 Task: Reply to email with the signature Charlotte Hill with the subject Request for a recommendation from softage.1@softage.net with the message I would like to request a meeting to discuss the new team-building activities. Undo the message and rewrite the message as I am writing to follow up on our recent meeting. Send the email
Action: Mouse moved to (449, 557)
Screenshot: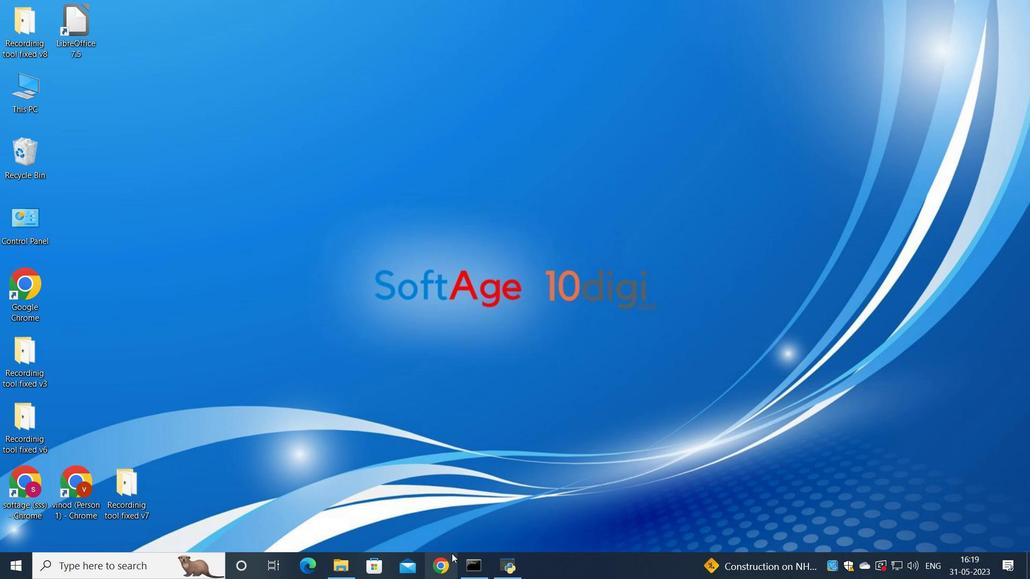 
Action: Mouse pressed left at (449, 557)
Screenshot: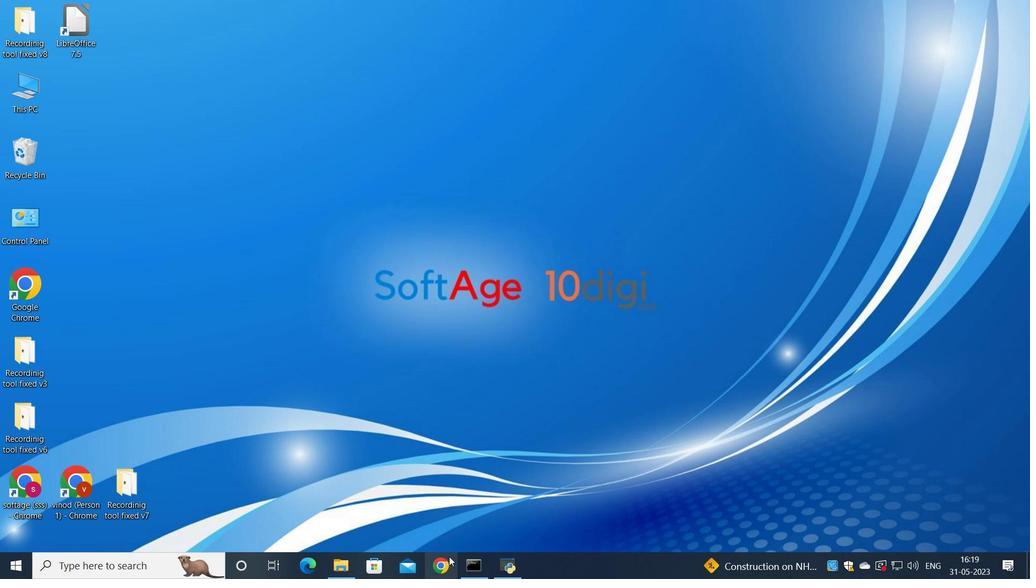 
Action: Mouse moved to (438, 367)
Screenshot: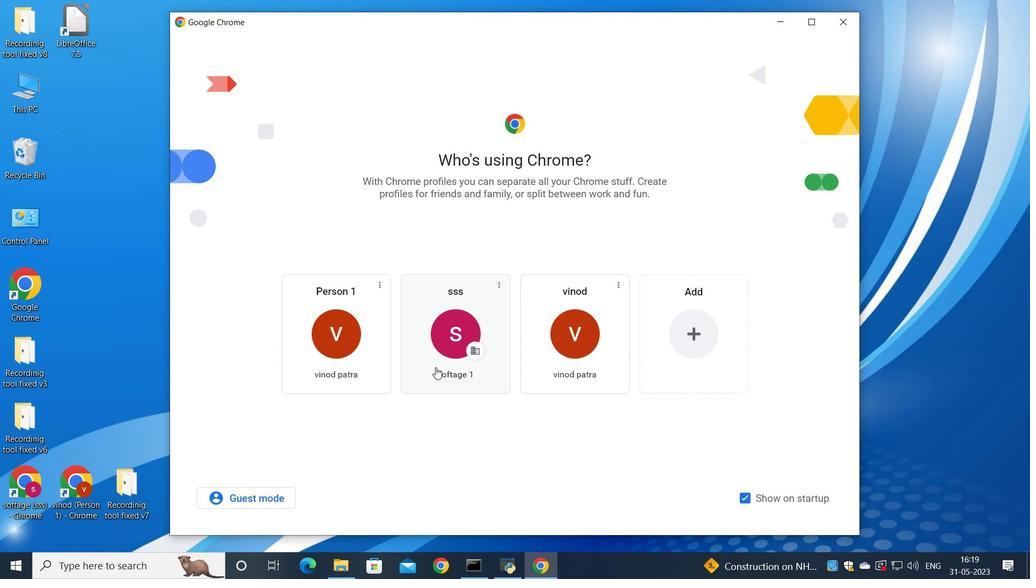 
Action: Mouse pressed left at (438, 367)
Screenshot: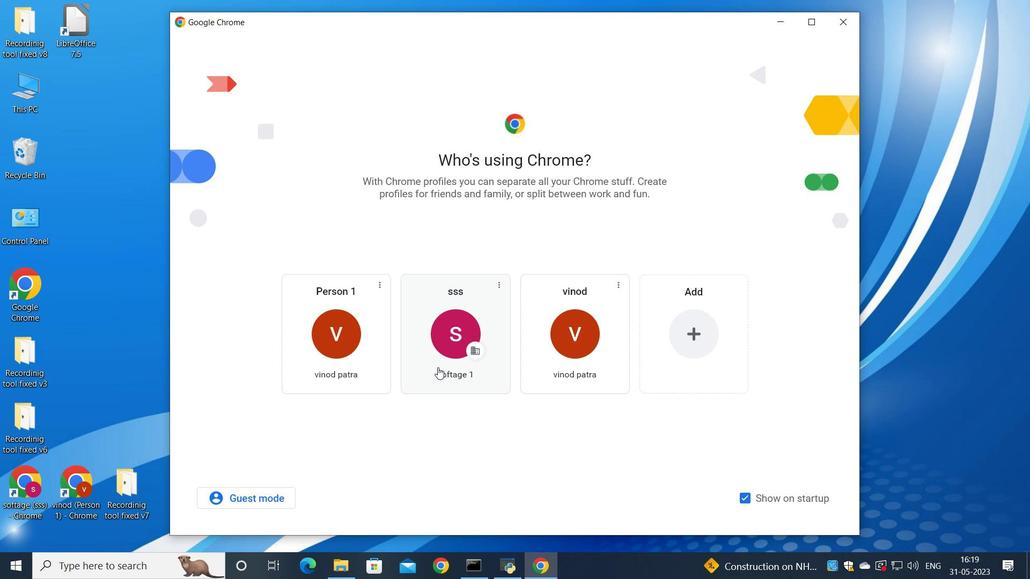 
Action: Mouse moved to (898, 65)
Screenshot: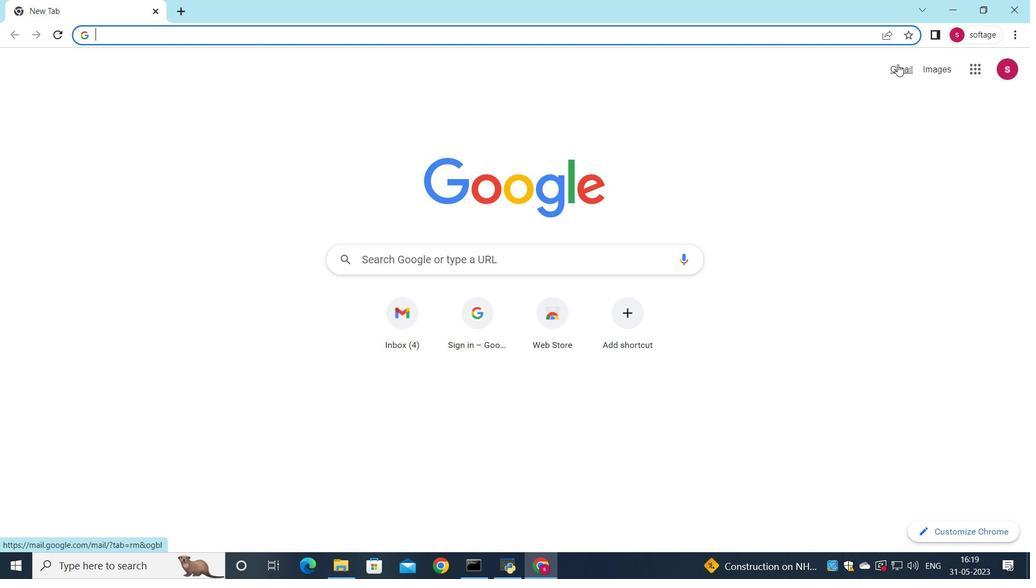 
Action: Mouse pressed left at (898, 65)
Screenshot: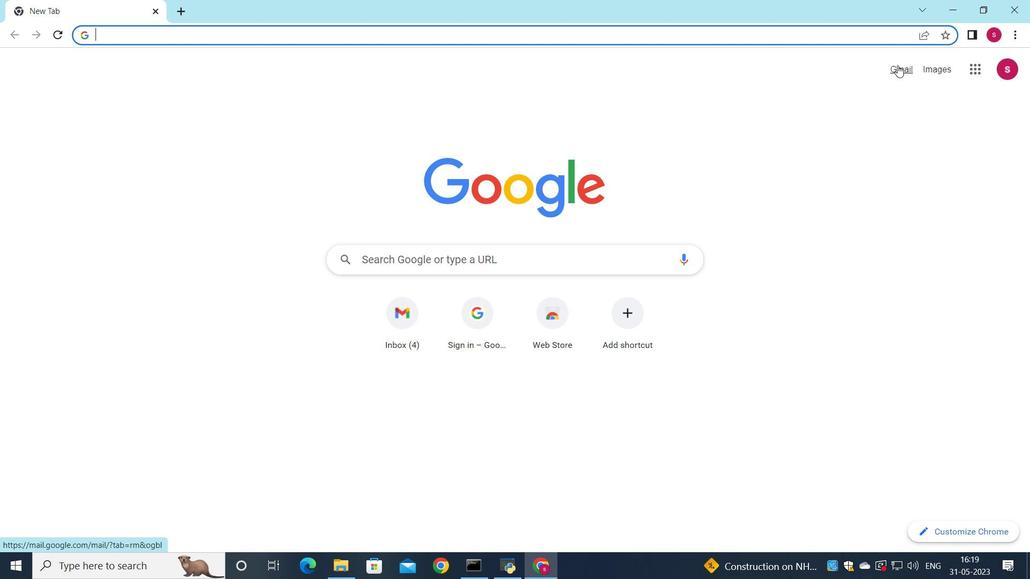 
Action: Mouse moved to (884, 91)
Screenshot: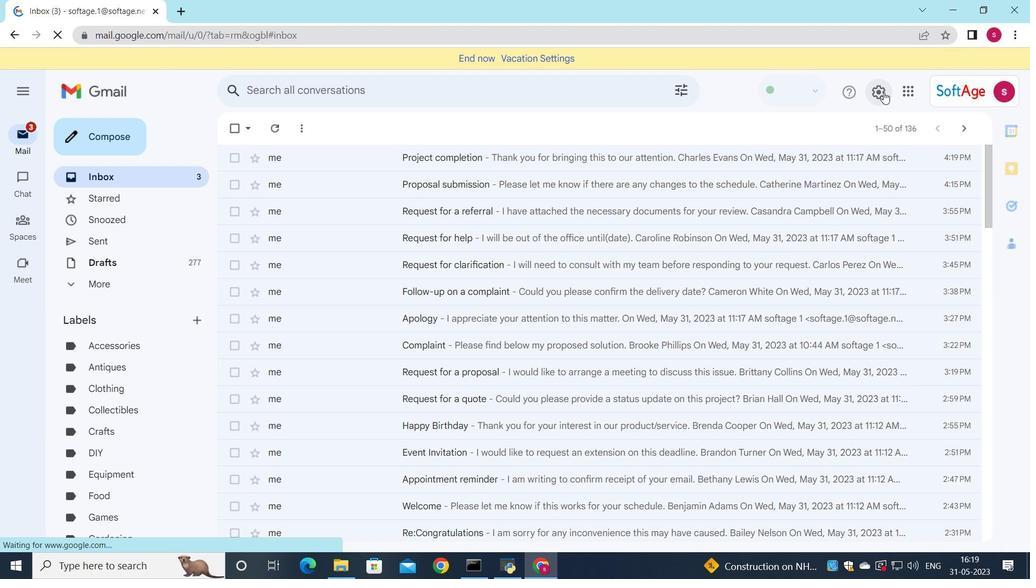 
Action: Mouse pressed left at (884, 91)
Screenshot: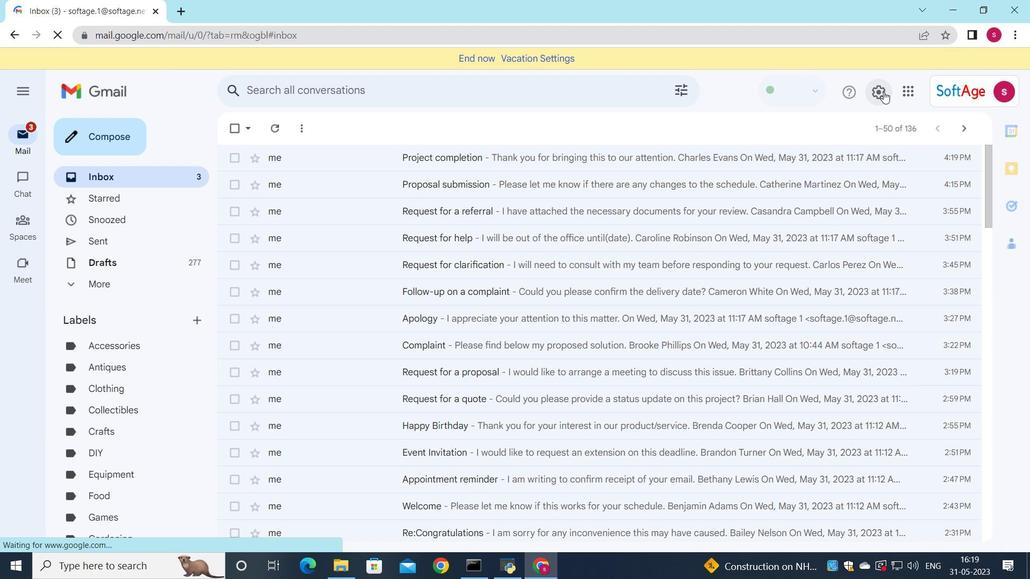 
Action: Mouse moved to (880, 157)
Screenshot: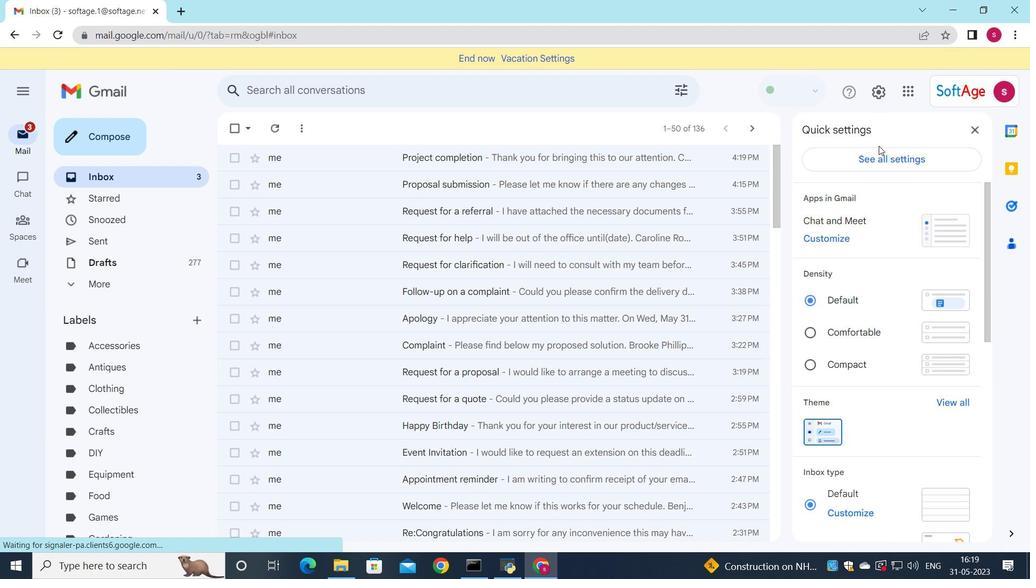 
Action: Mouse pressed left at (880, 157)
Screenshot: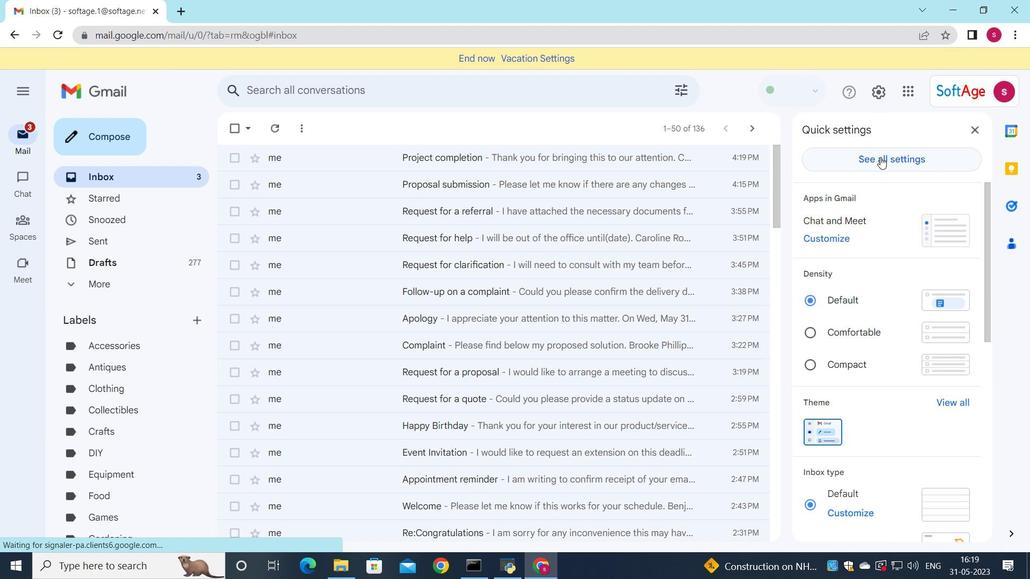 
Action: Mouse moved to (858, 156)
Screenshot: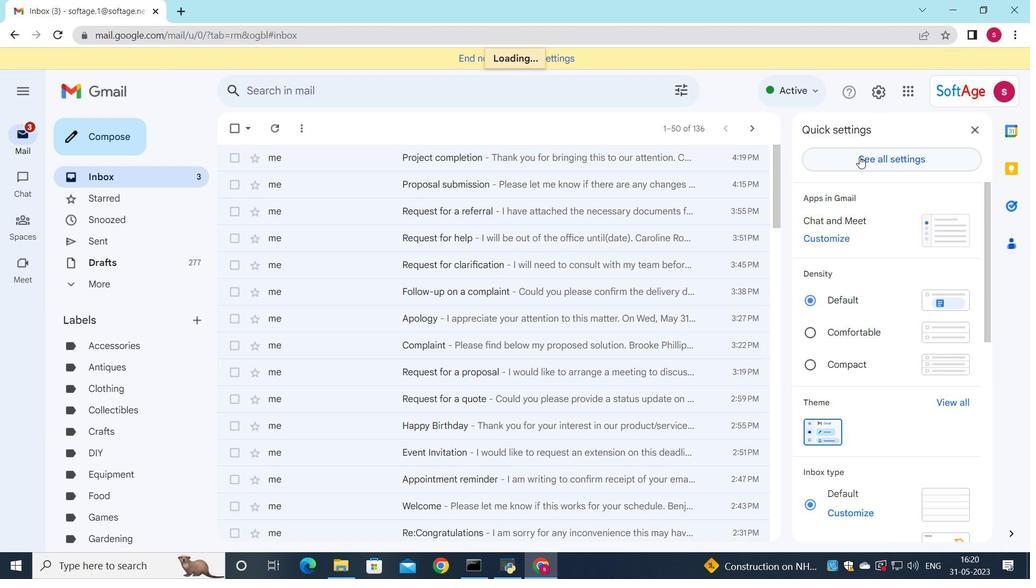 
Action: Mouse pressed left at (858, 156)
Screenshot: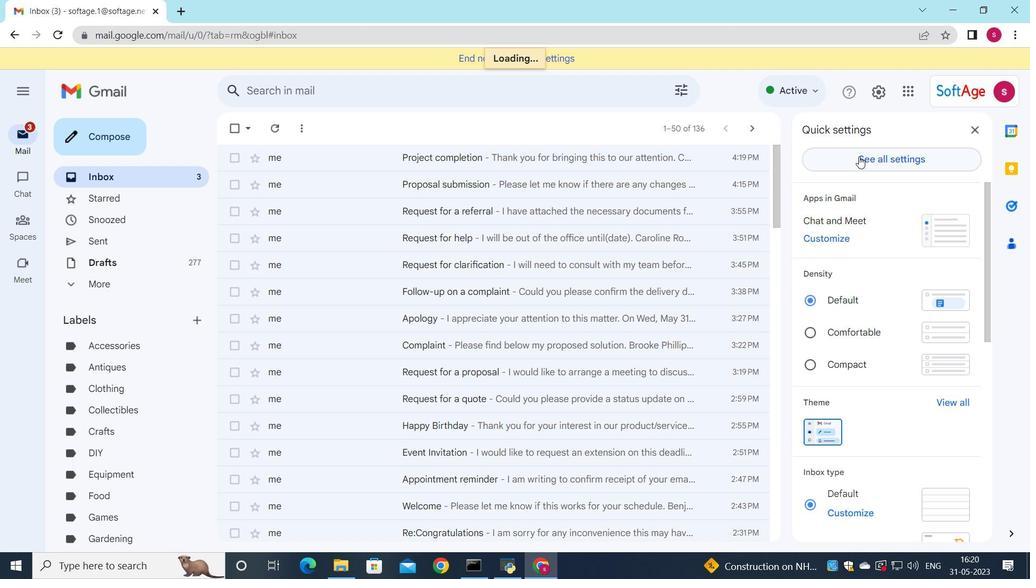 
Action: Mouse moved to (531, 261)
Screenshot: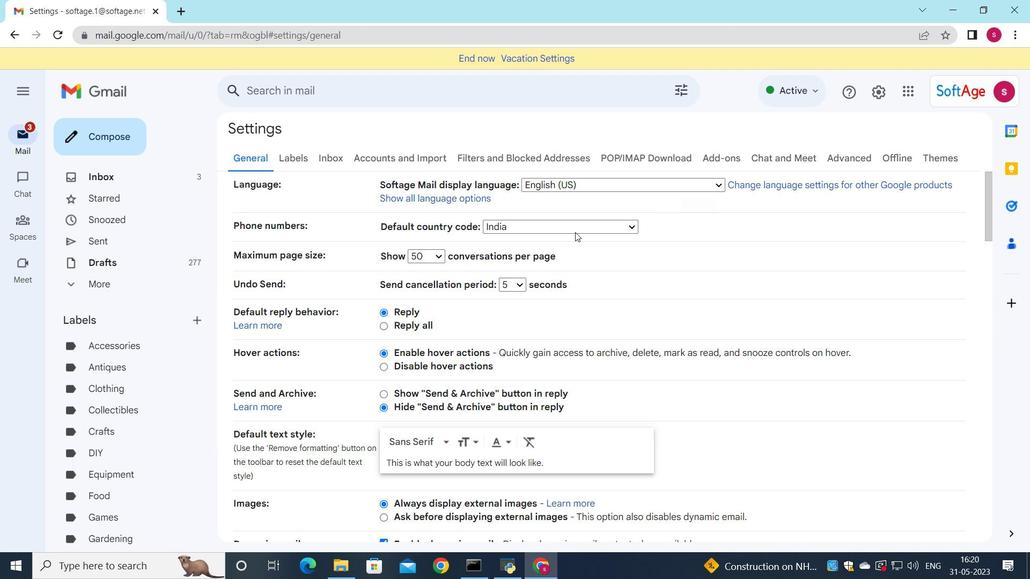 
Action: Mouse scrolled (531, 260) with delta (0, 0)
Screenshot: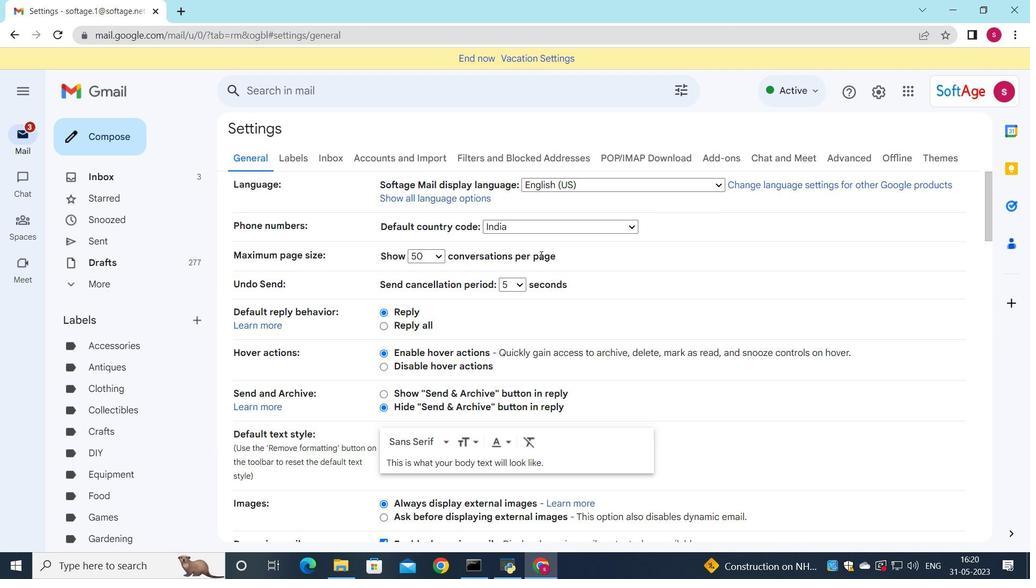 
Action: Mouse scrolled (531, 260) with delta (0, 0)
Screenshot: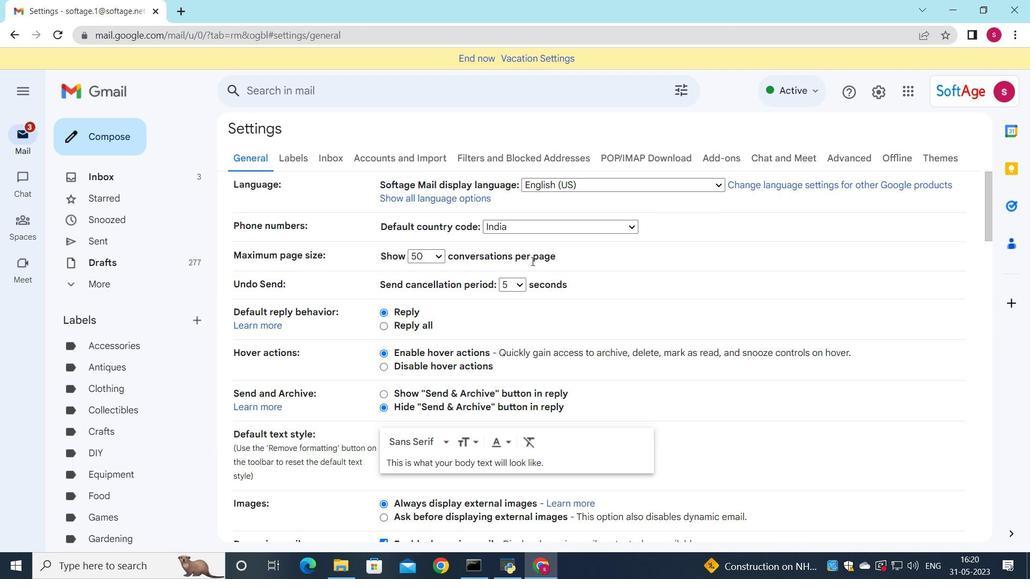 
Action: Mouse scrolled (531, 260) with delta (0, 0)
Screenshot: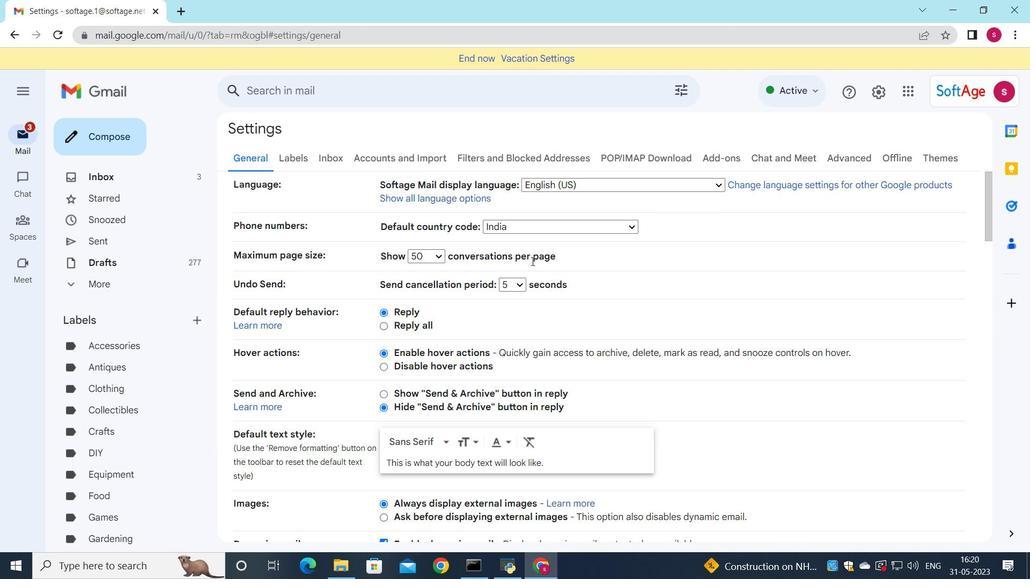 
Action: Mouse scrolled (531, 260) with delta (0, 0)
Screenshot: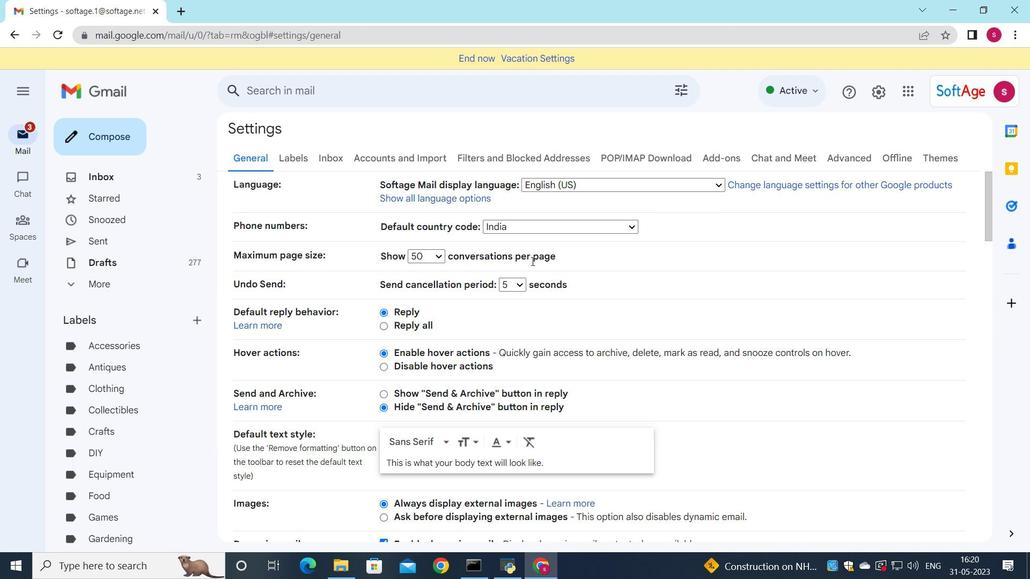 
Action: Mouse scrolled (531, 260) with delta (0, 0)
Screenshot: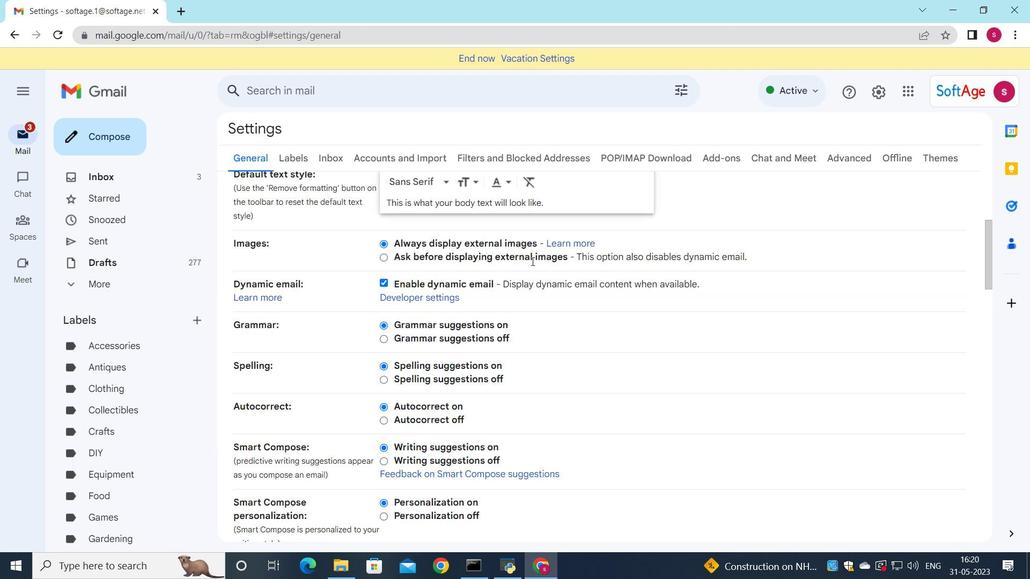 
Action: Mouse scrolled (531, 260) with delta (0, 0)
Screenshot: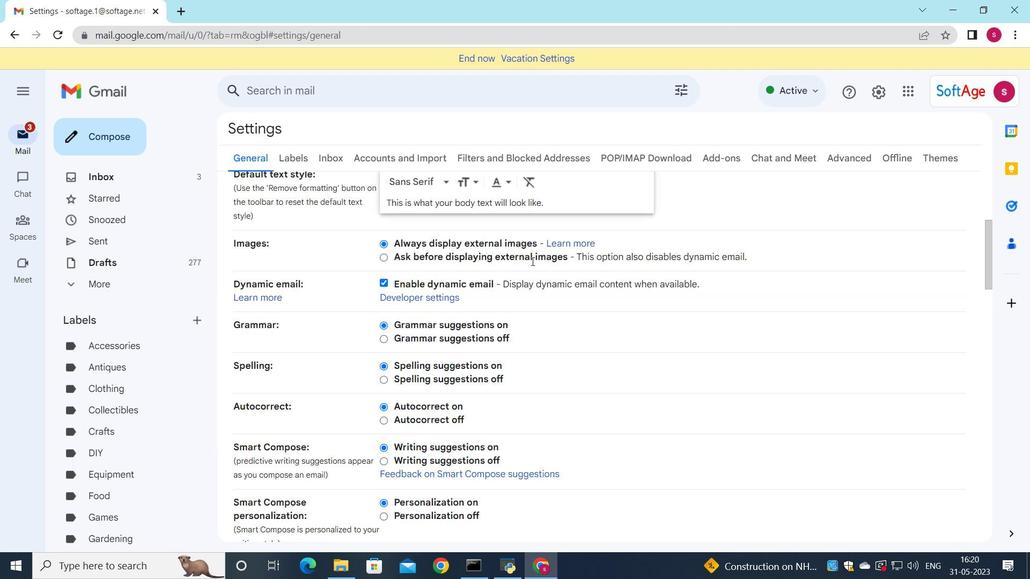 
Action: Mouse scrolled (531, 260) with delta (0, 0)
Screenshot: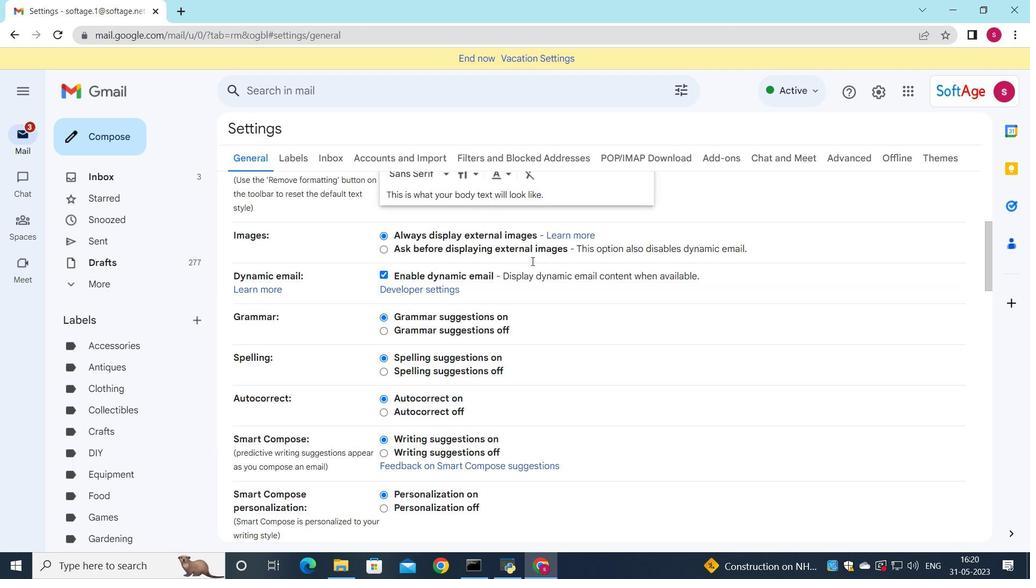 
Action: Mouse scrolled (531, 260) with delta (0, 0)
Screenshot: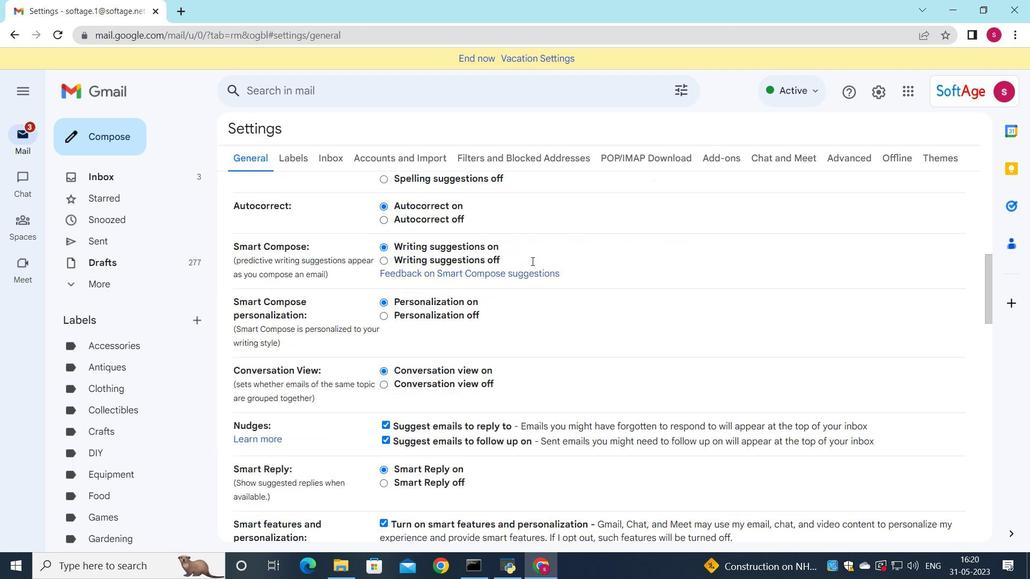 
Action: Mouse scrolled (531, 260) with delta (0, 0)
Screenshot: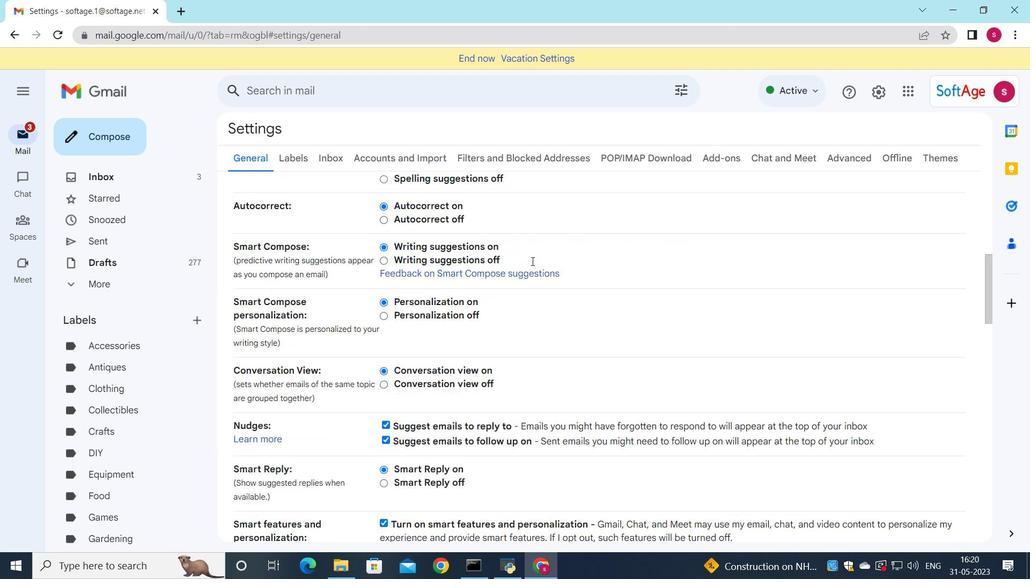 
Action: Mouse scrolled (531, 260) with delta (0, 0)
Screenshot: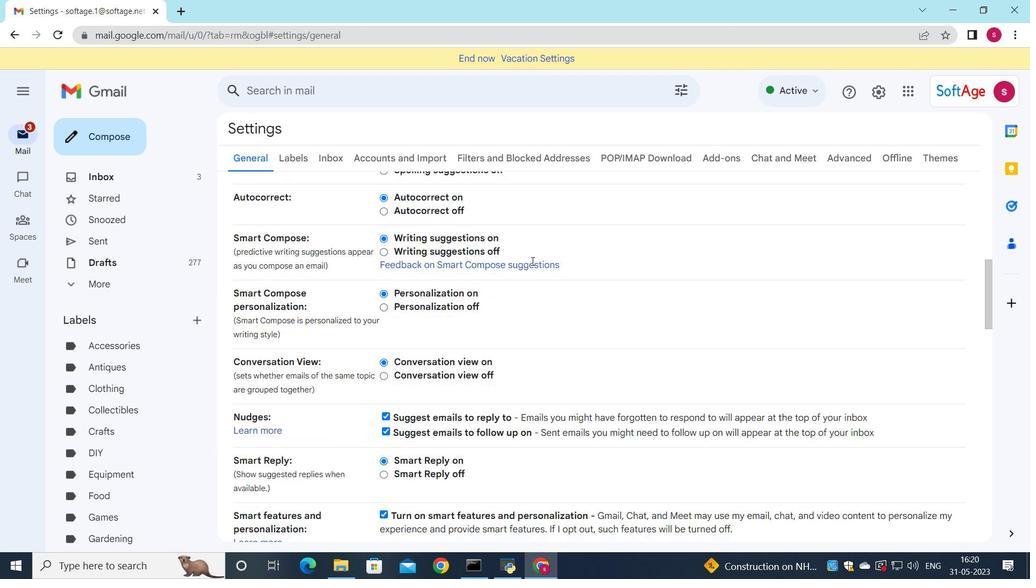 
Action: Mouse scrolled (531, 260) with delta (0, 0)
Screenshot: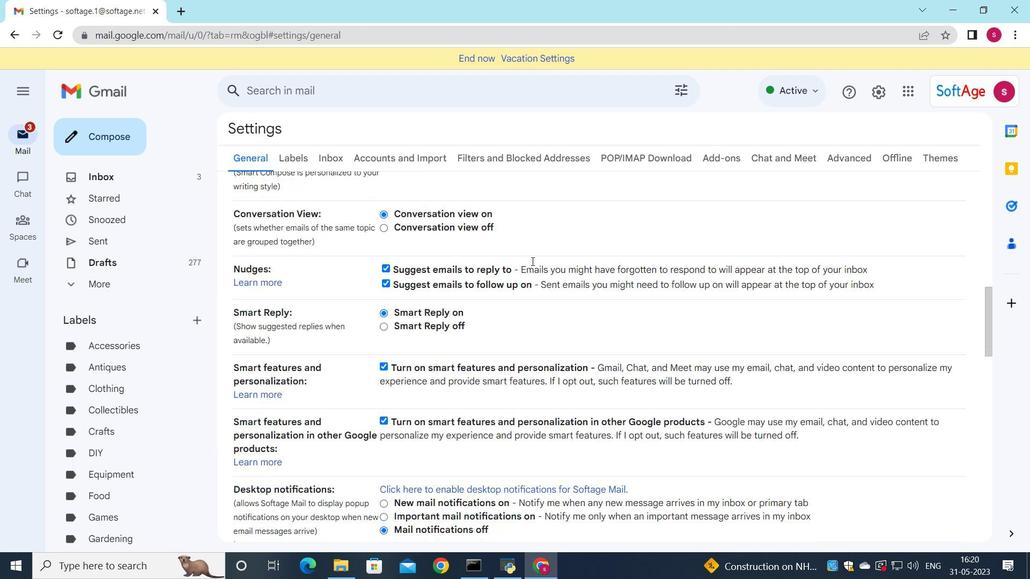 
Action: Mouse scrolled (531, 260) with delta (0, 0)
Screenshot: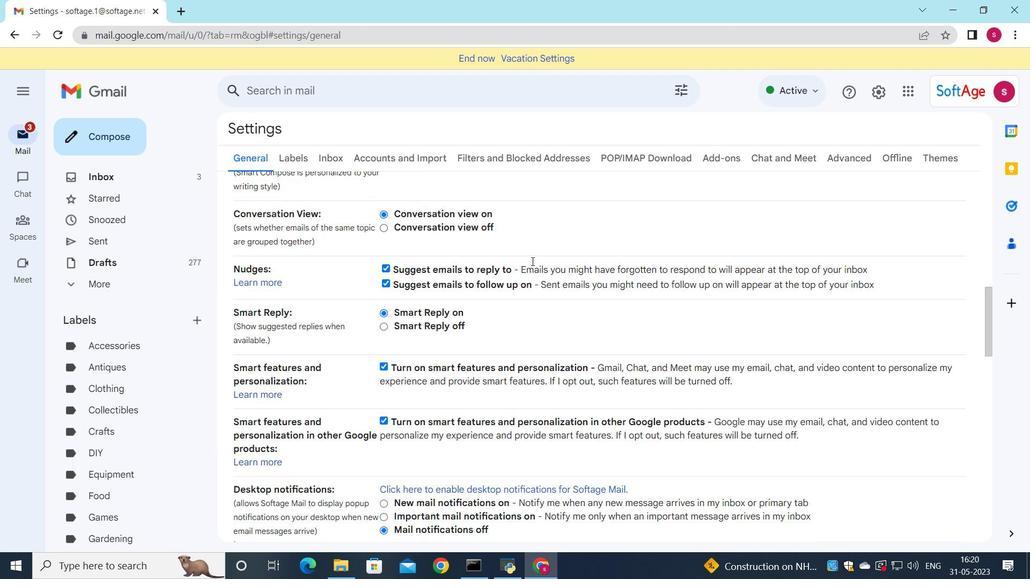 
Action: Mouse scrolled (531, 260) with delta (0, 0)
Screenshot: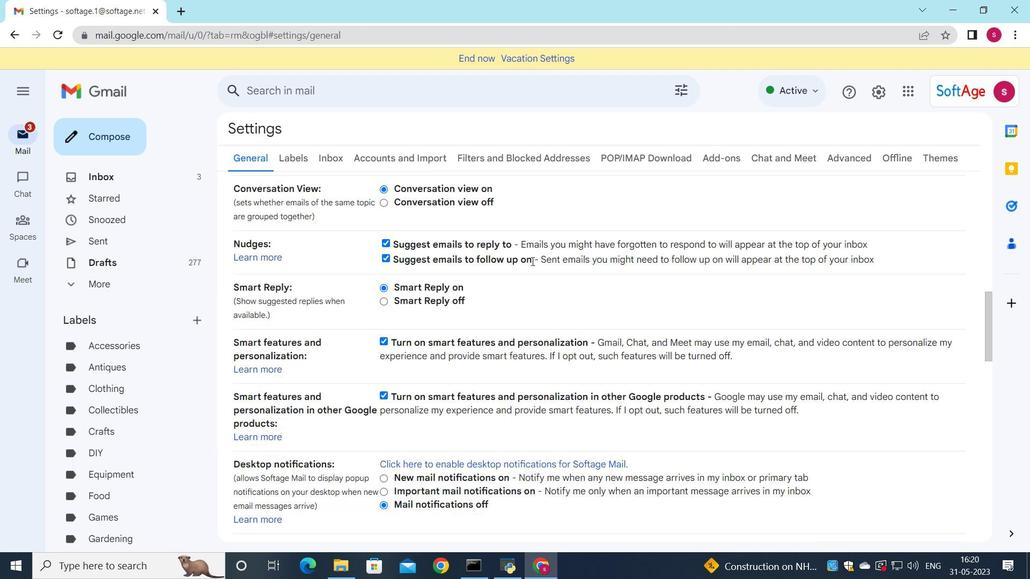 
Action: Mouse scrolled (531, 260) with delta (0, 0)
Screenshot: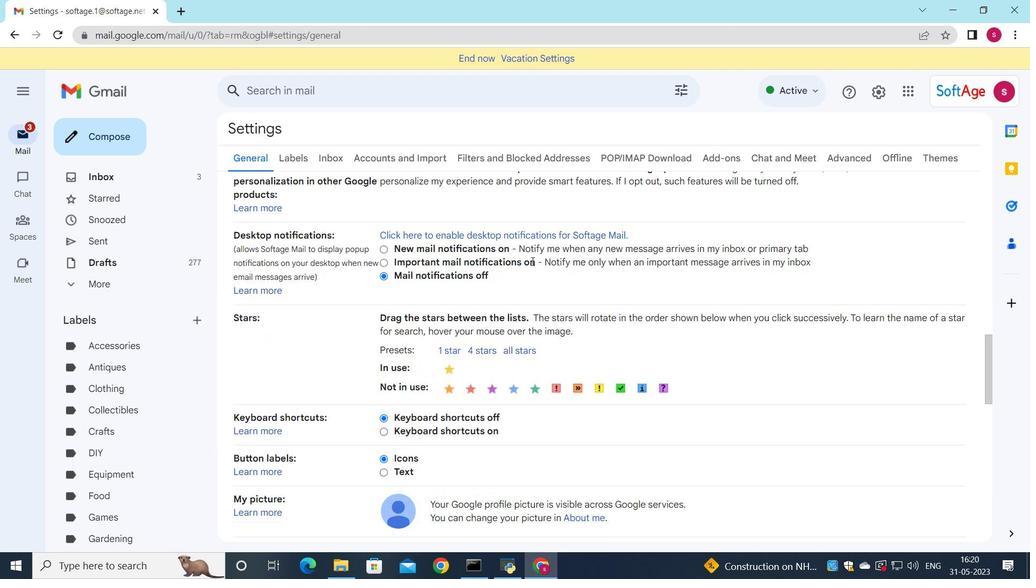 
Action: Mouse scrolled (531, 260) with delta (0, 0)
Screenshot: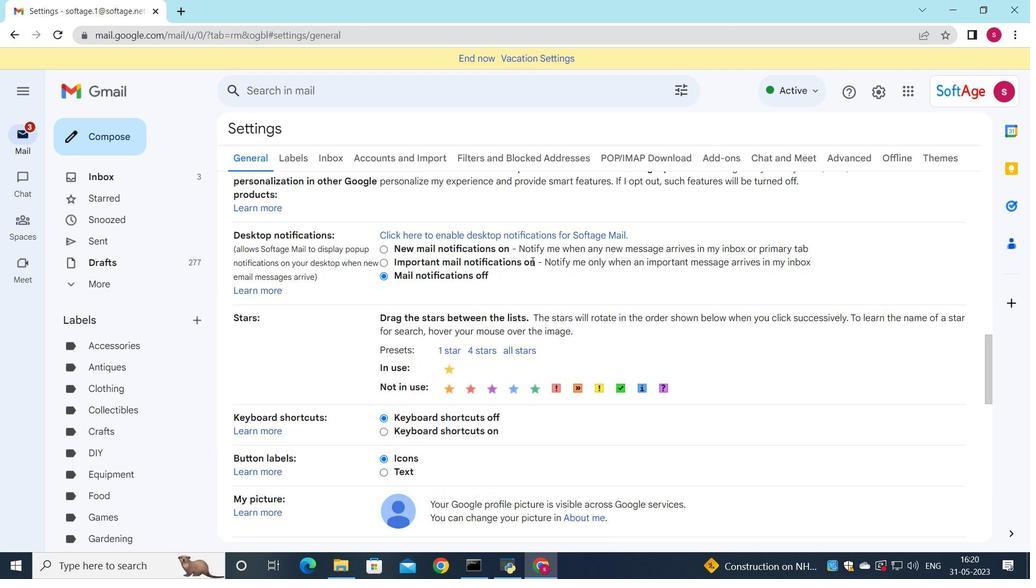 
Action: Mouse scrolled (531, 260) with delta (0, 0)
Screenshot: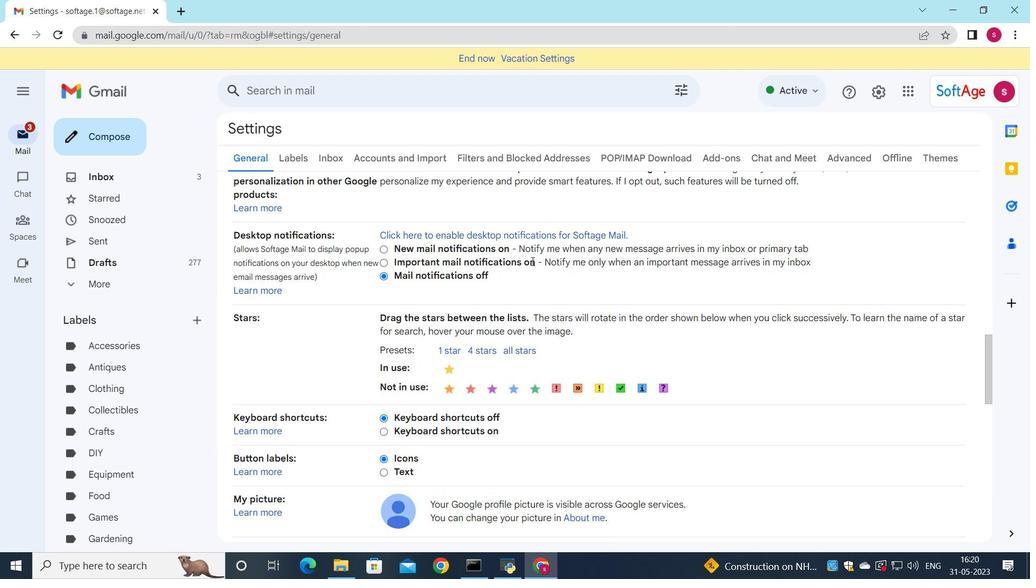 
Action: Mouse scrolled (531, 260) with delta (0, 0)
Screenshot: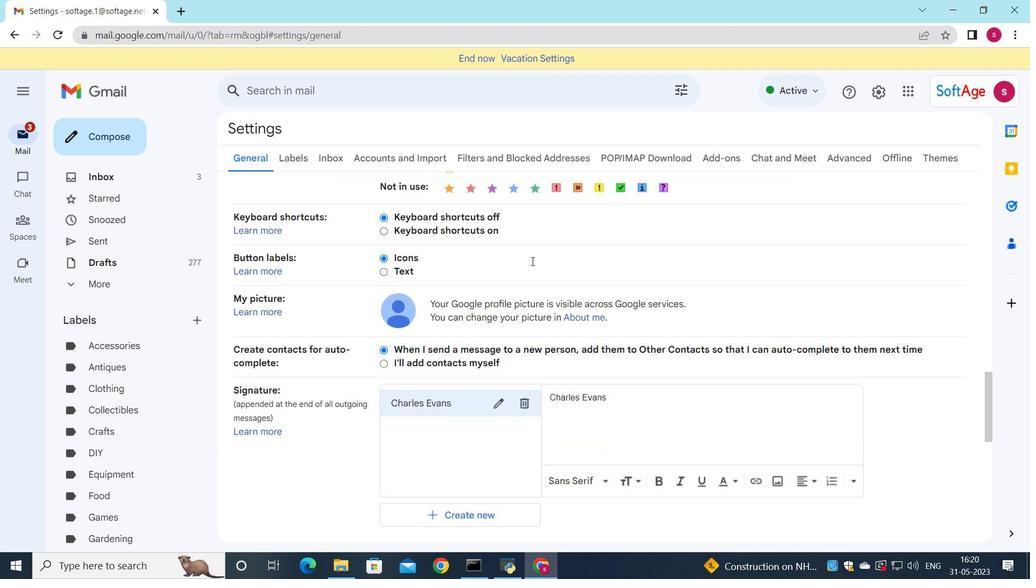 
Action: Mouse scrolled (531, 260) with delta (0, 0)
Screenshot: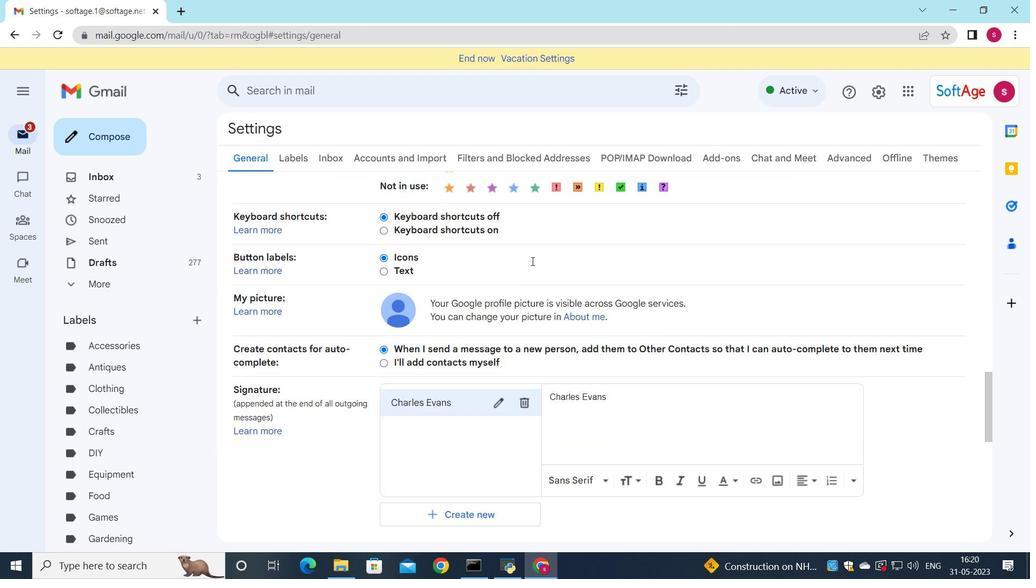 
Action: Mouse scrolled (531, 260) with delta (0, 0)
Screenshot: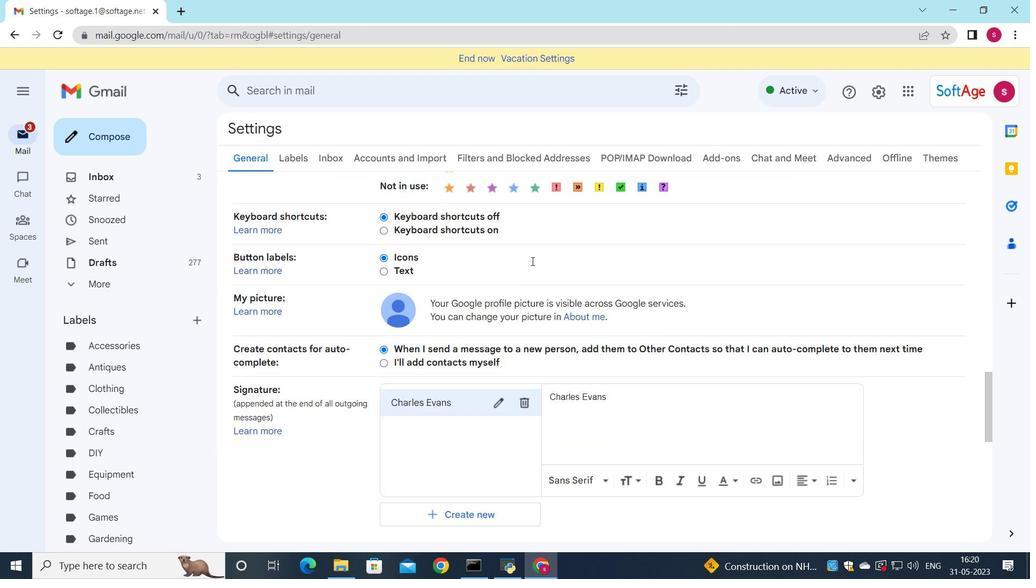 
Action: Mouse scrolled (531, 260) with delta (0, 0)
Screenshot: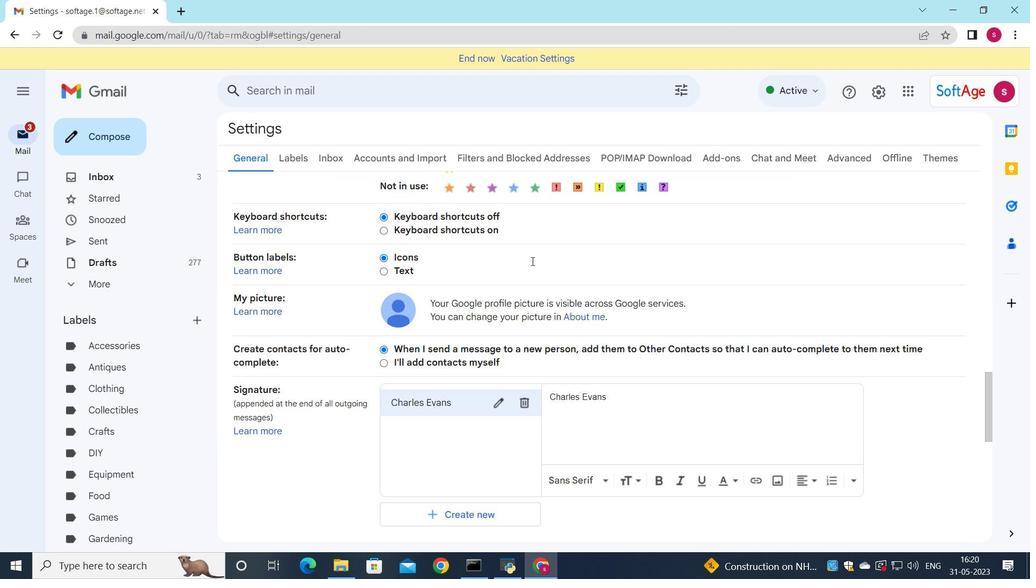 
Action: Mouse scrolled (531, 261) with delta (0, 0)
Screenshot: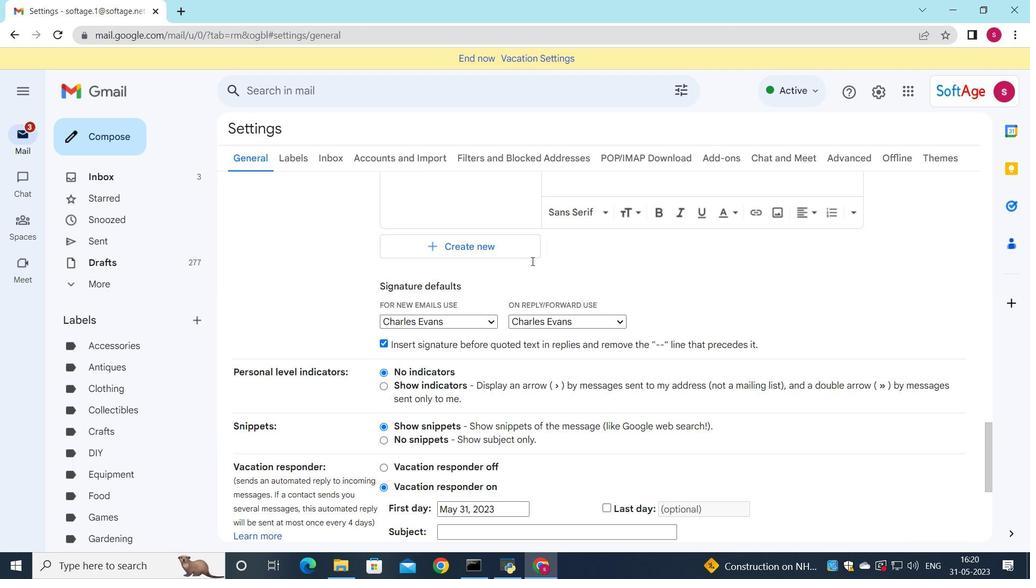 
Action: Mouse scrolled (531, 261) with delta (0, 0)
Screenshot: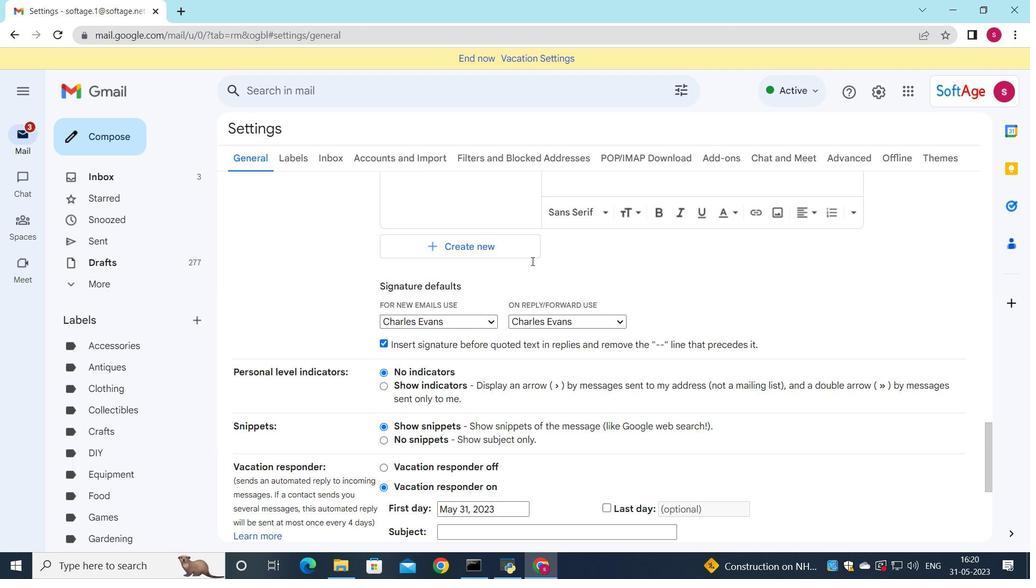 
Action: Mouse moved to (527, 265)
Screenshot: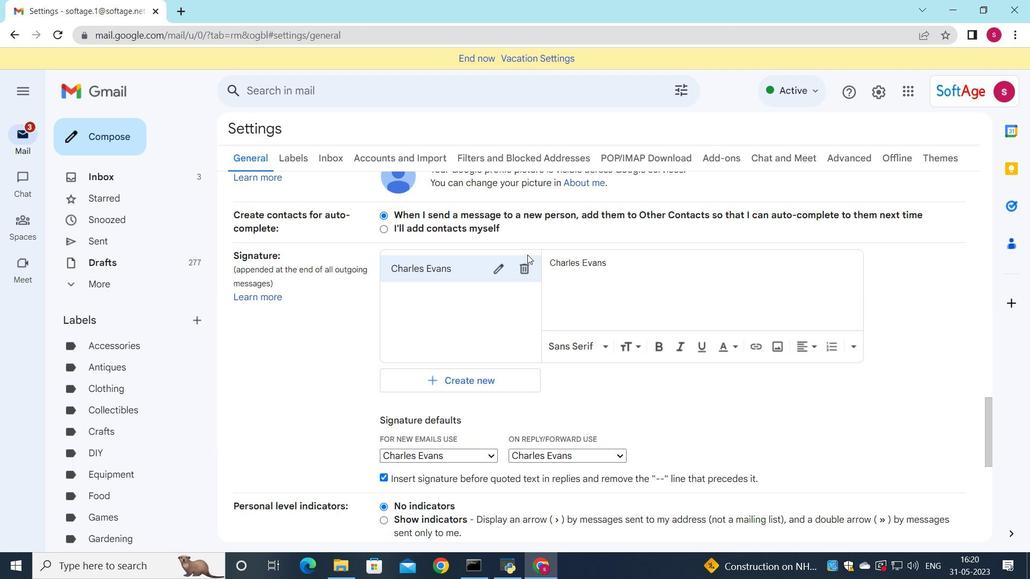 
Action: Mouse pressed left at (527, 265)
Screenshot: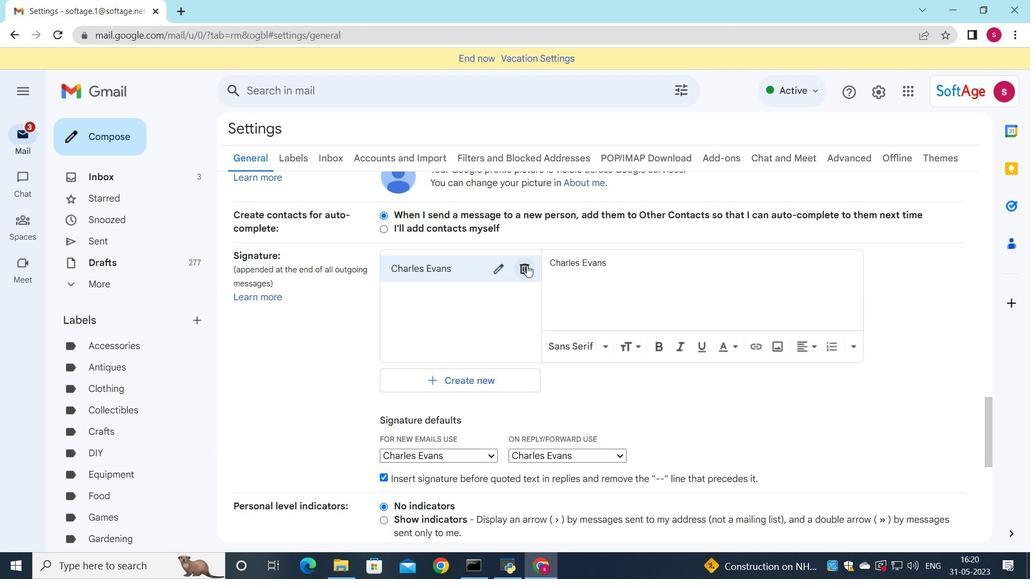 
Action: Mouse moved to (631, 321)
Screenshot: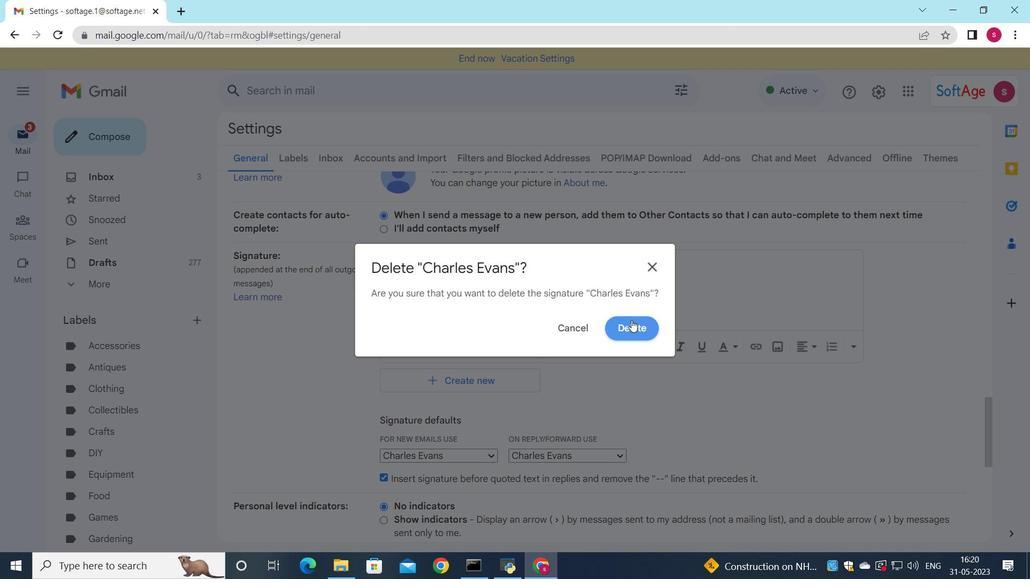
Action: Mouse pressed left at (631, 321)
Screenshot: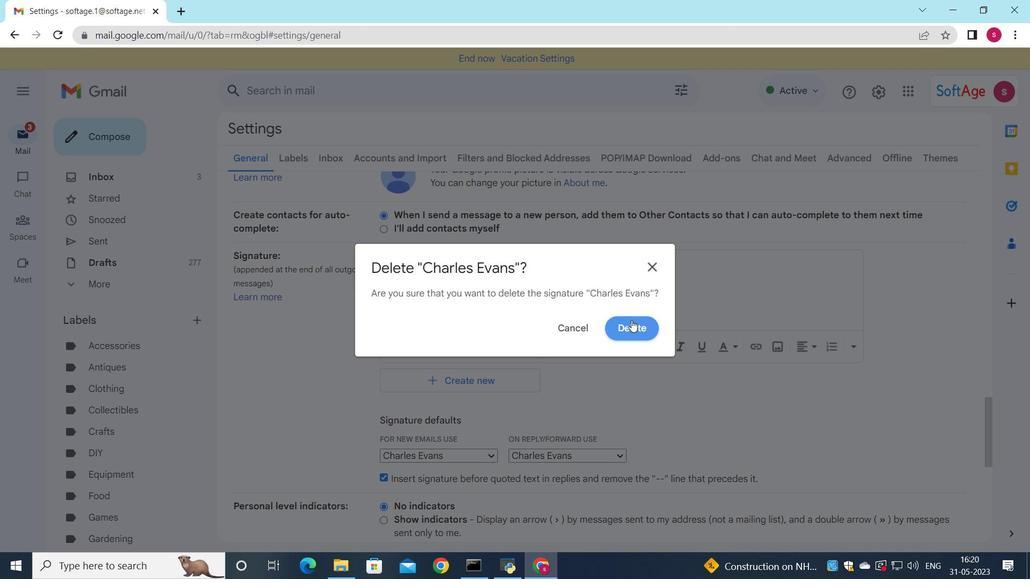 
Action: Mouse moved to (434, 281)
Screenshot: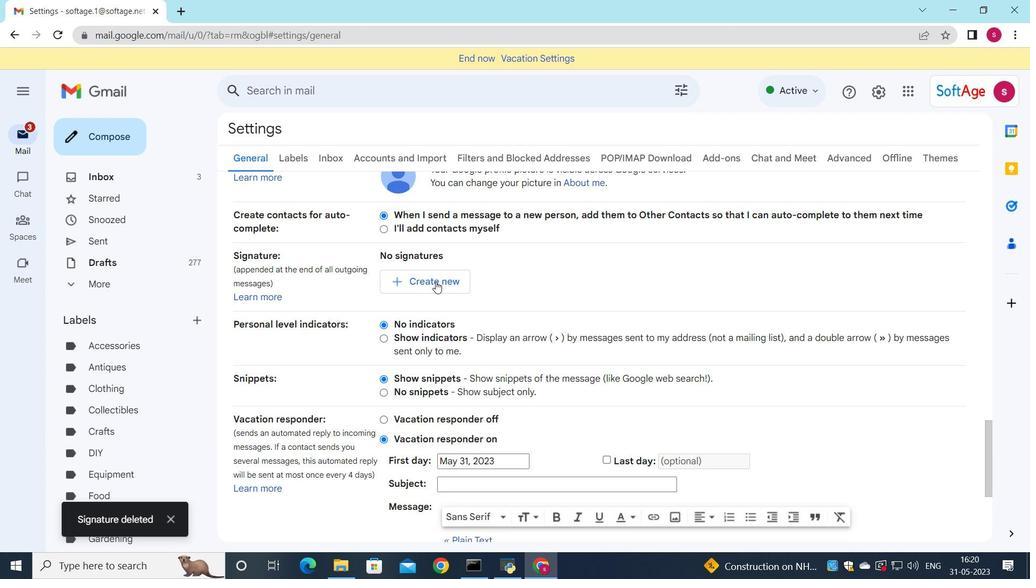 
Action: Mouse pressed left at (434, 281)
Screenshot: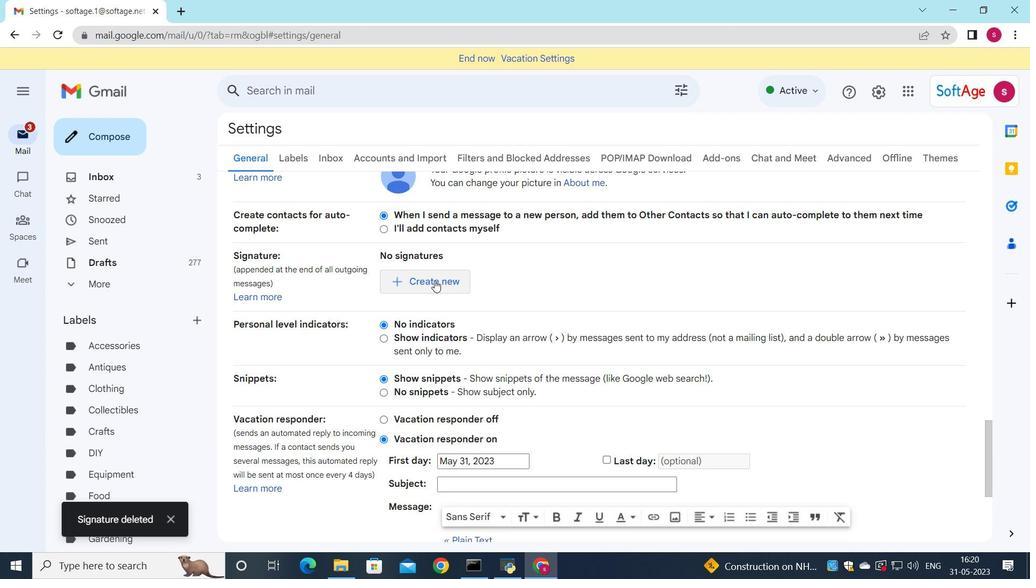 
Action: Mouse moved to (736, 277)
Screenshot: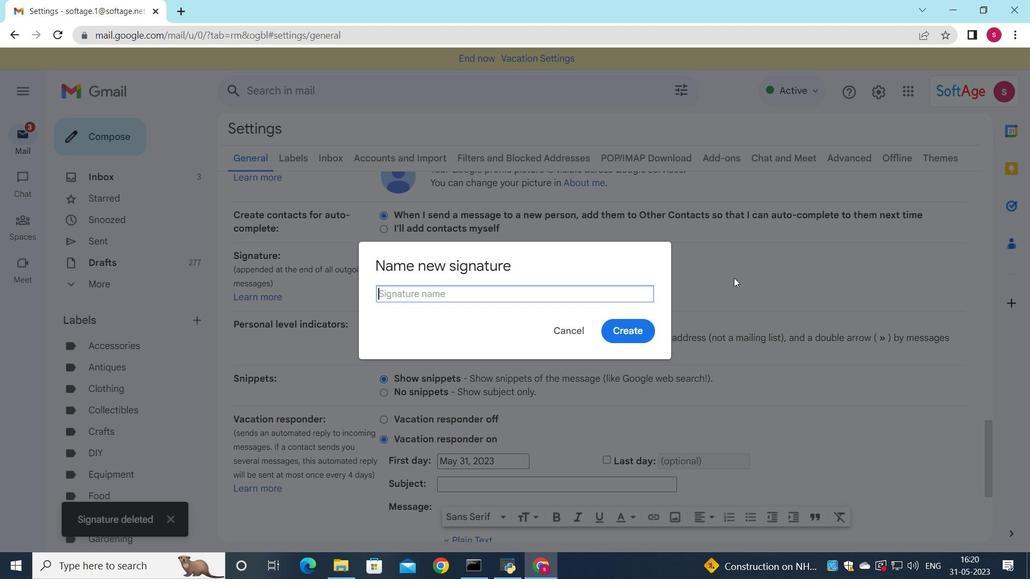 
Action: Key pressed <Key.shift>Charlotte<Key.space><Key.shift>Hill
Screenshot: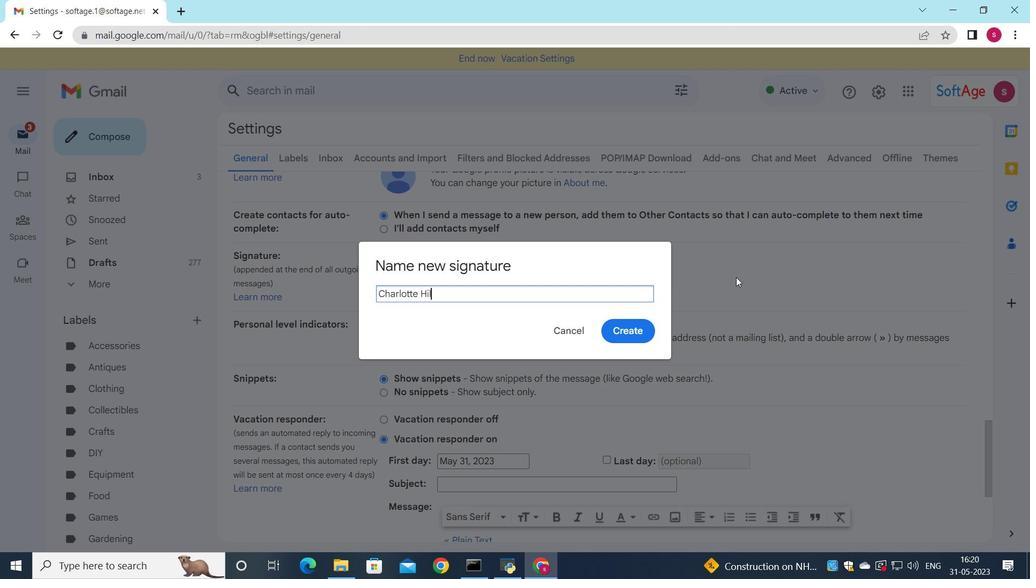 
Action: Mouse moved to (626, 336)
Screenshot: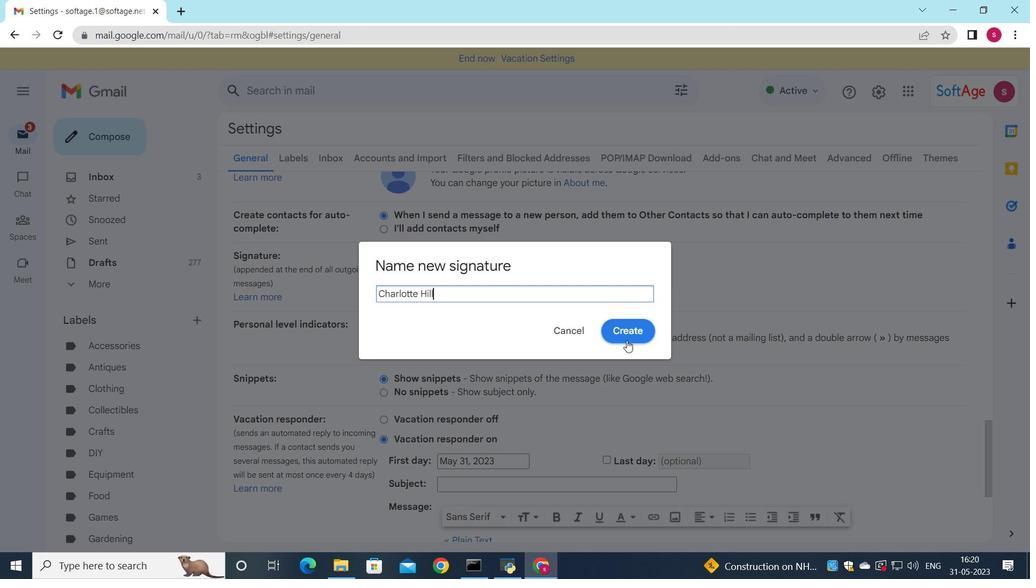 
Action: Mouse pressed left at (626, 336)
Screenshot: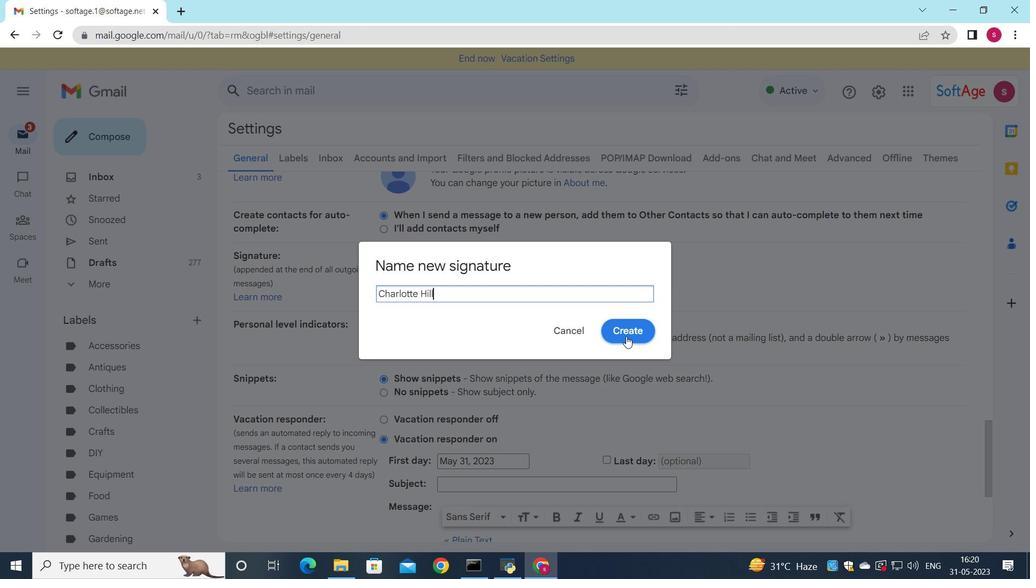 
Action: Mouse moved to (618, 263)
Screenshot: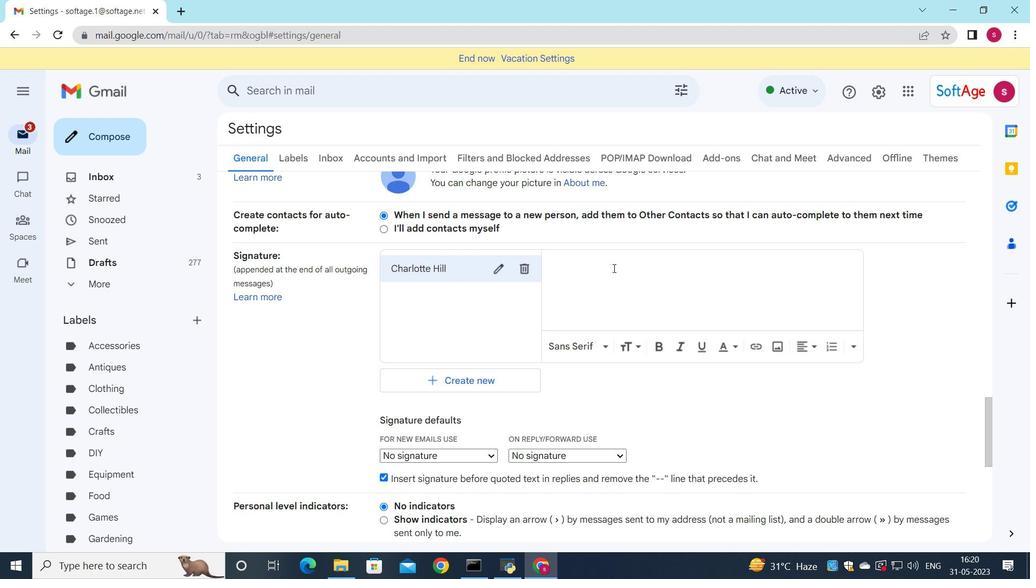 
Action: Mouse pressed left at (618, 263)
Screenshot: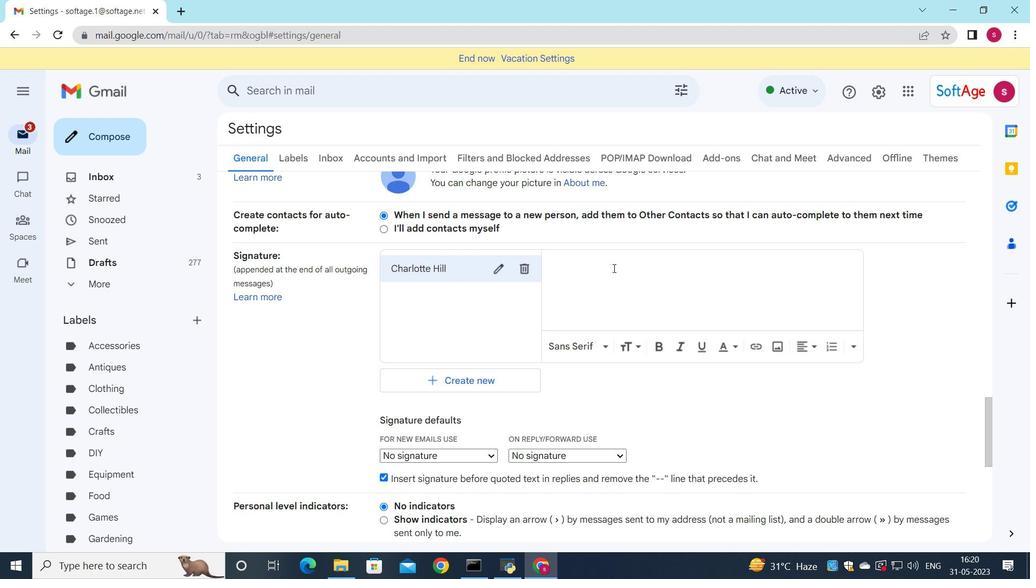 
Action: Key pressed <Key.shift>Charlotte<Key.backspace>e<Key.space><Key.shift>Hill
Screenshot: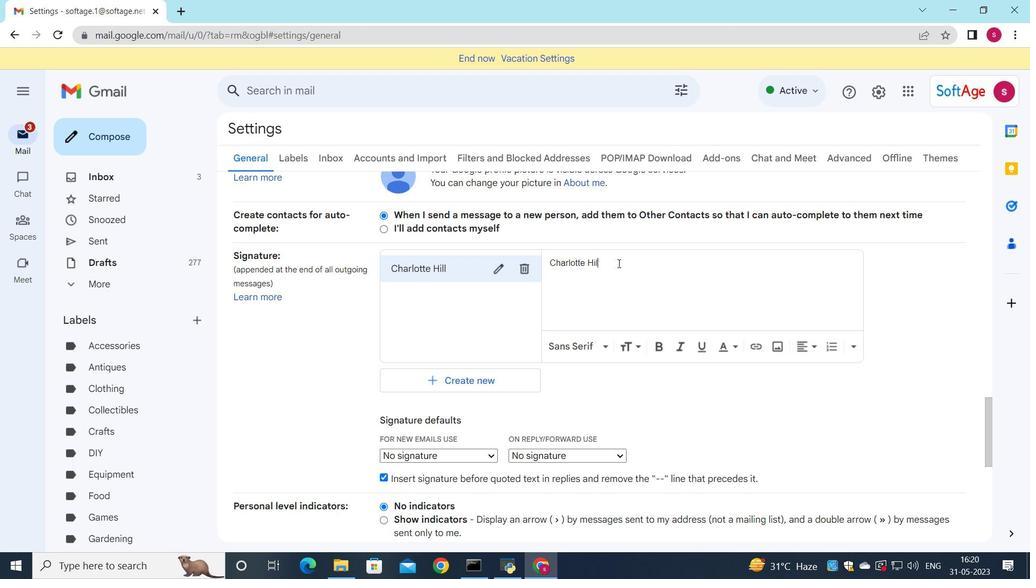 
Action: Mouse moved to (578, 277)
Screenshot: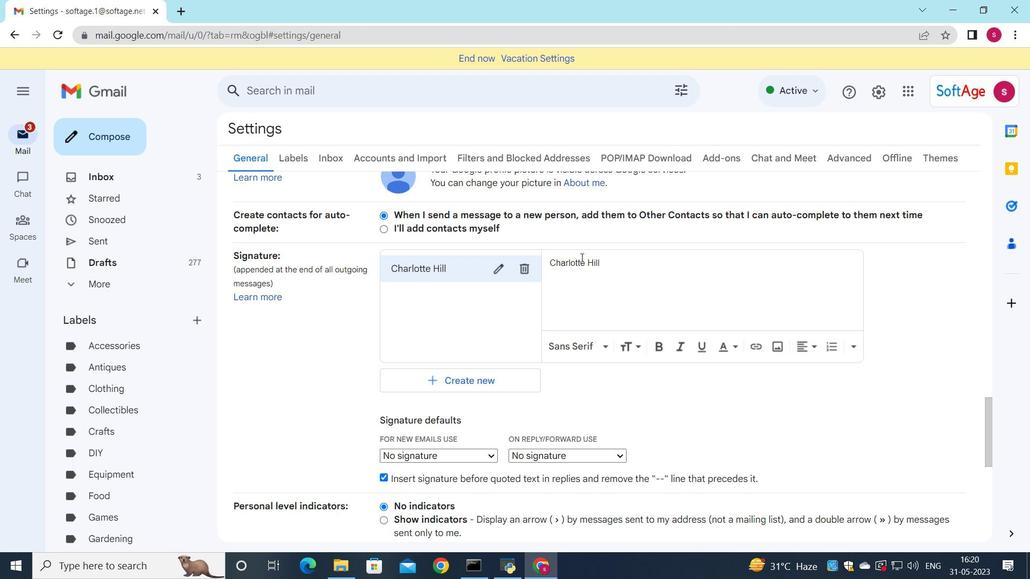
Action: Mouse scrolled (578, 276) with delta (0, 0)
Screenshot: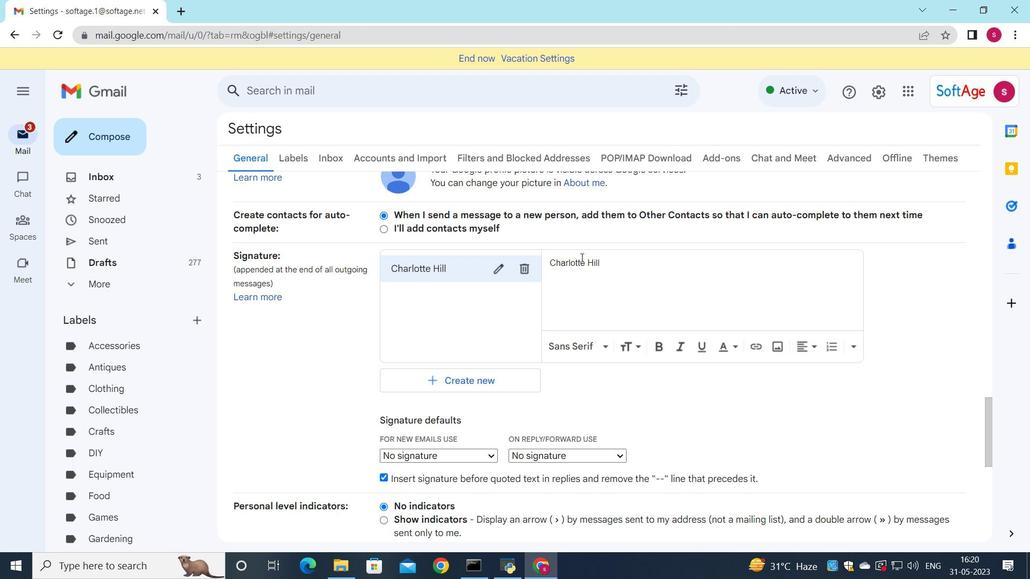 
Action: Mouse moved to (574, 295)
Screenshot: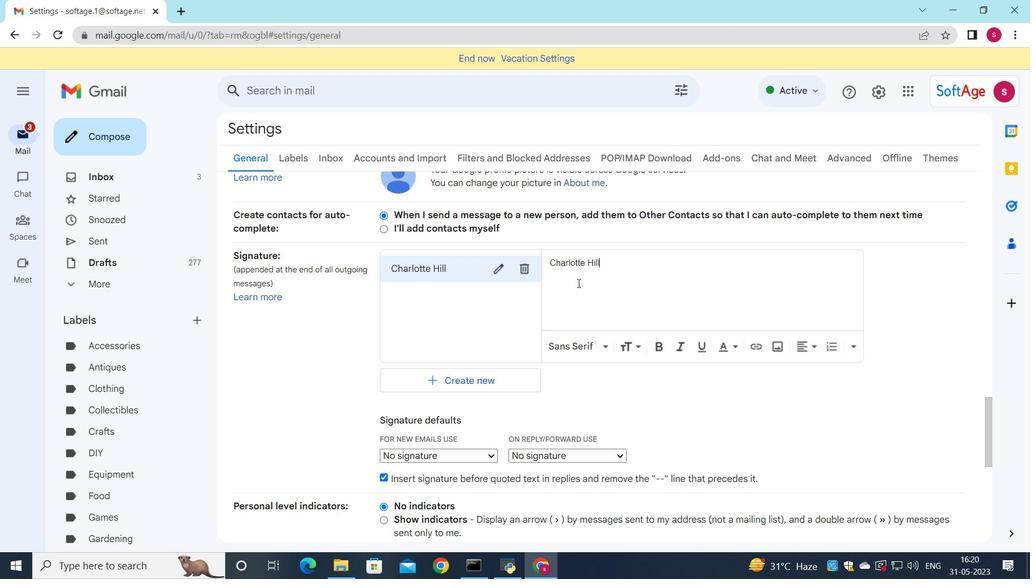 
Action: Mouse scrolled (577, 293) with delta (0, 0)
Screenshot: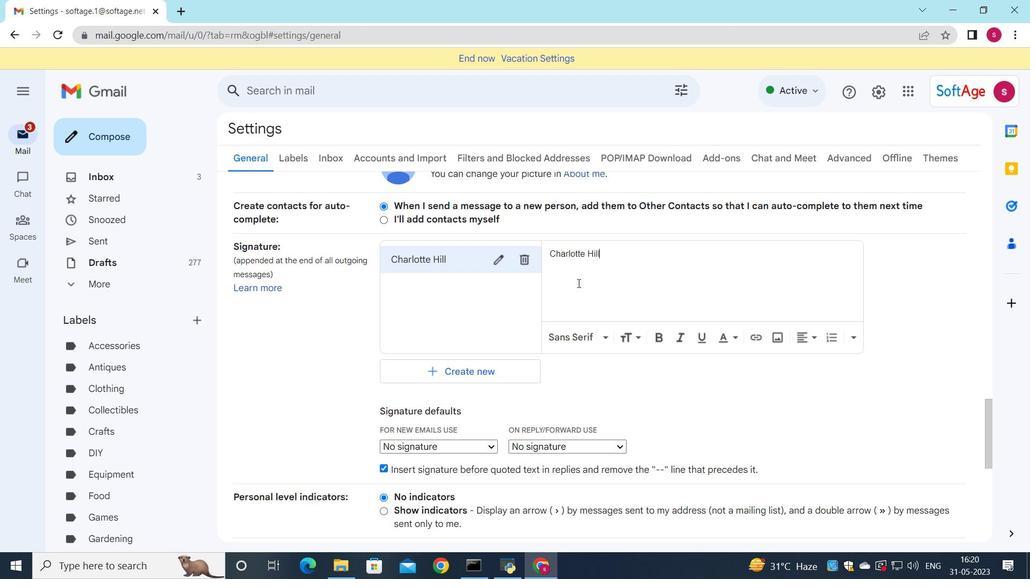 
Action: Mouse moved to (573, 295)
Screenshot: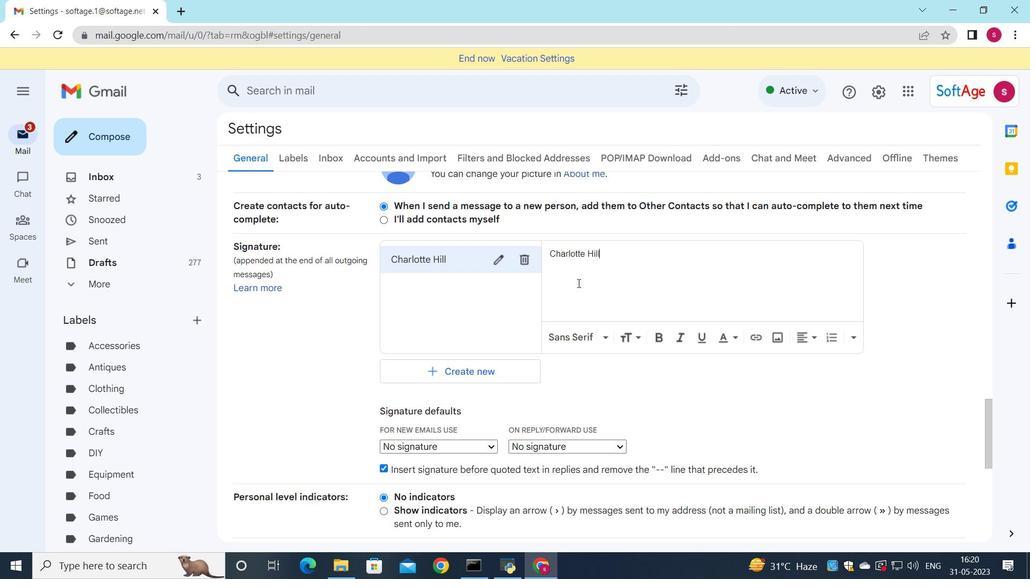 
Action: Mouse scrolled (574, 294) with delta (0, 0)
Screenshot: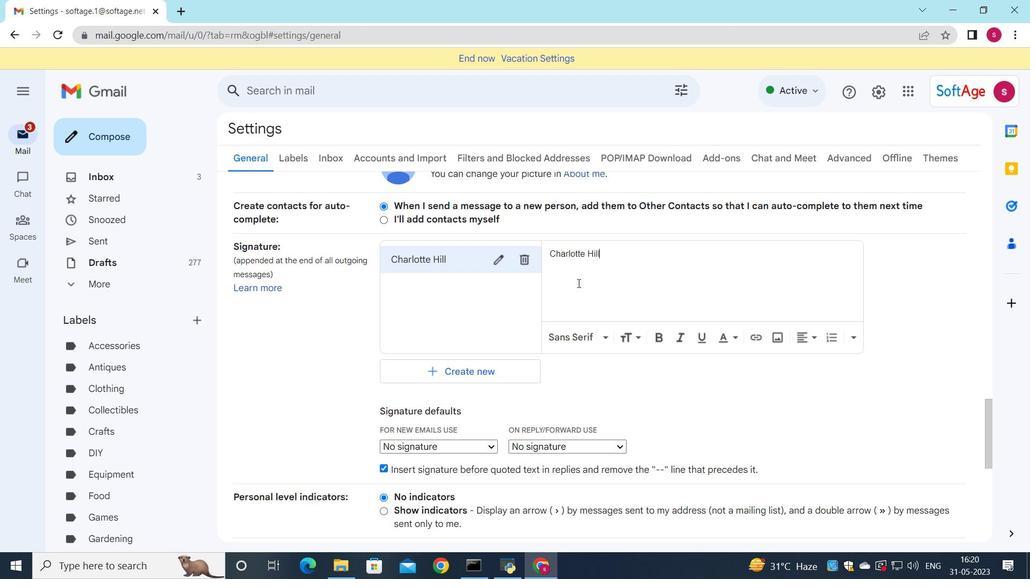 
Action: Mouse moved to (476, 252)
Screenshot: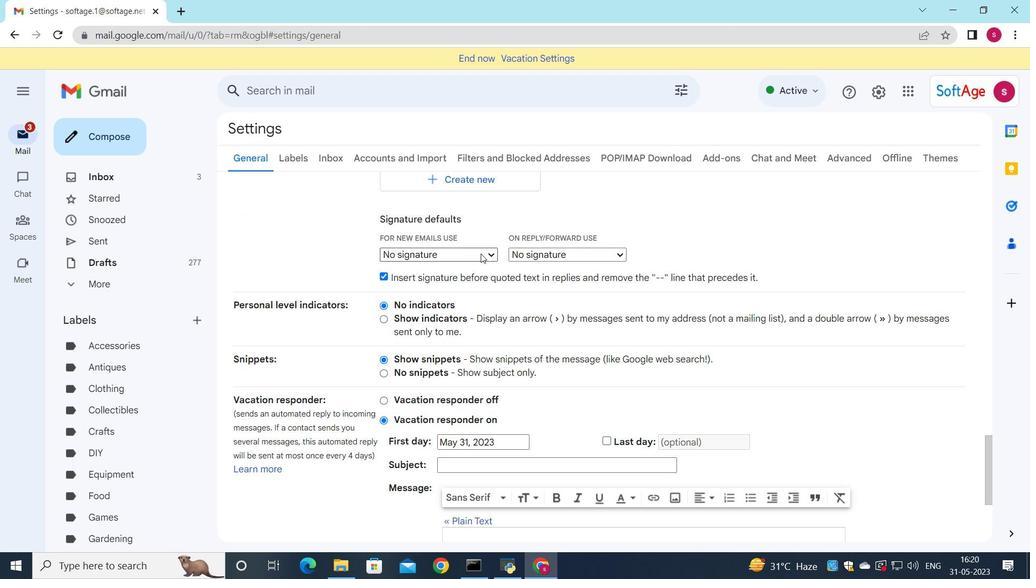 
Action: Mouse pressed left at (476, 252)
Screenshot: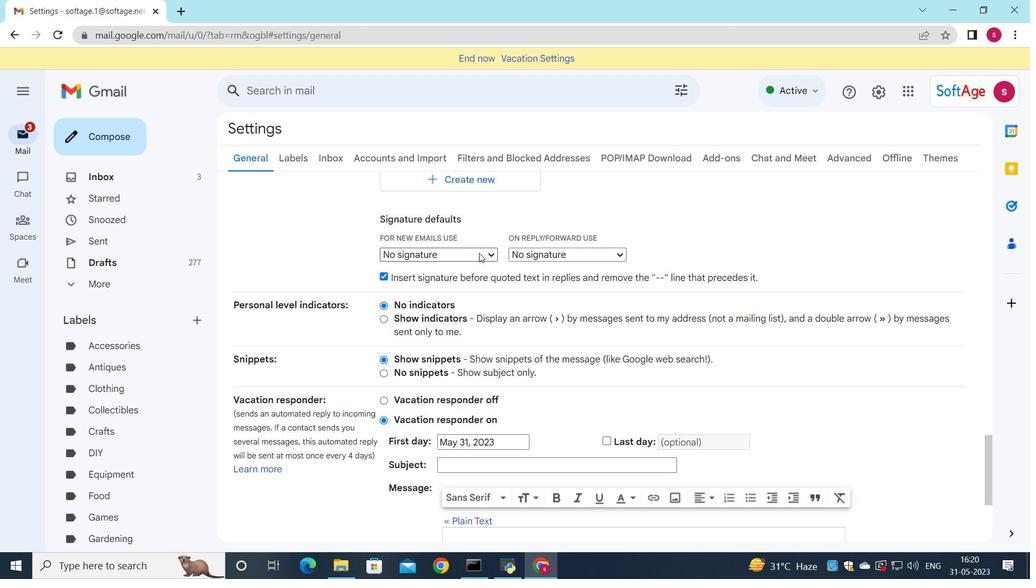 
Action: Mouse moved to (469, 285)
Screenshot: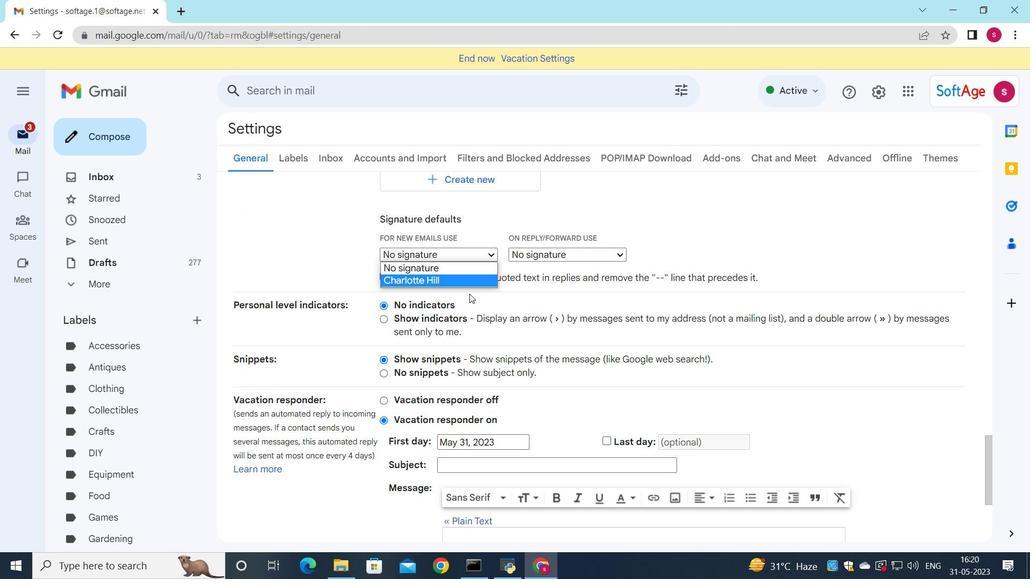 
Action: Mouse pressed left at (469, 285)
Screenshot: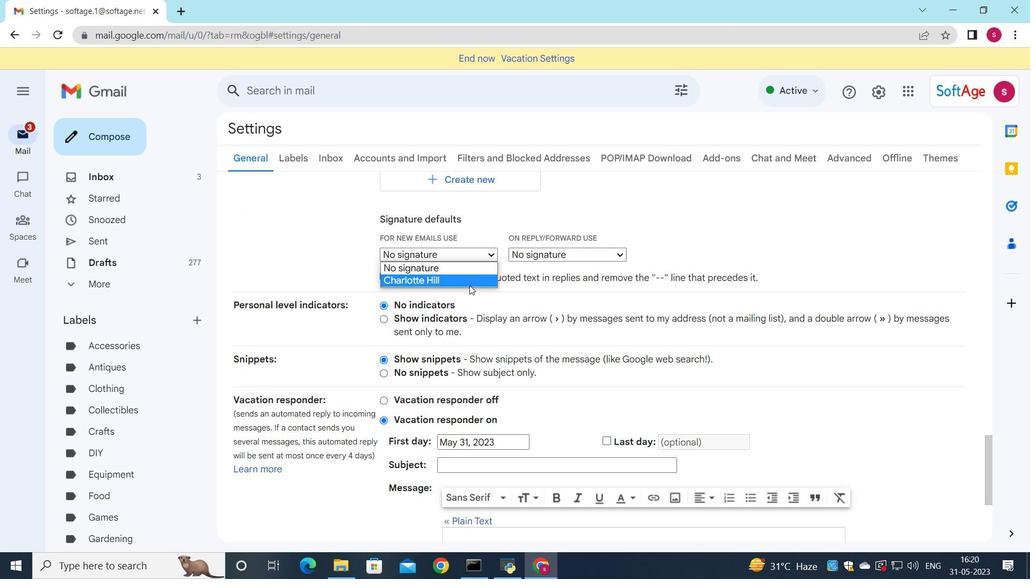 
Action: Mouse moved to (537, 257)
Screenshot: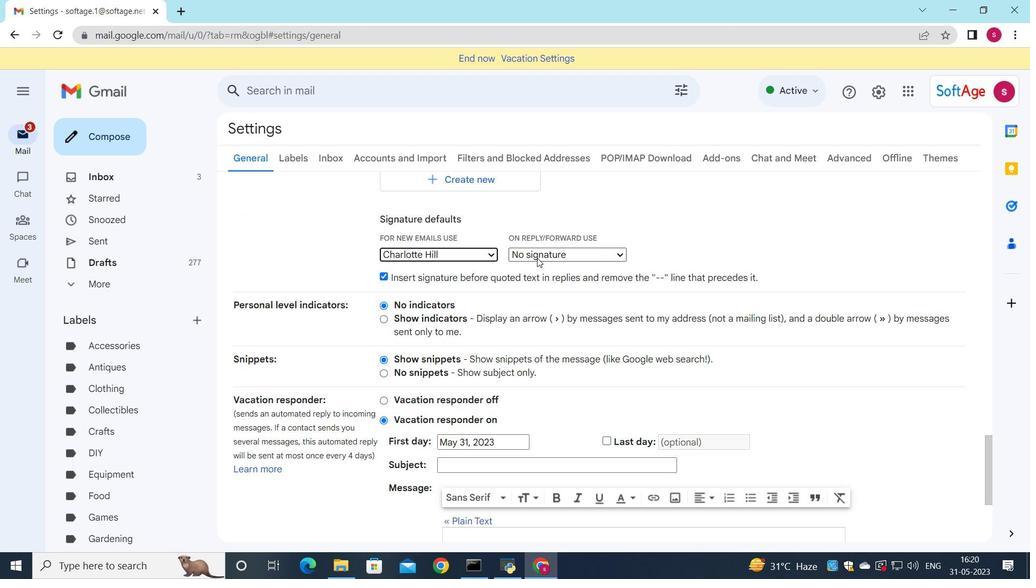 
Action: Mouse pressed left at (537, 257)
Screenshot: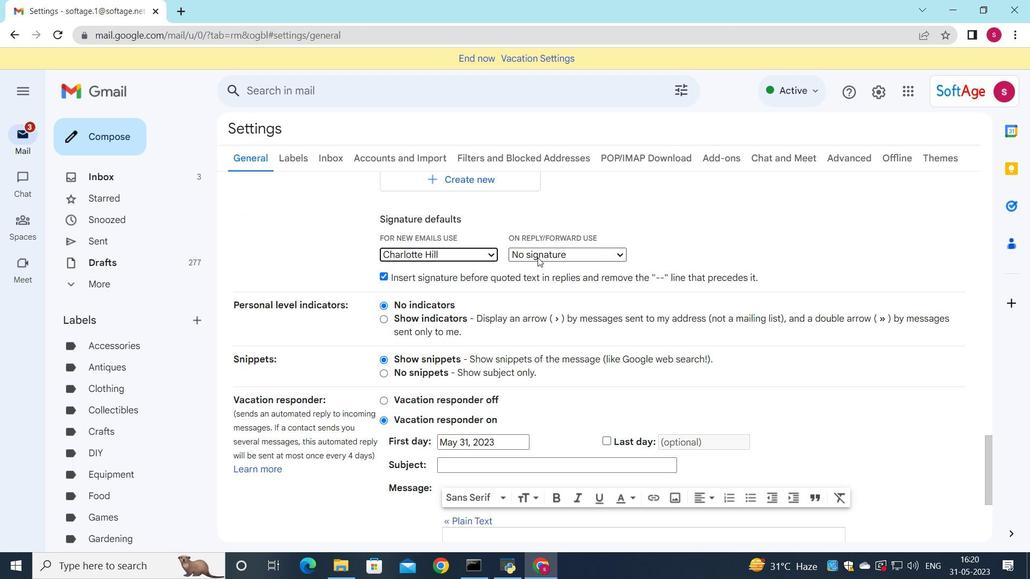 
Action: Mouse moved to (537, 283)
Screenshot: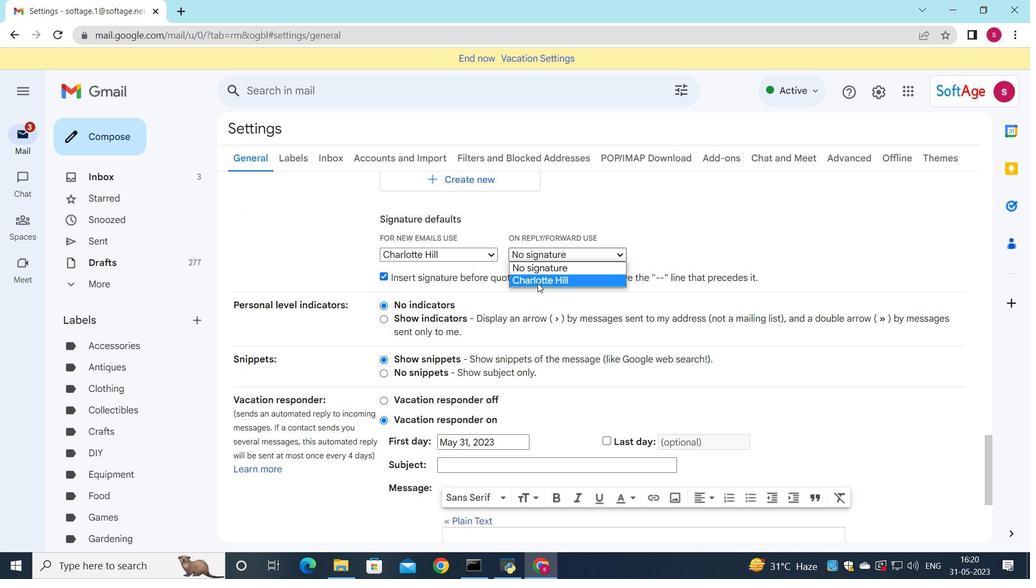
Action: Mouse pressed left at (537, 283)
Screenshot: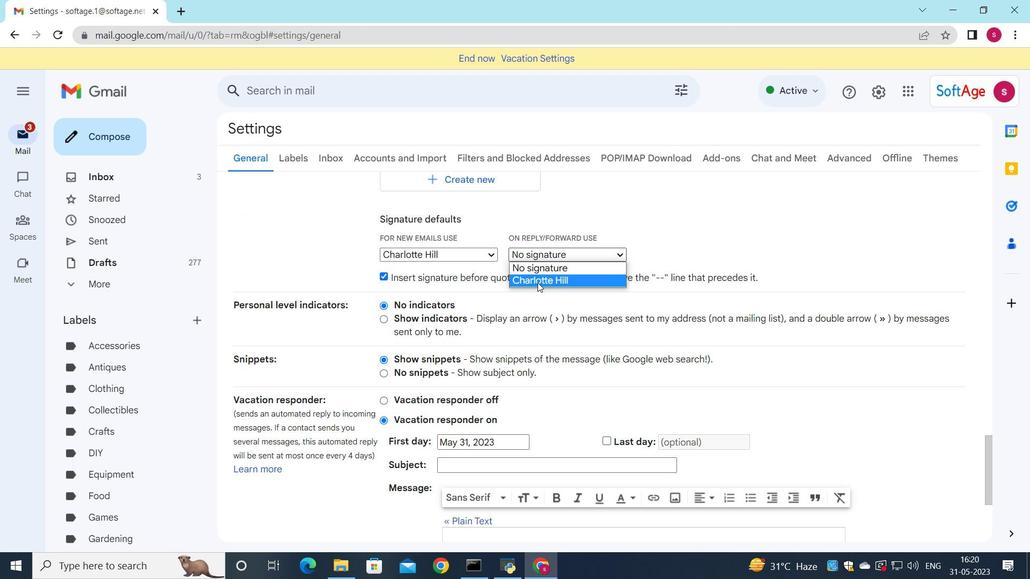
Action: Mouse moved to (535, 282)
Screenshot: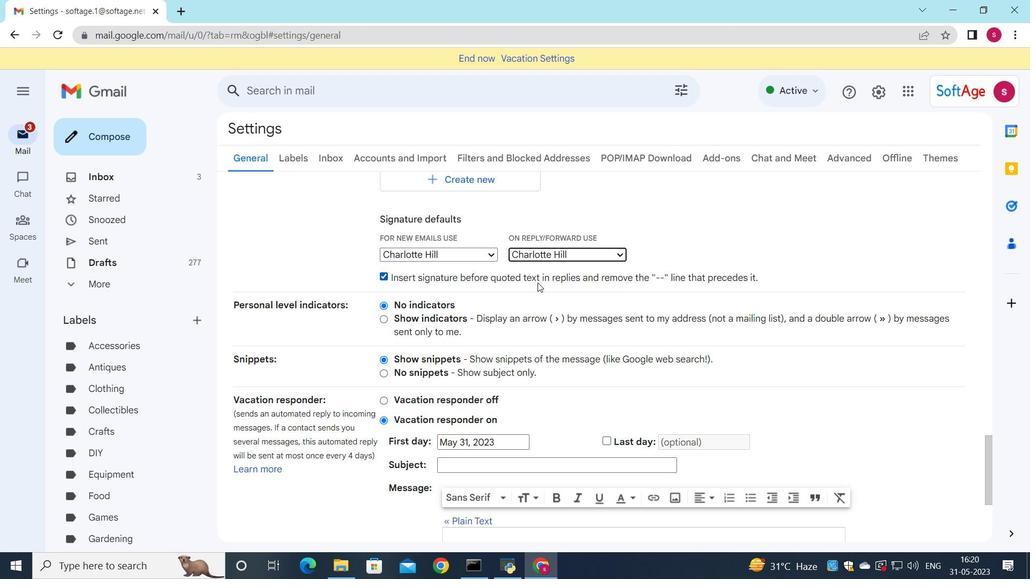 
Action: Mouse scrolled (535, 282) with delta (0, 0)
Screenshot: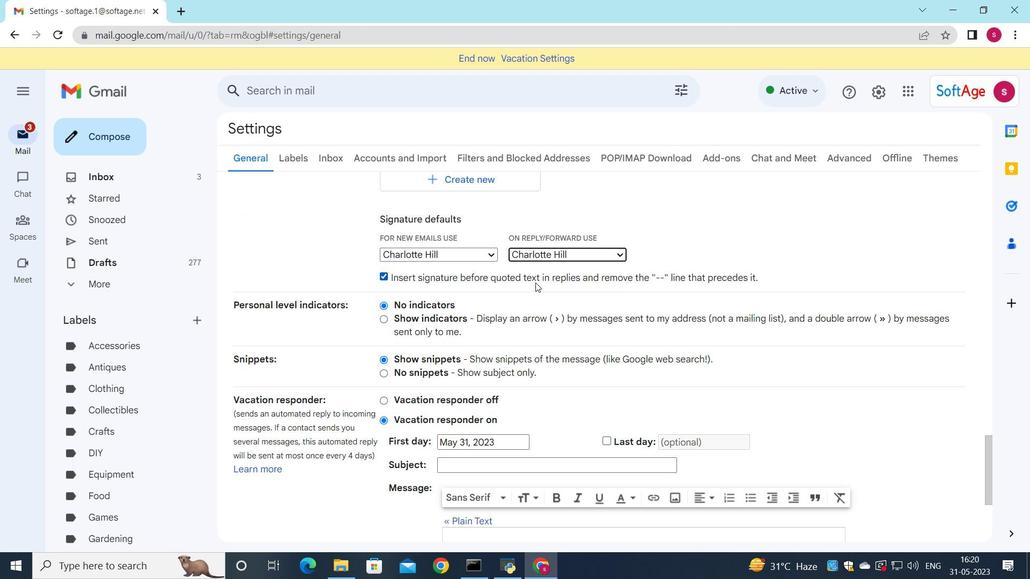 
Action: Mouse scrolled (535, 282) with delta (0, 0)
Screenshot: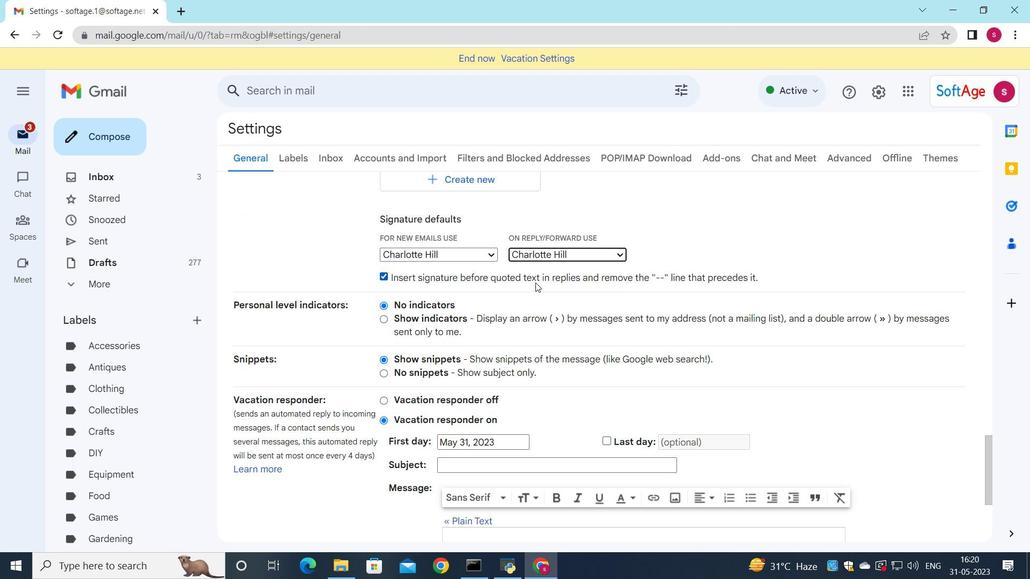 
Action: Mouse scrolled (535, 282) with delta (0, 0)
Screenshot: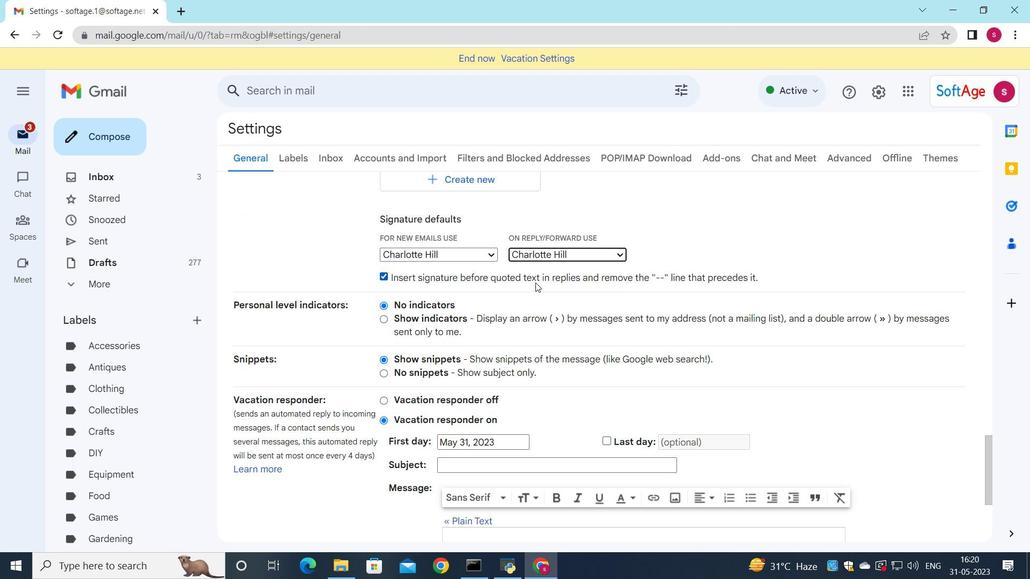 
Action: Mouse scrolled (535, 282) with delta (0, 0)
Screenshot: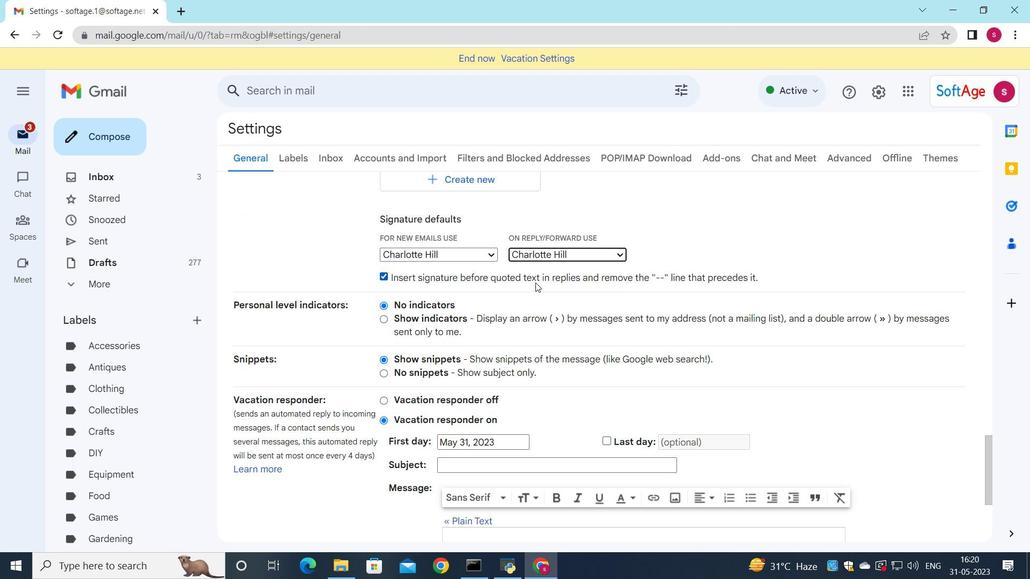 
Action: Mouse scrolled (535, 282) with delta (0, 0)
Screenshot: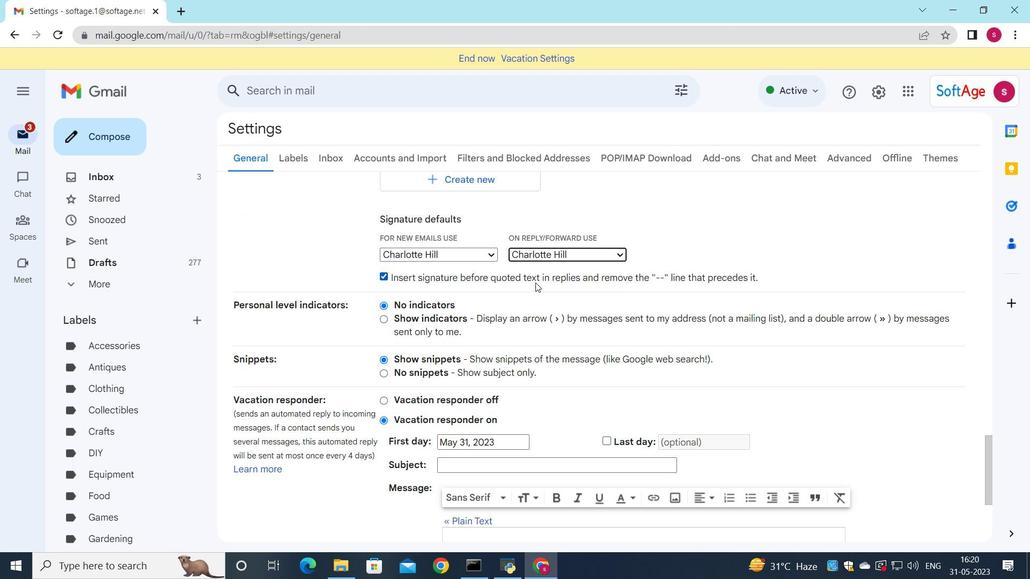 
Action: Mouse moved to (567, 471)
Screenshot: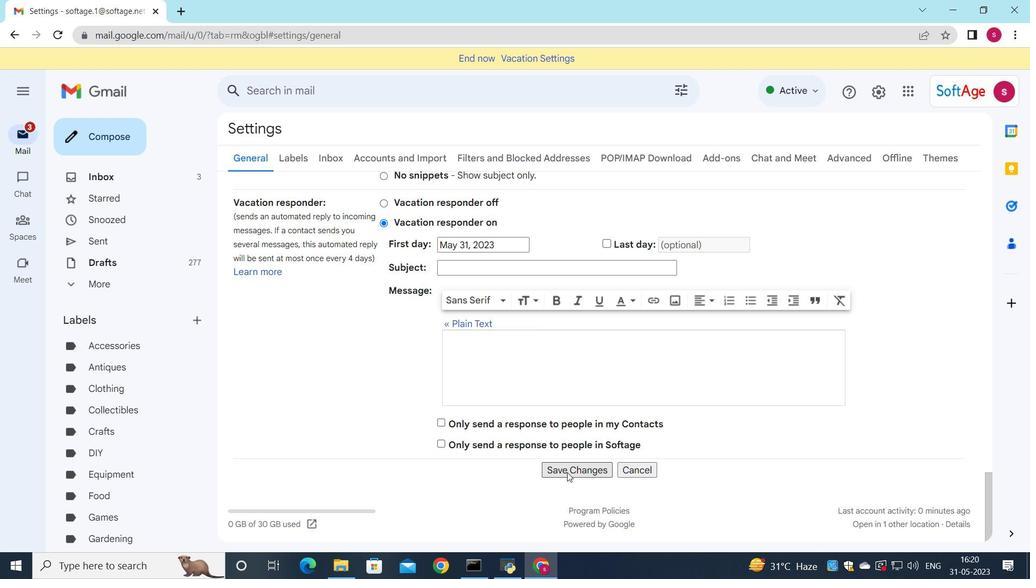 
Action: Mouse pressed left at (567, 471)
Screenshot: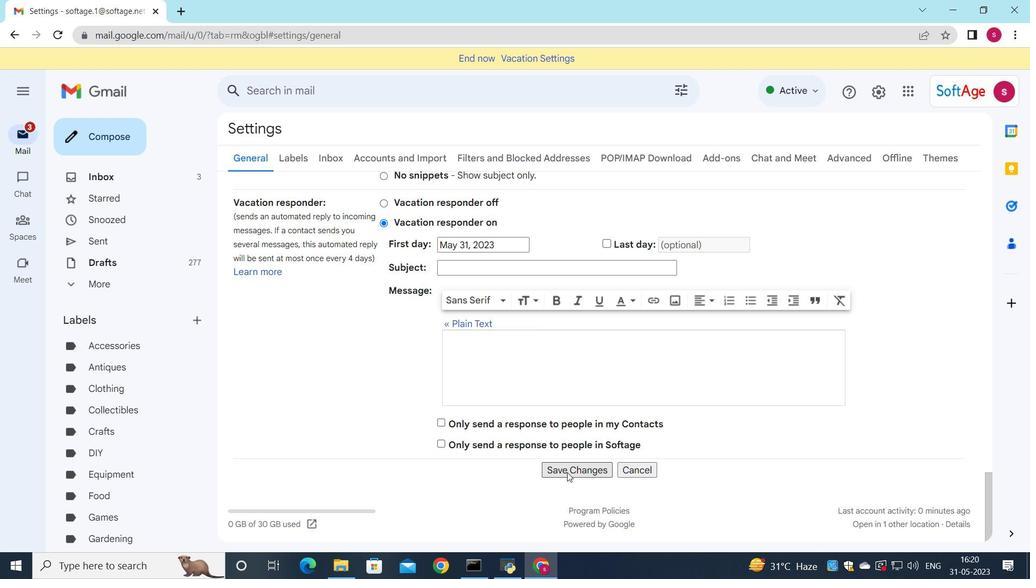 
Action: Mouse moved to (590, 403)
Screenshot: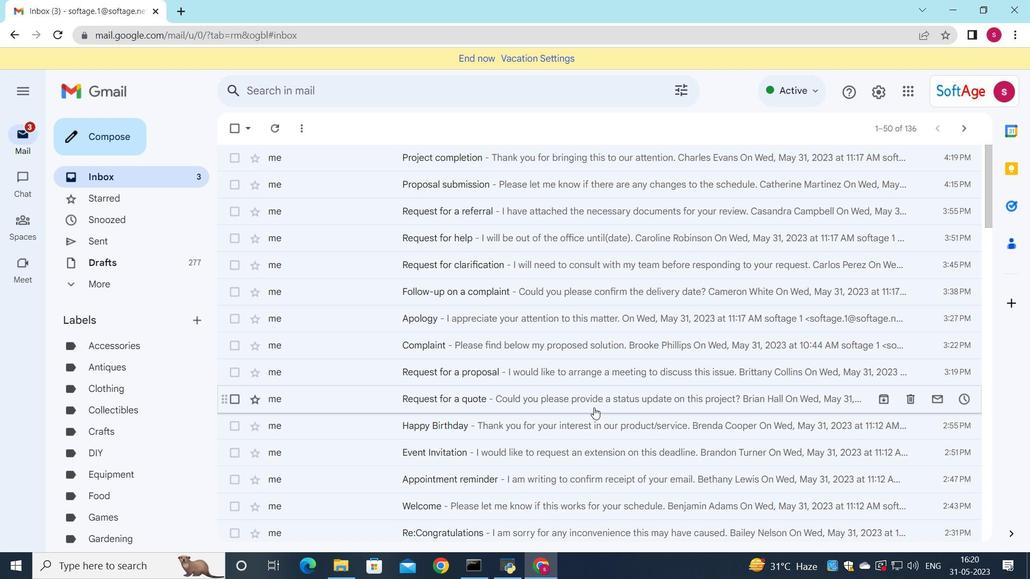 
Action: Mouse scrolled (590, 402) with delta (0, 0)
Screenshot: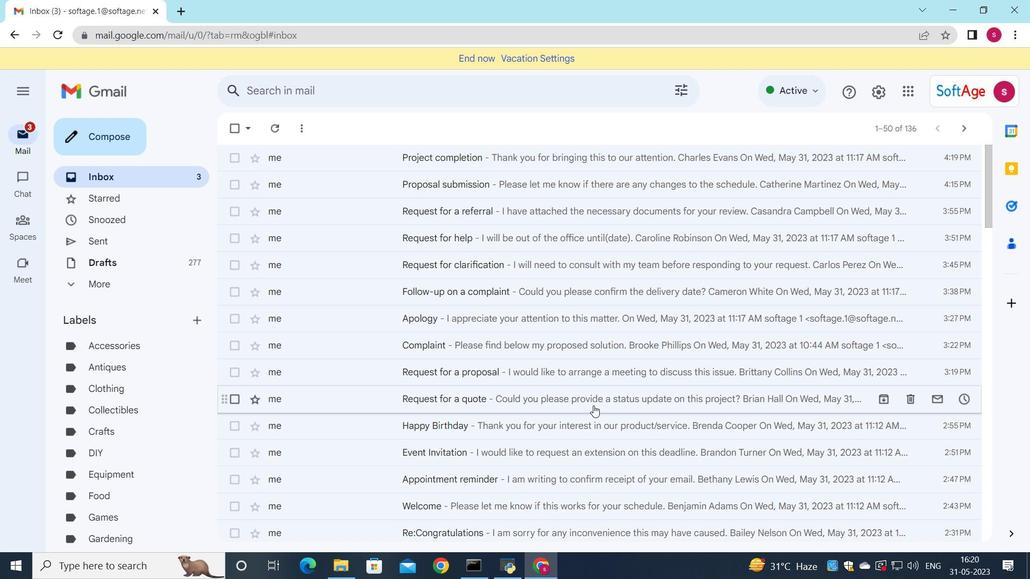 
Action: Mouse scrolled (590, 402) with delta (0, 0)
Screenshot: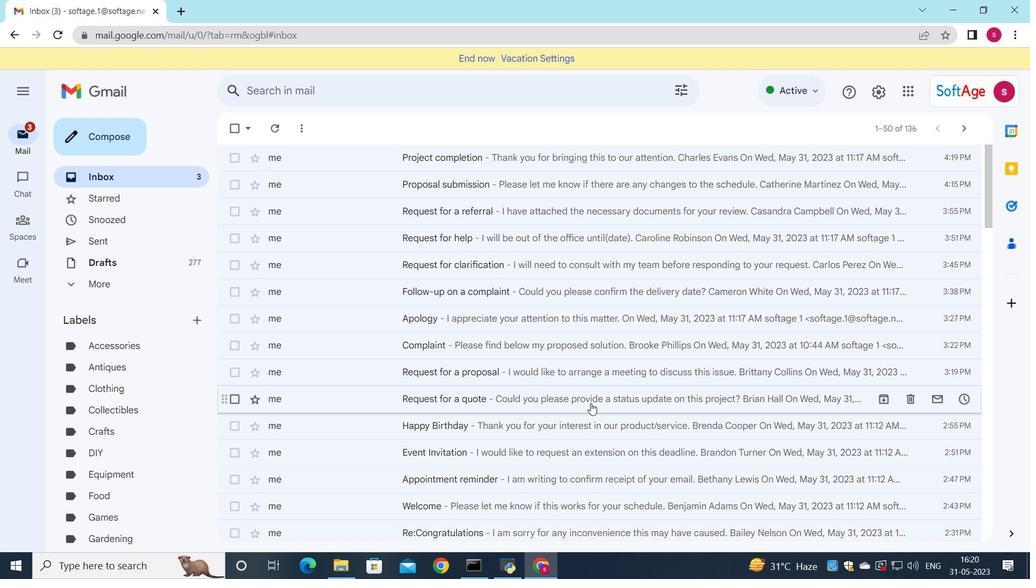 
Action: Mouse scrolled (590, 402) with delta (0, 0)
Screenshot: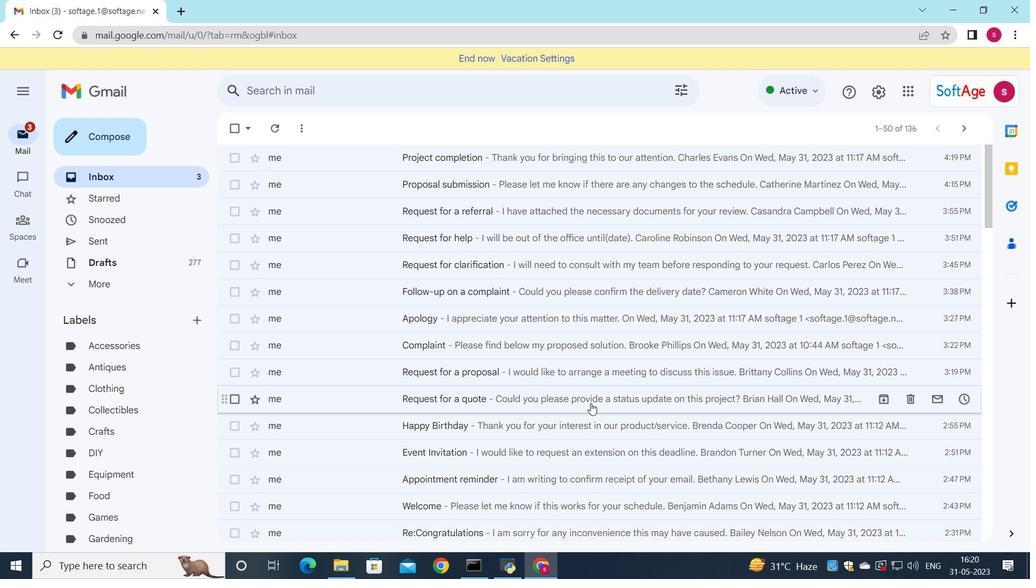 
Action: Mouse moved to (119, 179)
Screenshot: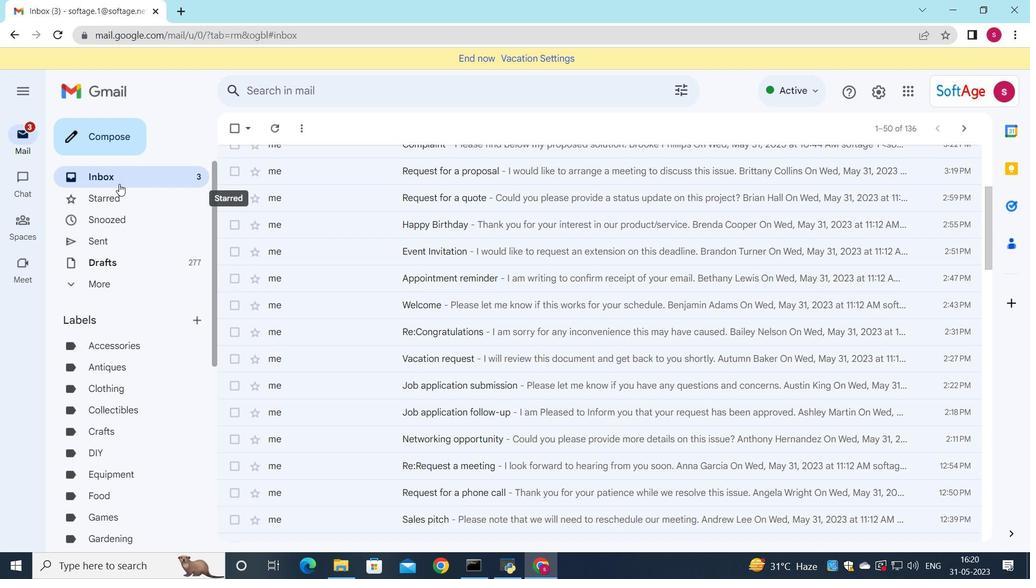 
Action: Mouse pressed left at (119, 179)
Screenshot: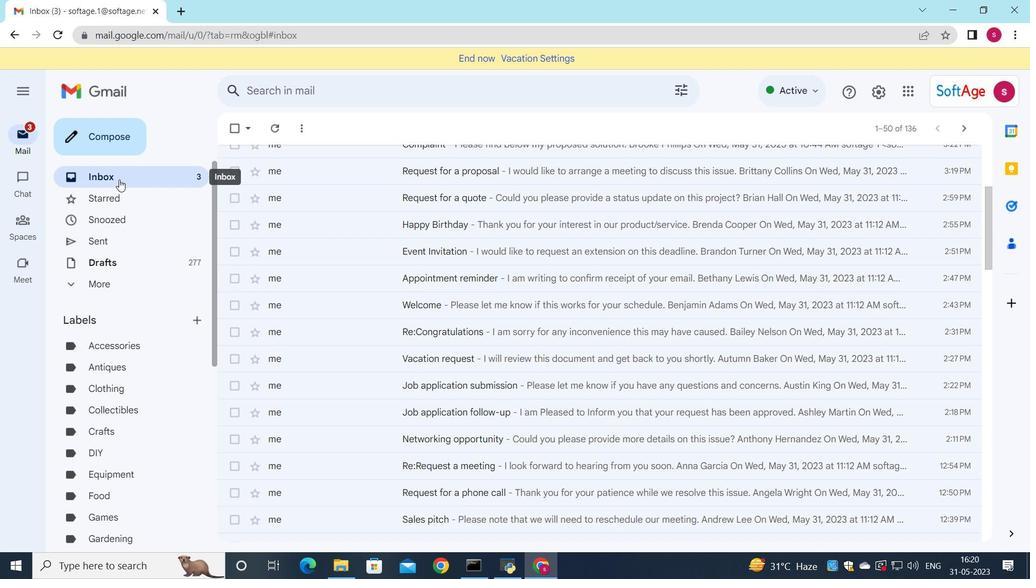 
Action: Mouse moved to (399, 260)
Screenshot: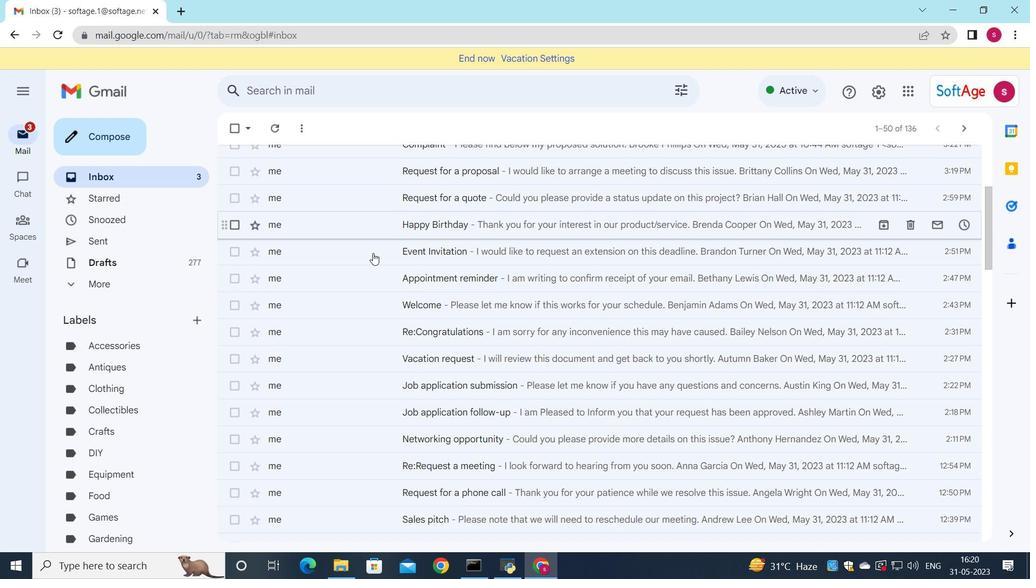 
Action: Mouse scrolled (399, 261) with delta (0, 0)
Screenshot: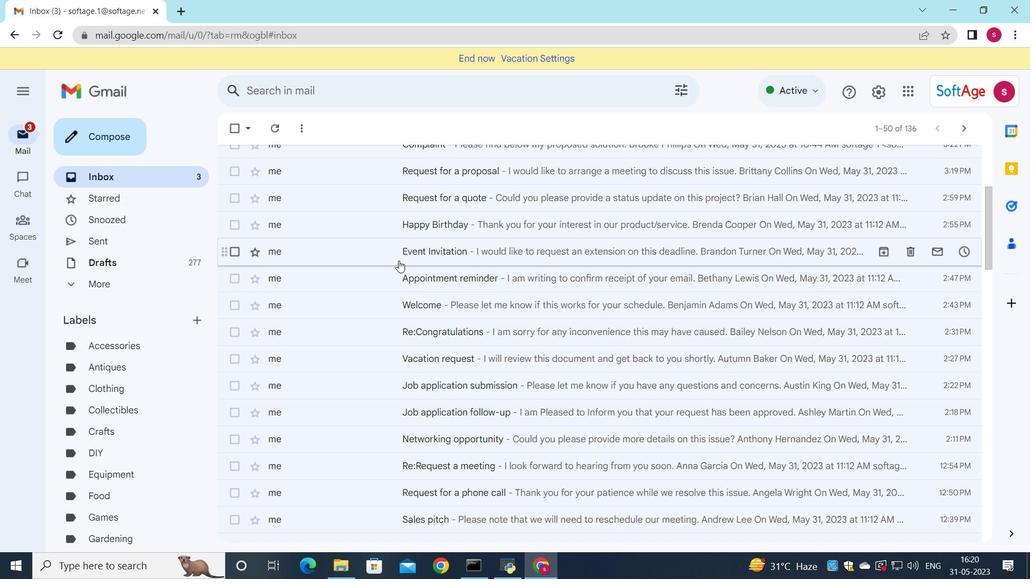
Action: Mouse scrolled (399, 261) with delta (0, 0)
Screenshot: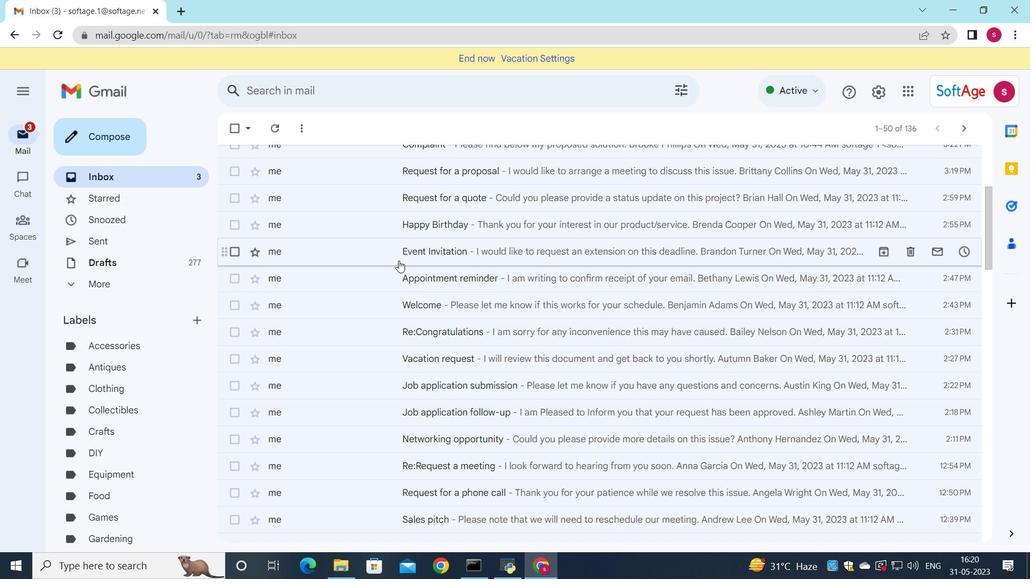 
Action: Mouse scrolled (399, 261) with delta (0, 0)
Screenshot: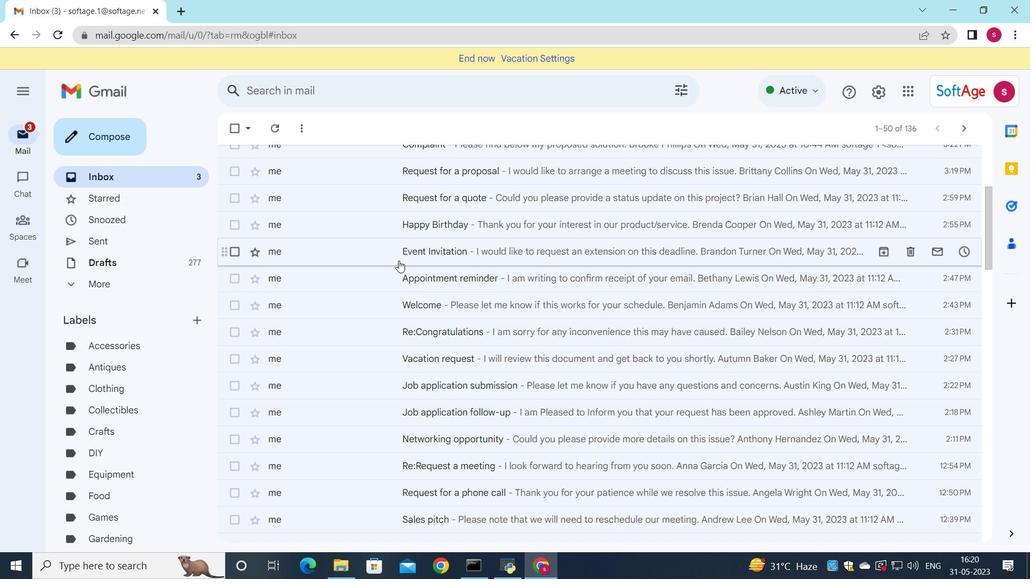 
Action: Mouse scrolled (399, 261) with delta (0, 0)
Screenshot: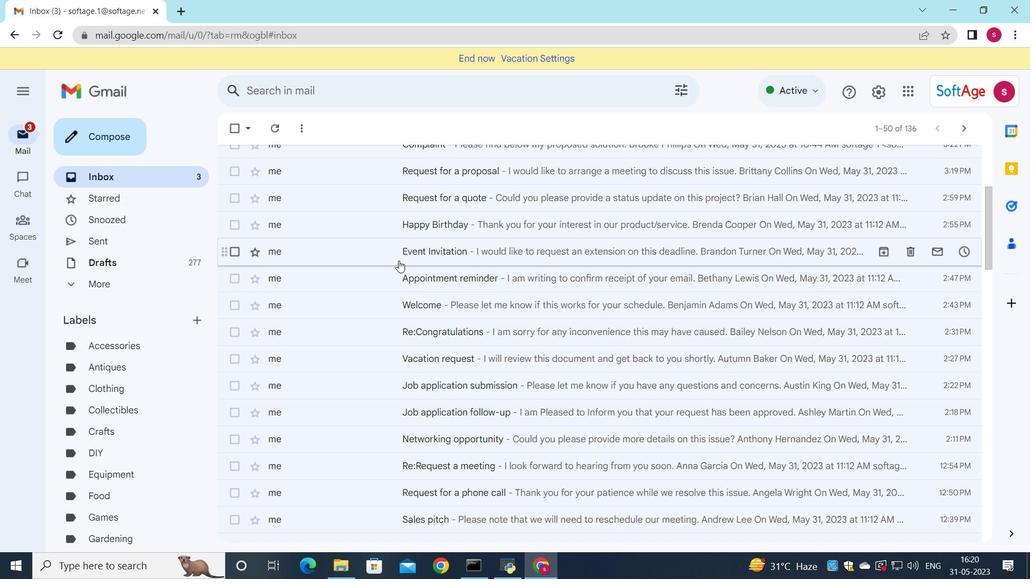 
Action: Mouse scrolled (399, 261) with delta (0, 0)
Screenshot: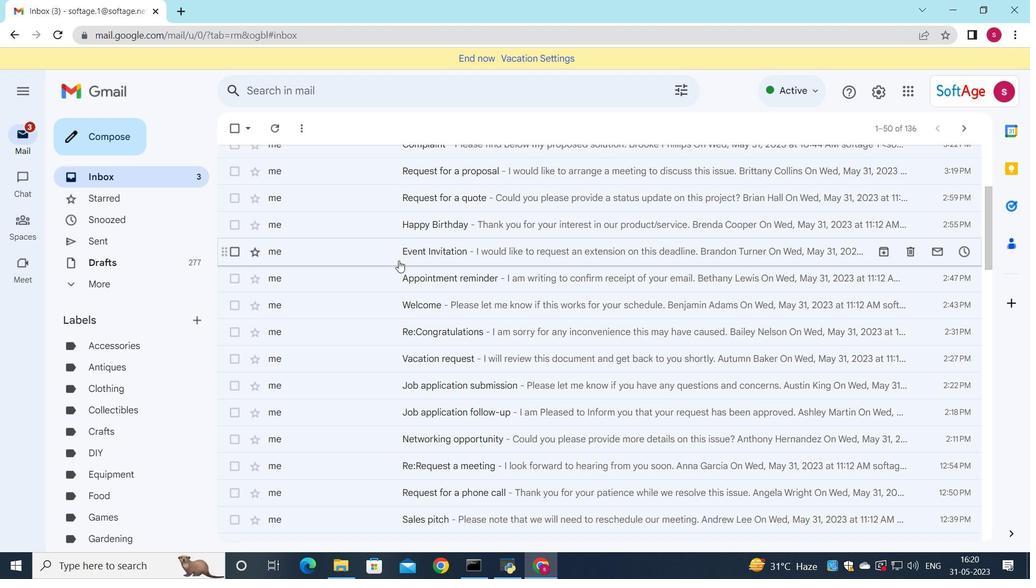 
Action: Mouse scrolled (399, 261) with delta (0, 0)
Screenshot: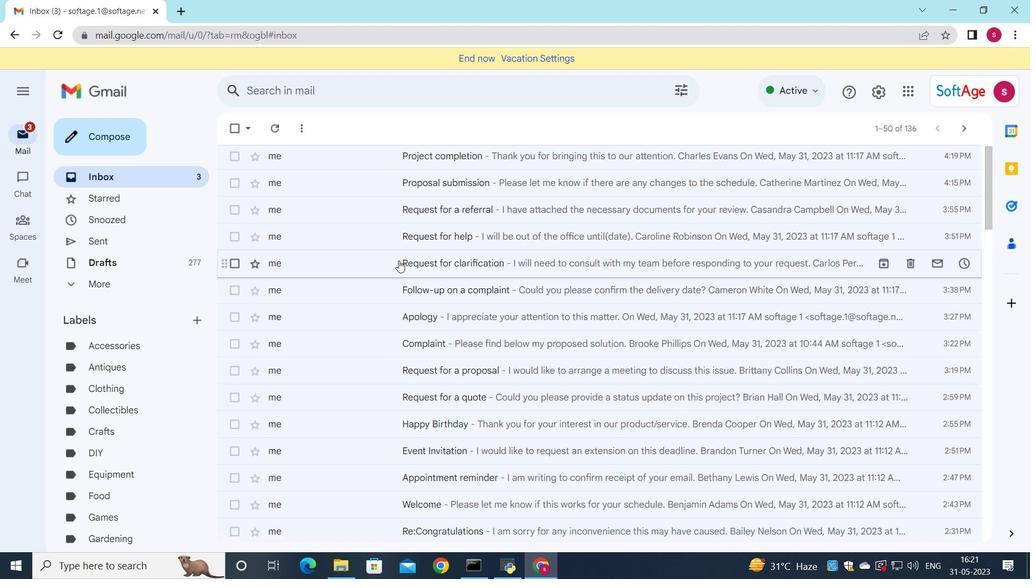 
Action: Mouse scrolled (399, 261) with delta (0, 0)
Screenshot: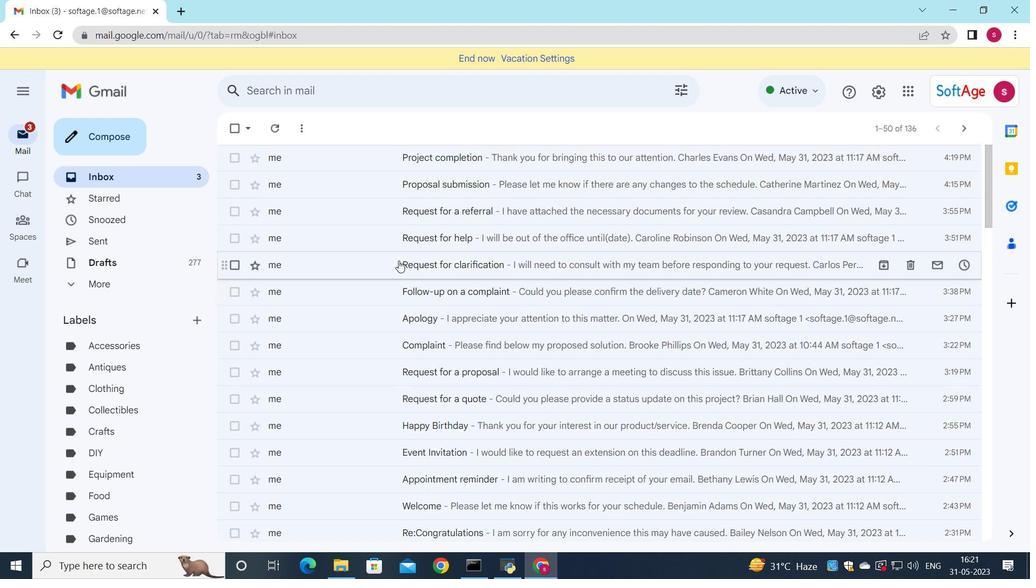 
Action: Mouse scrolled (399, 261) with delta (0, 0)
Screenshot: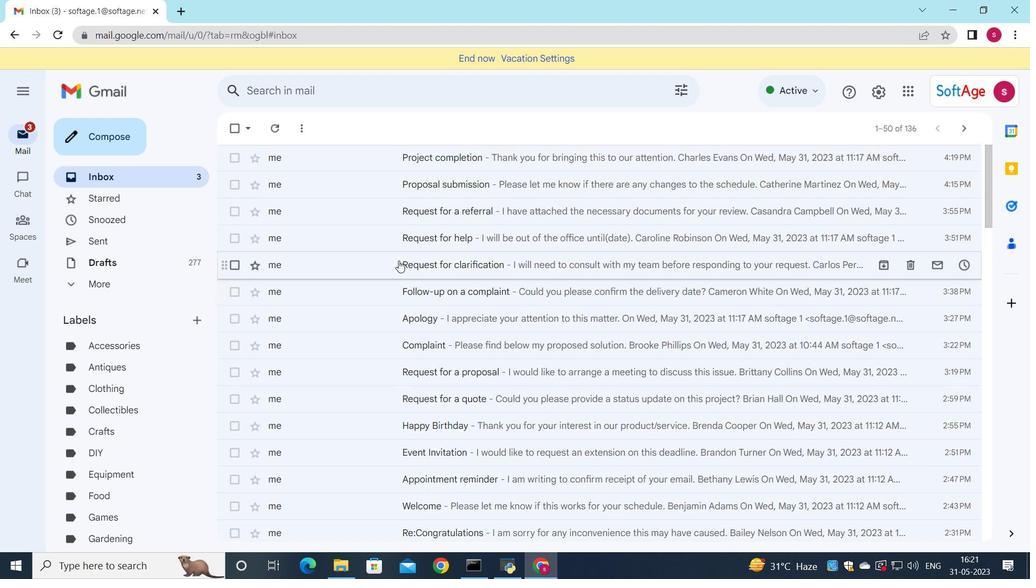 
Action: Mouse scrolled (399, 261) with delta (0, 0)
Screenshot: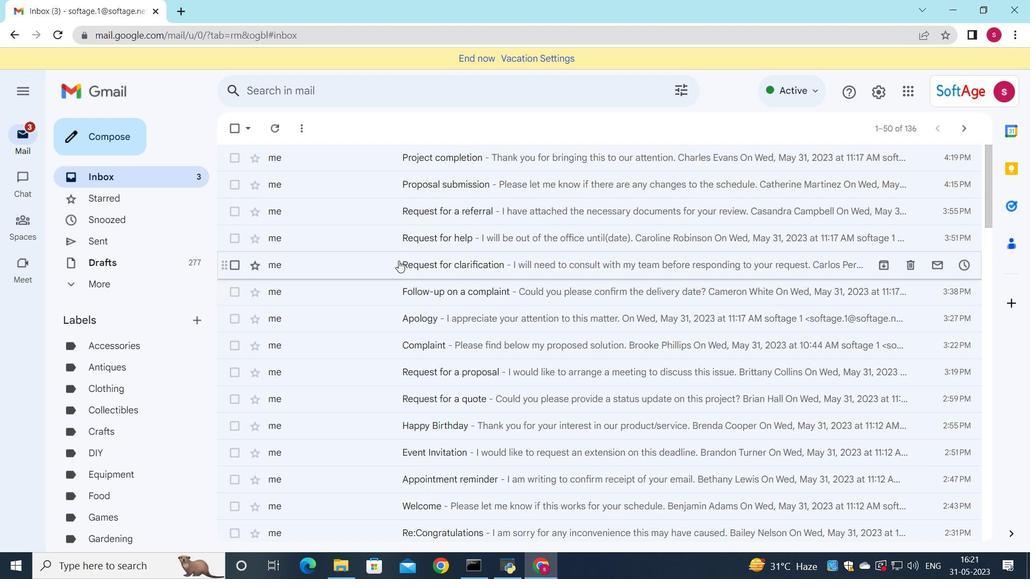 
Action: Mouse scrolled (399, 261) with delta (0, 0)
Screenshot: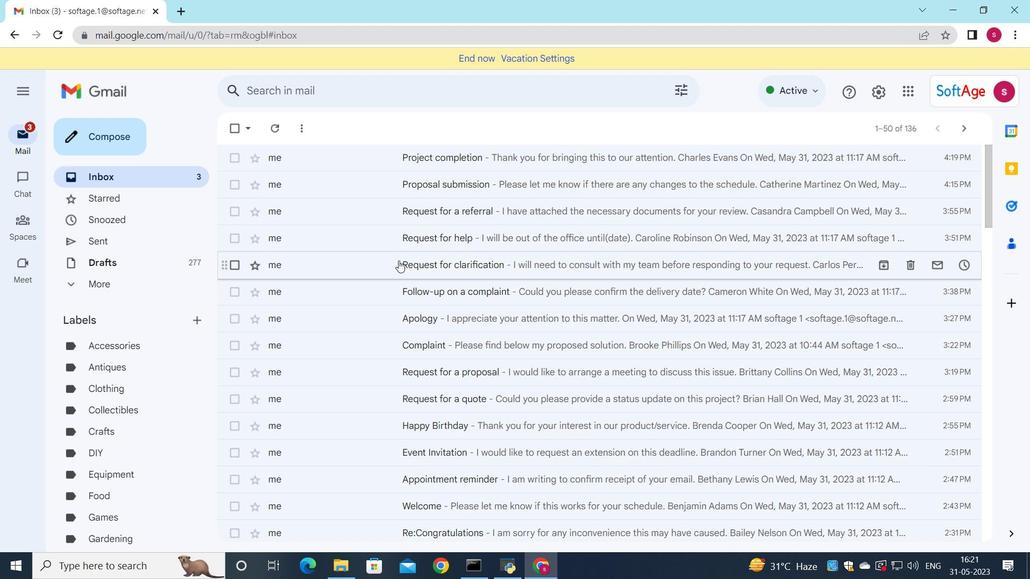 
Action: Mouse scrolled (399, 261) with delta (0, 0)
Screenshot: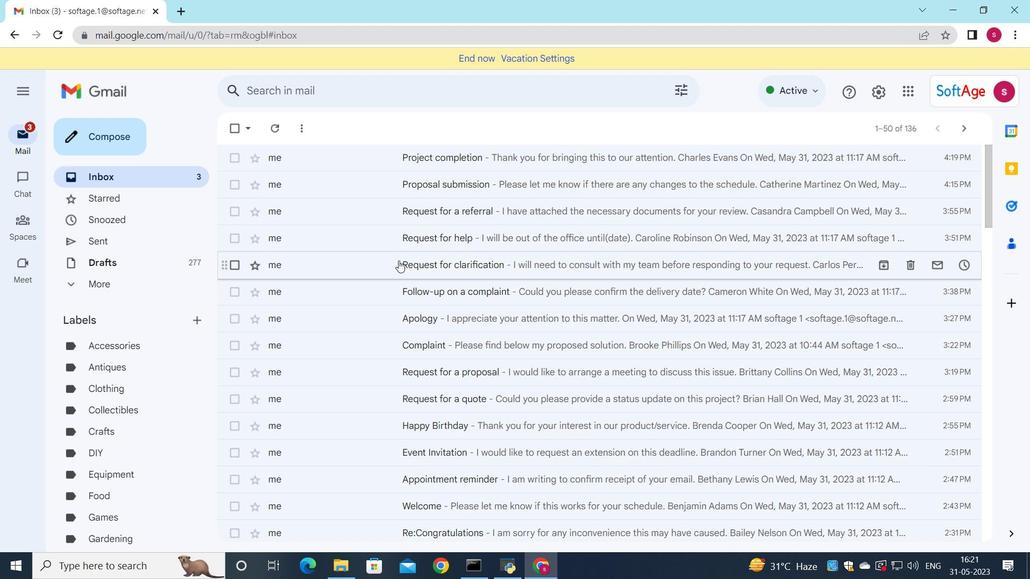 
Action: Mouse scrolled (399, 261) with delta (0, 0)
Screenshot: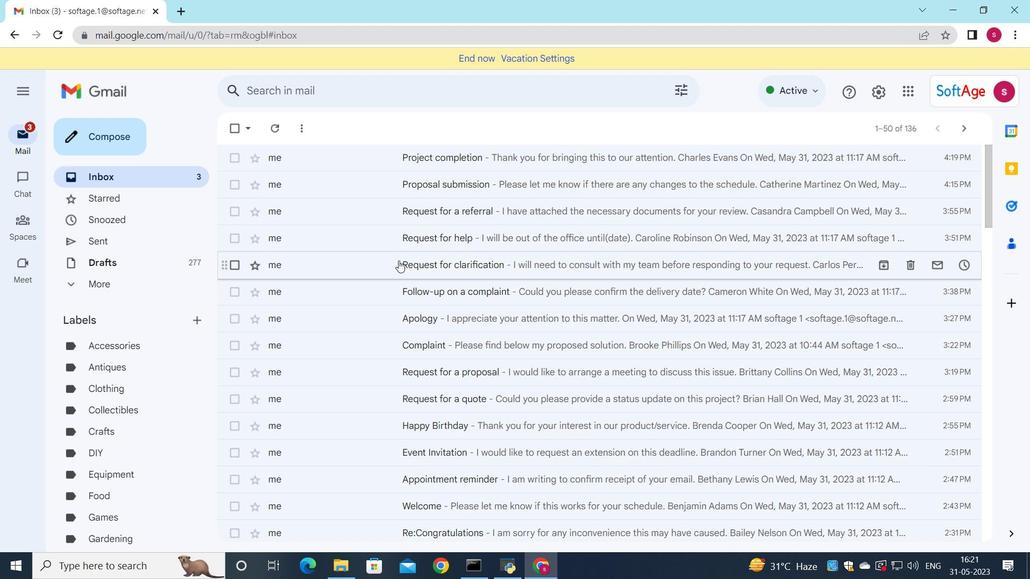 
Action: Mouse scrolled (399, 261) with delta (0, 0)
Screenshot: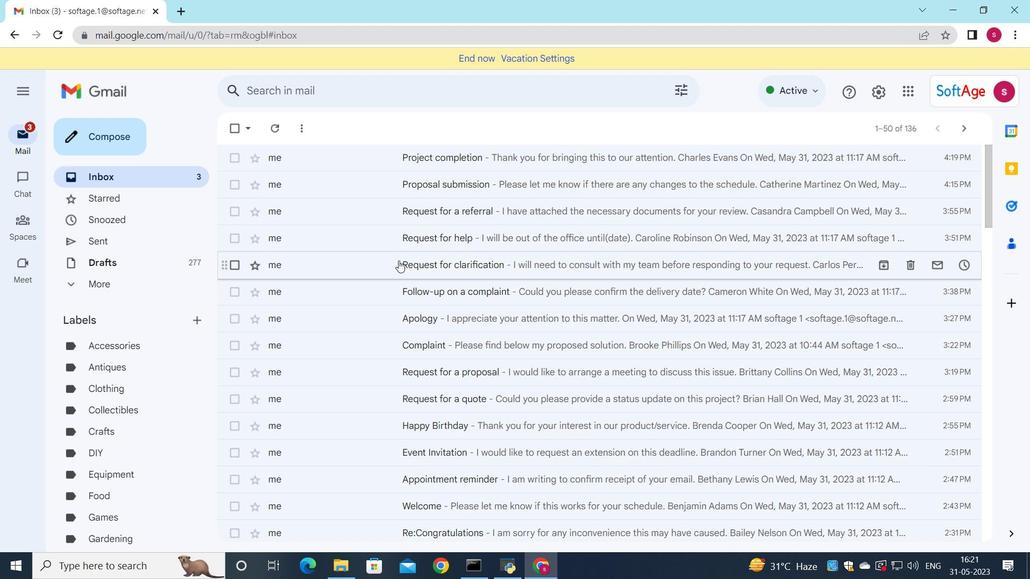 
Action: Mouse scrolled (399, 261) with delta (0, 0)
Screenshot: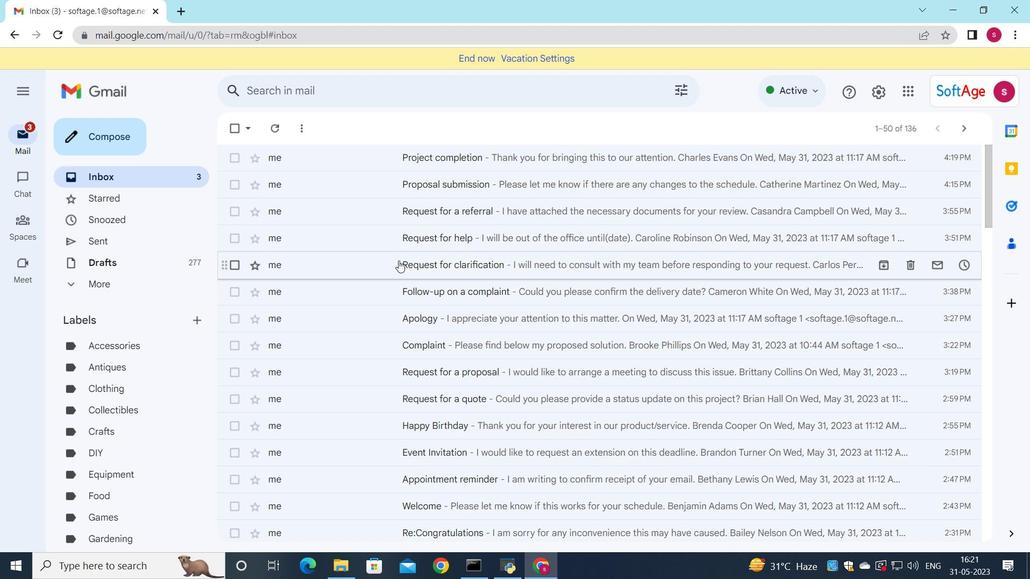 
Action: Mouse scrolled (399, 261) with delta (0, 0)
Screenshot: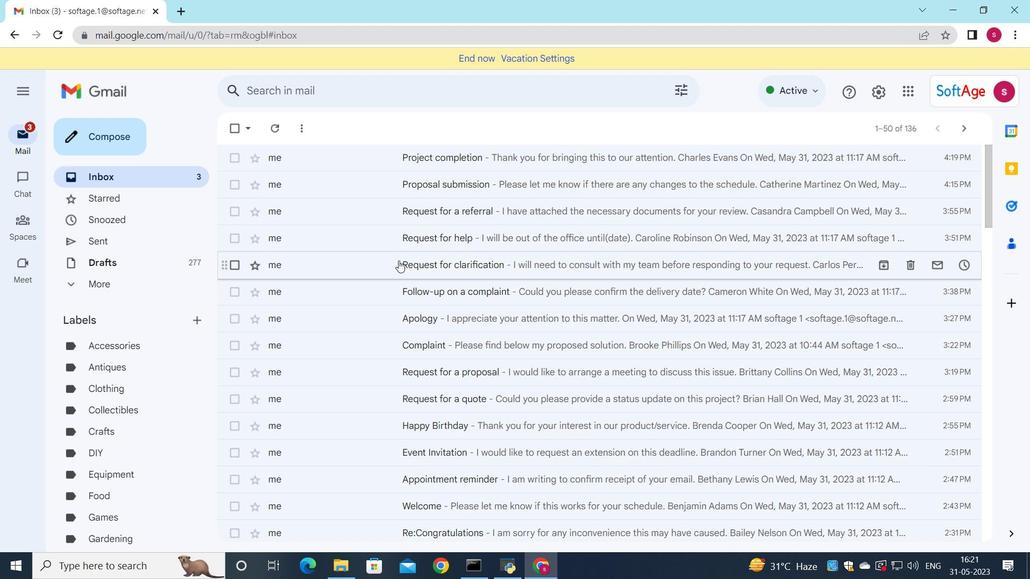
Action: Mouse scrolled (399, 261) with delta (0, 0)
Screenshot: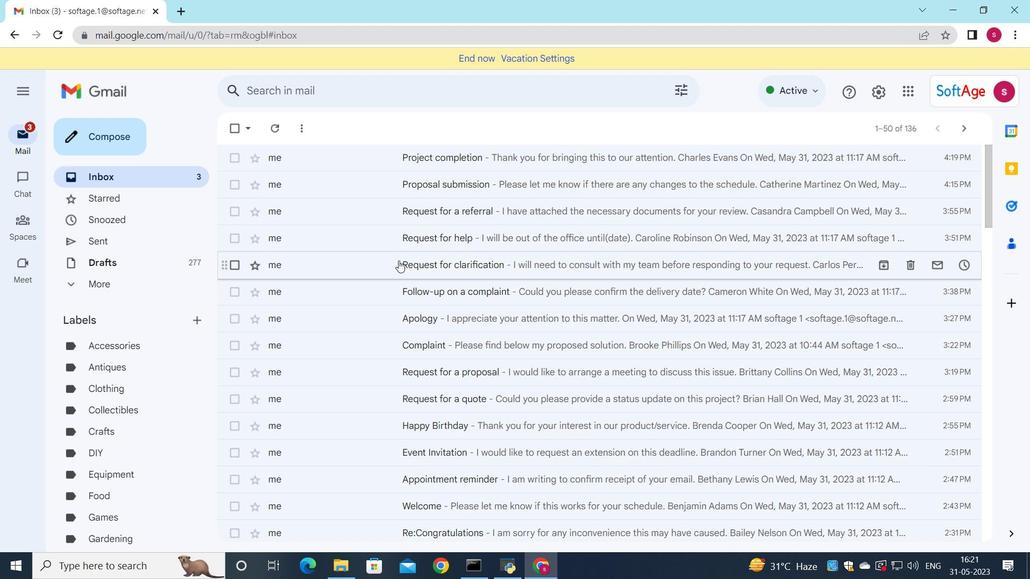 
Action: Mouse moved to (432, 275)
Screenshot: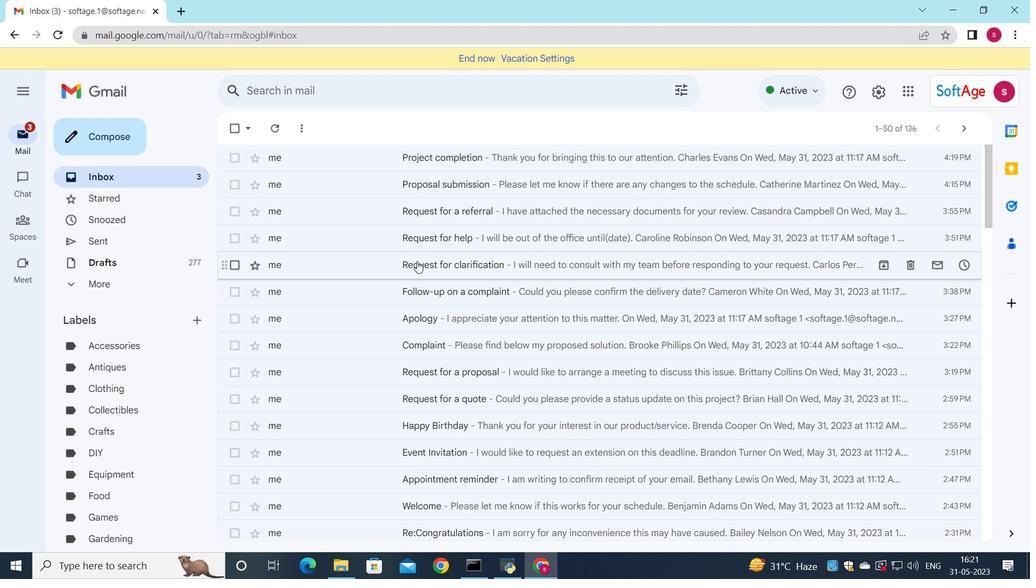 
Action: Mouse scrolled (432, 275) with delta (0, 0)
Screenshot: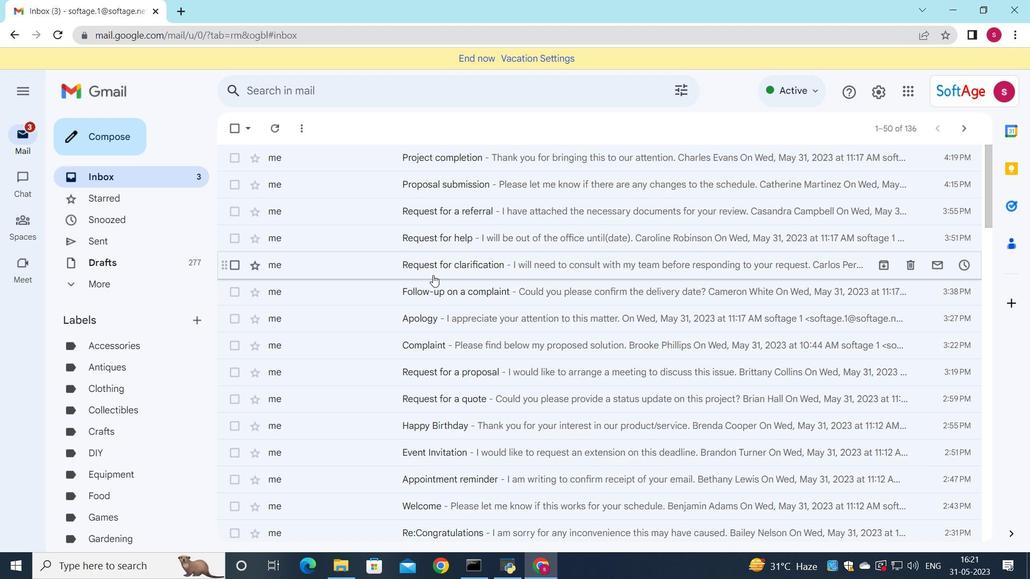 
Action: Mouse moved to (432, 276)
Screenshot: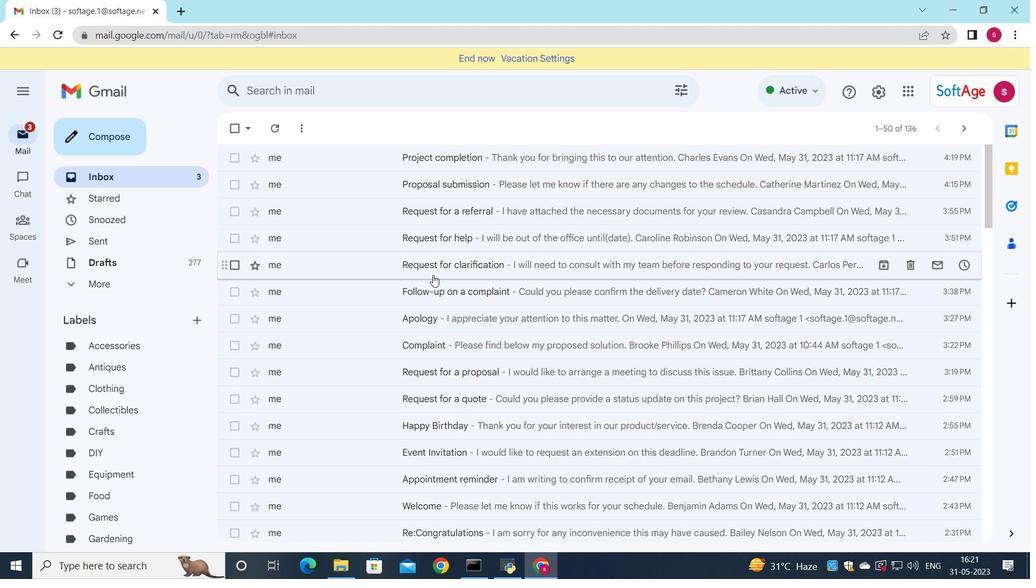 
Action: Mouse scrolled (432, 275) with delta (0, 0)
Screenshot: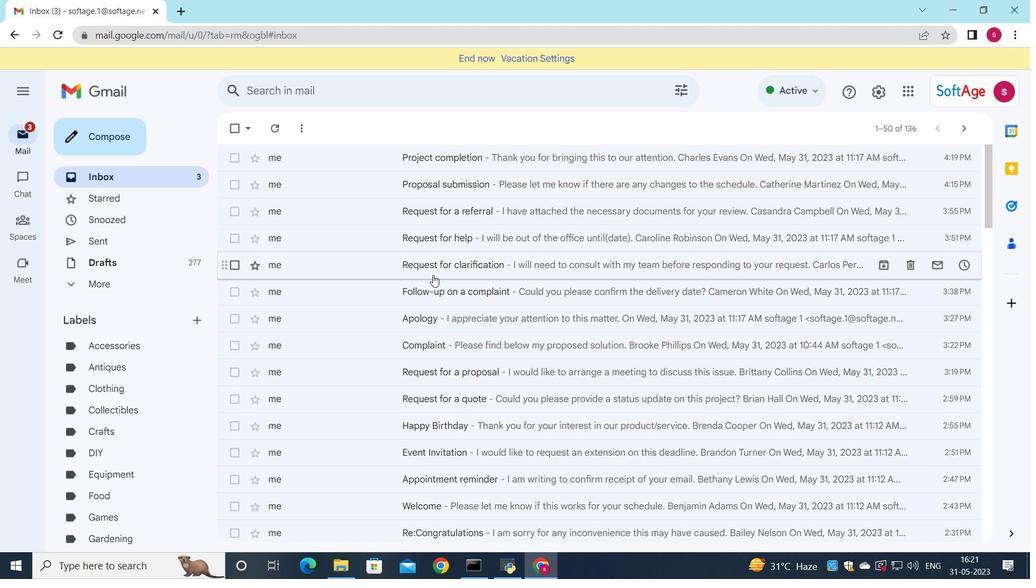 
Action: Mouse moved to (431, 278)
Screenshot: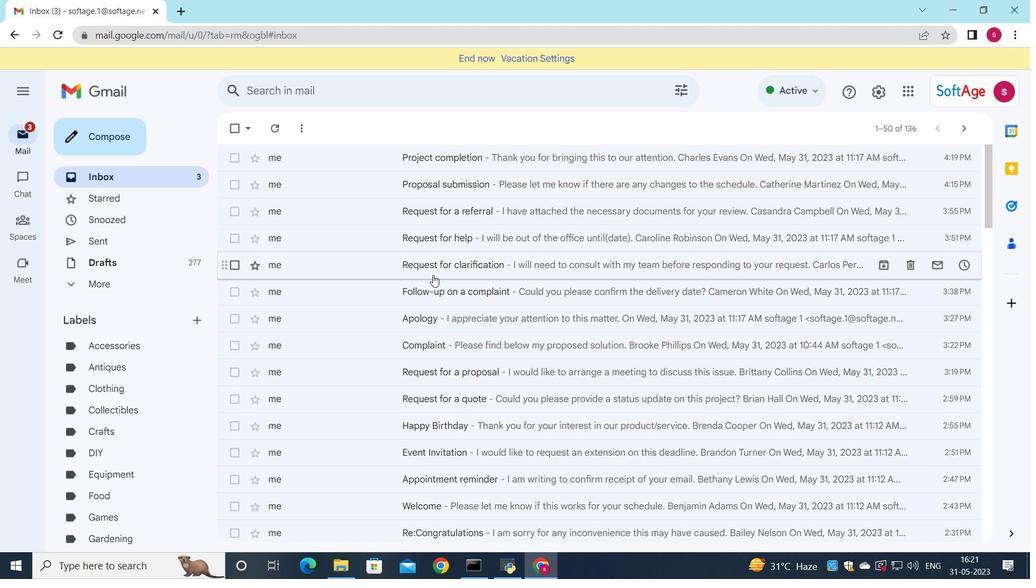 
Action: Mouse scrolled (431, 277) with delta (0, 0)
Screenshot: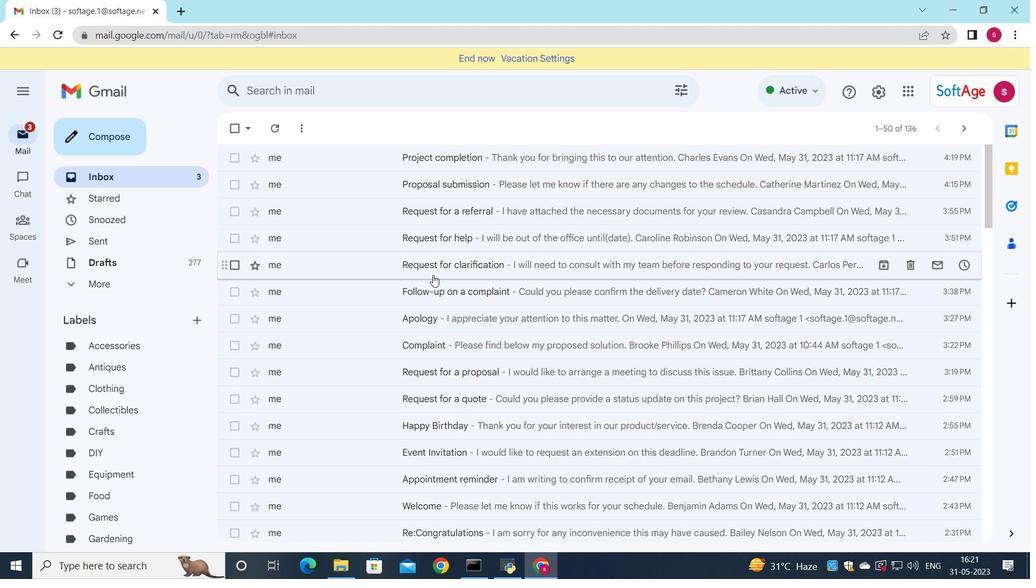 
Action: Mouse moved to (430, 281)
Screenshot: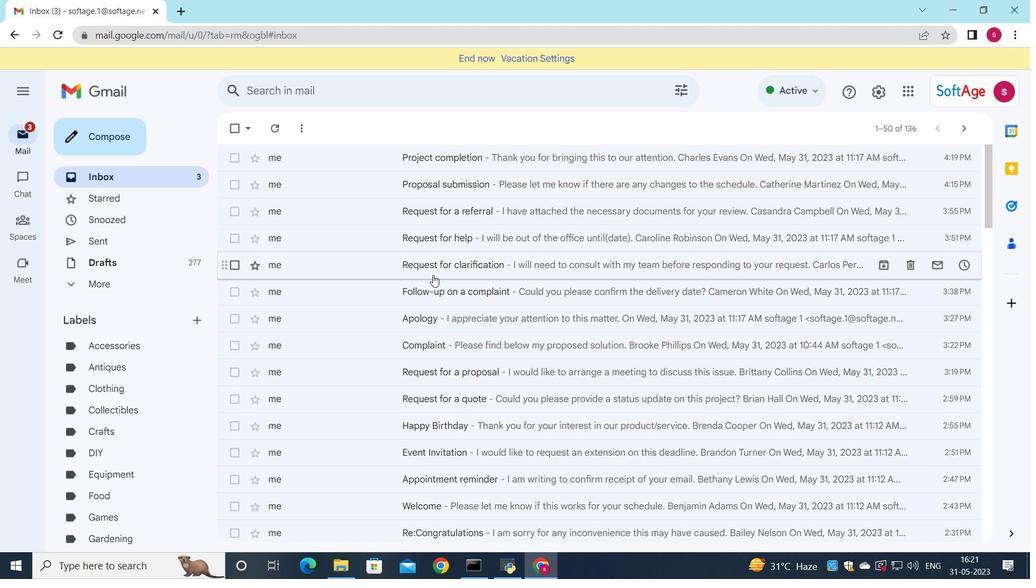 
Action: Mouse scrolled (430, 281) with delta (0, 0)
Screenshot: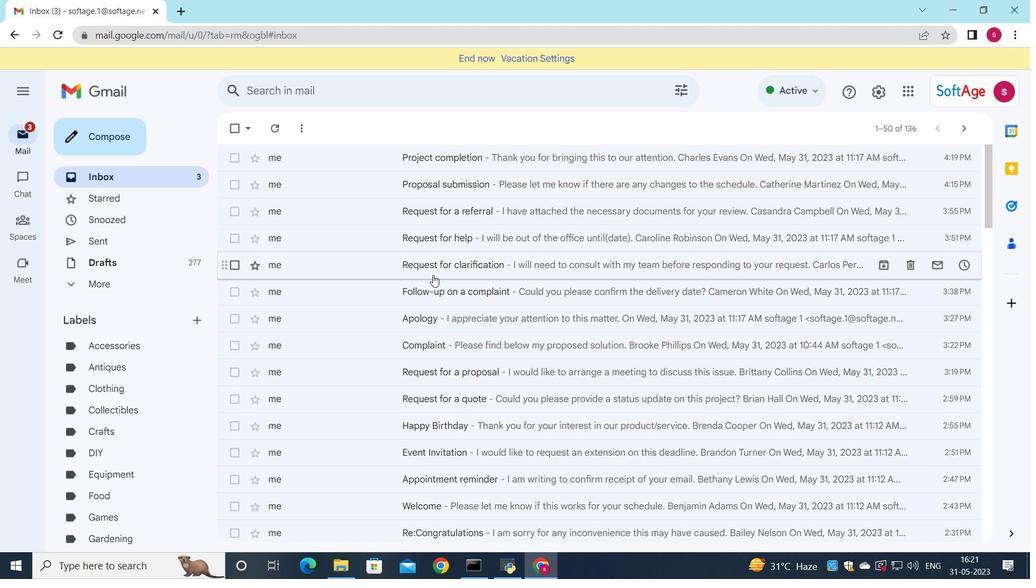 
Action: Mouse moved to (430, 288)
Screenshot: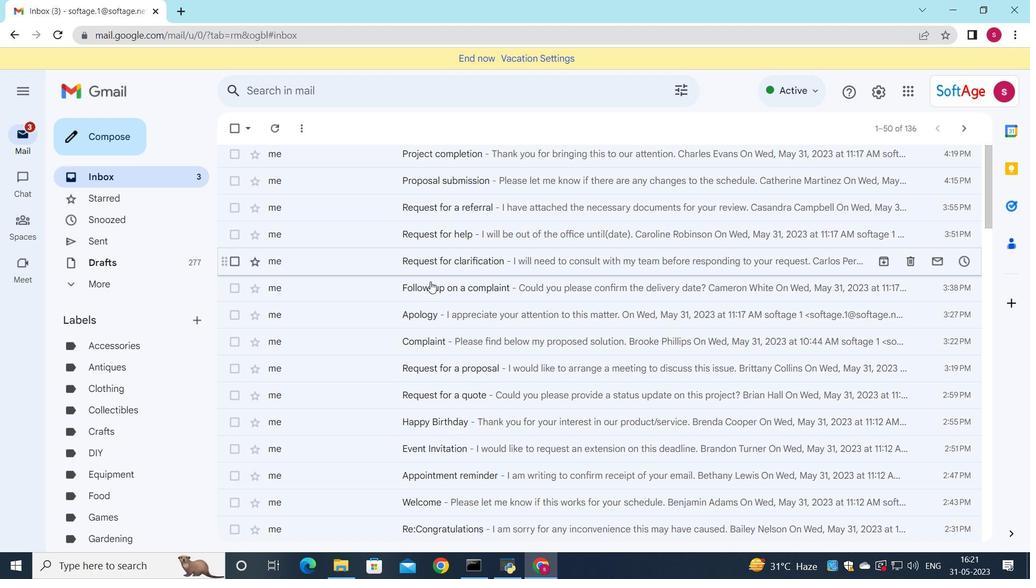
Action: Mouse scrolled (430, 288) with delta (0, 0)
Screenshot: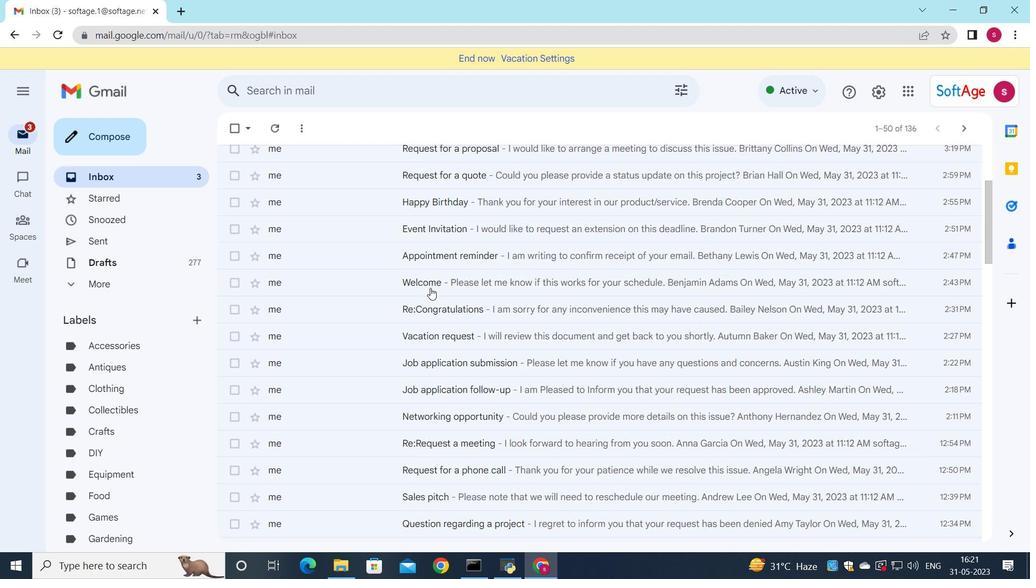 
Action: Mouse scrolled (430, 288) with delta (0, 0)
Screenshot: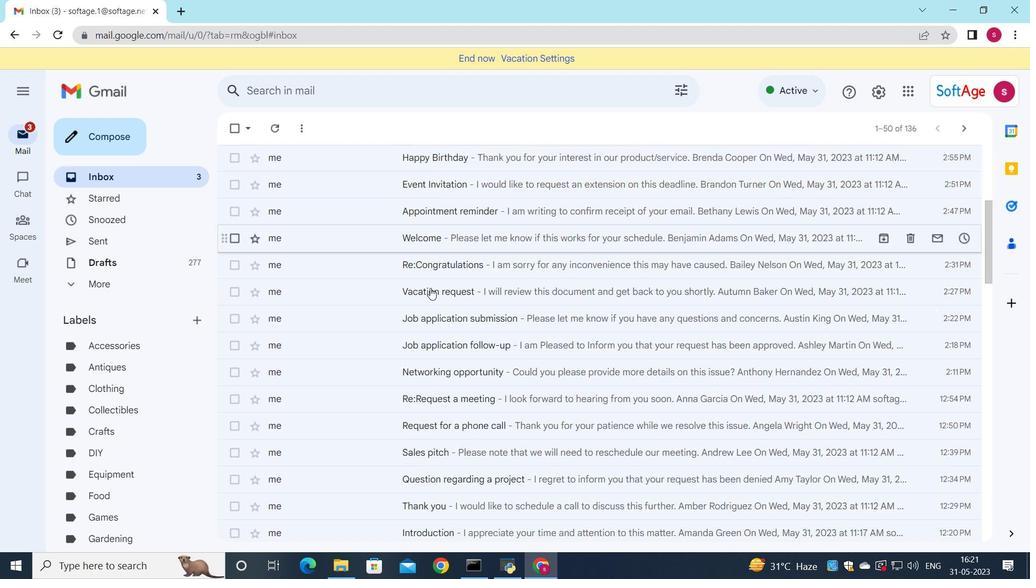 
Action: Mouse scrolled (430, 288) with delta (0, 0)
Screenshot: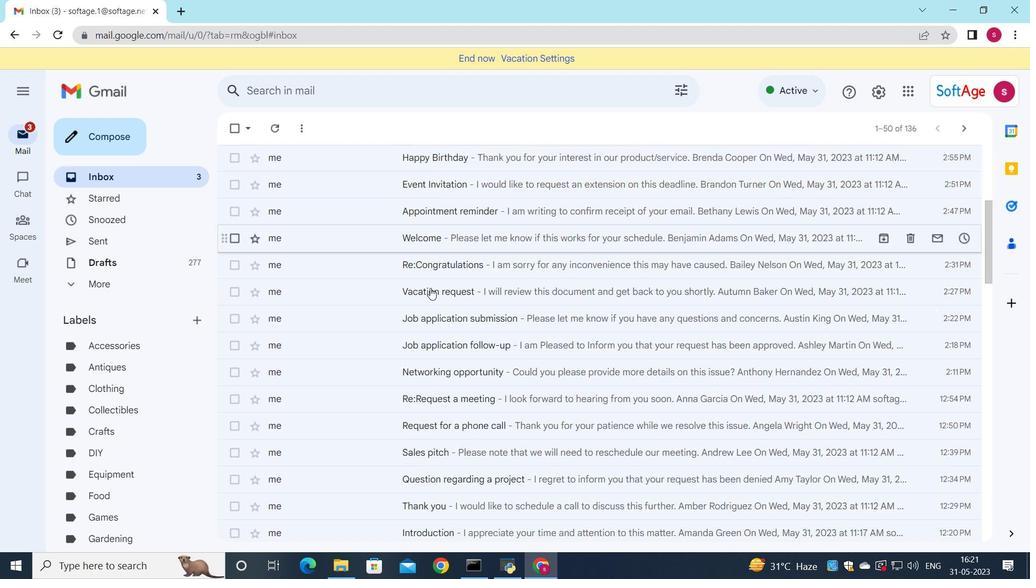 
Action: Mouse scrolled (430, 288) with delta (0, 0)
Screenshot: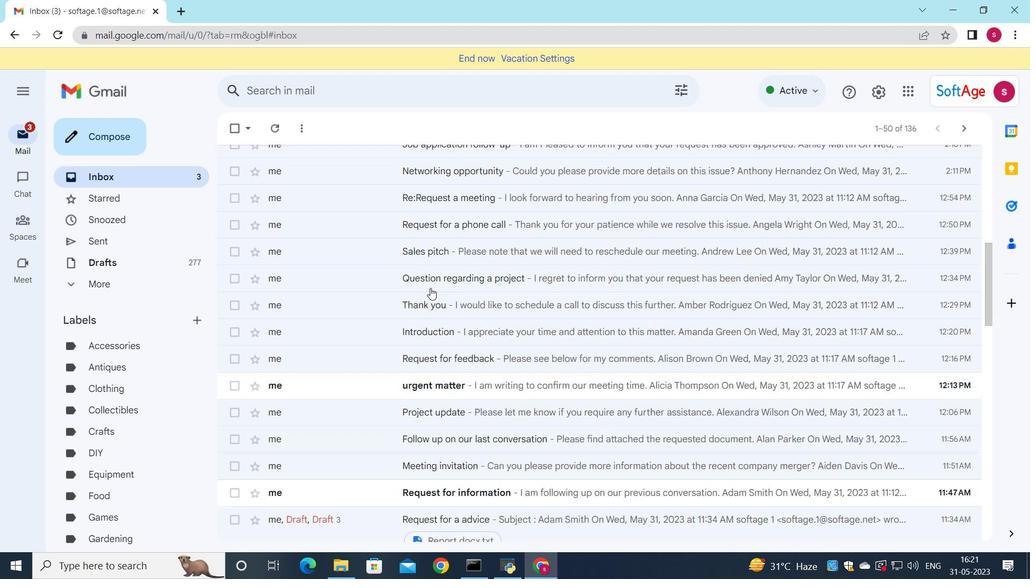 
Action: Mouse scrolled (430, 288) with delta (0, 0)
Screenshot: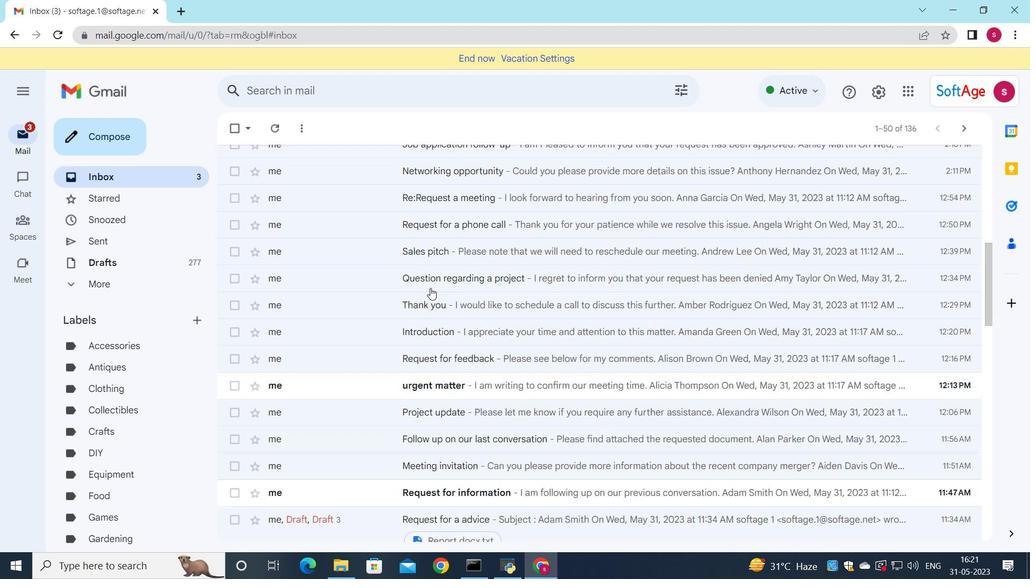 
Action: Mouse scrolled (430, 288) with delta (0, 0)
Screenshot: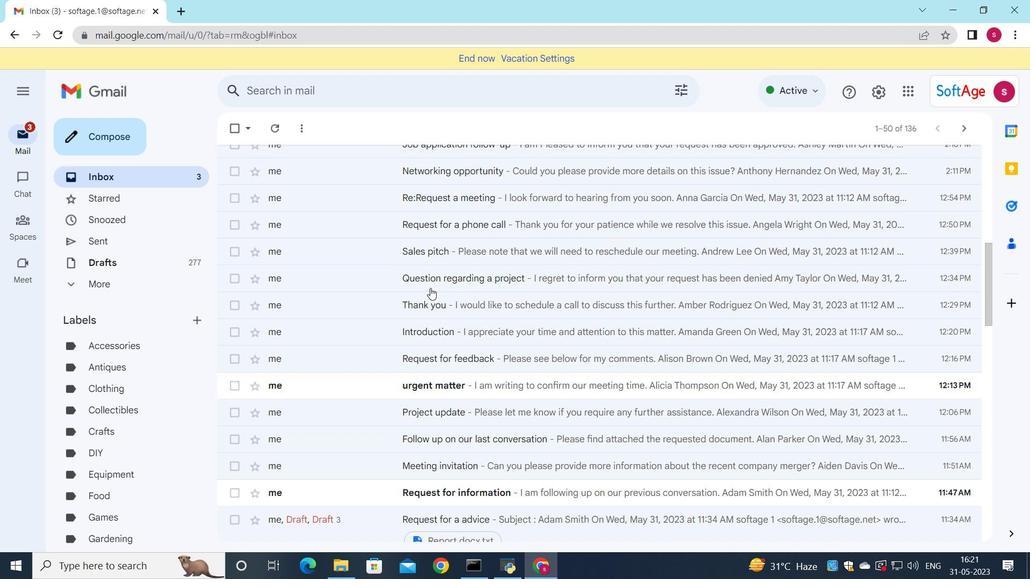 
Action: Mouse scrolled (430, 288) with delta (0, 0)
Screenshot: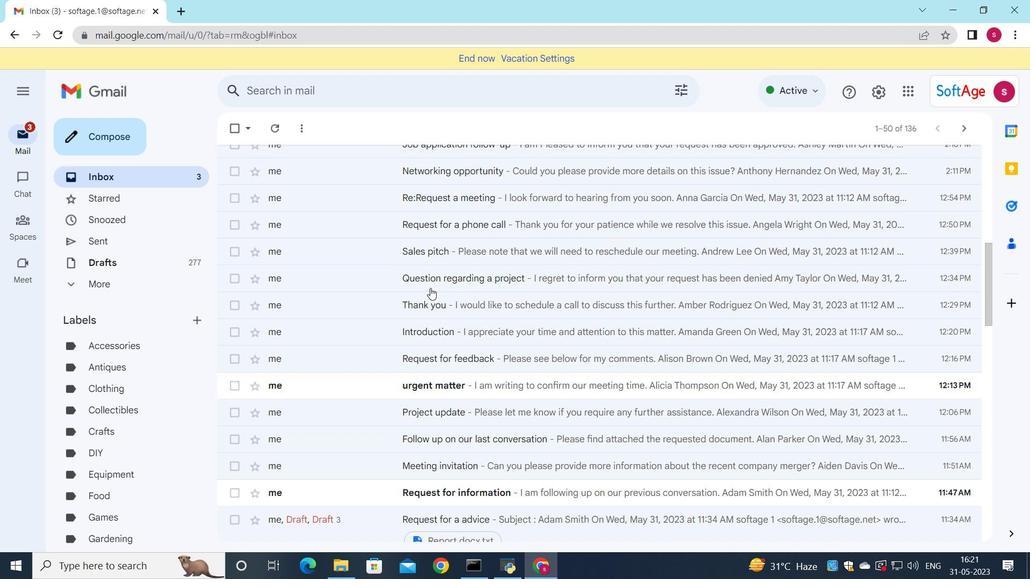 
Action: Mouse scrolled (430, 288) with delta (0, 0)
Screenshot: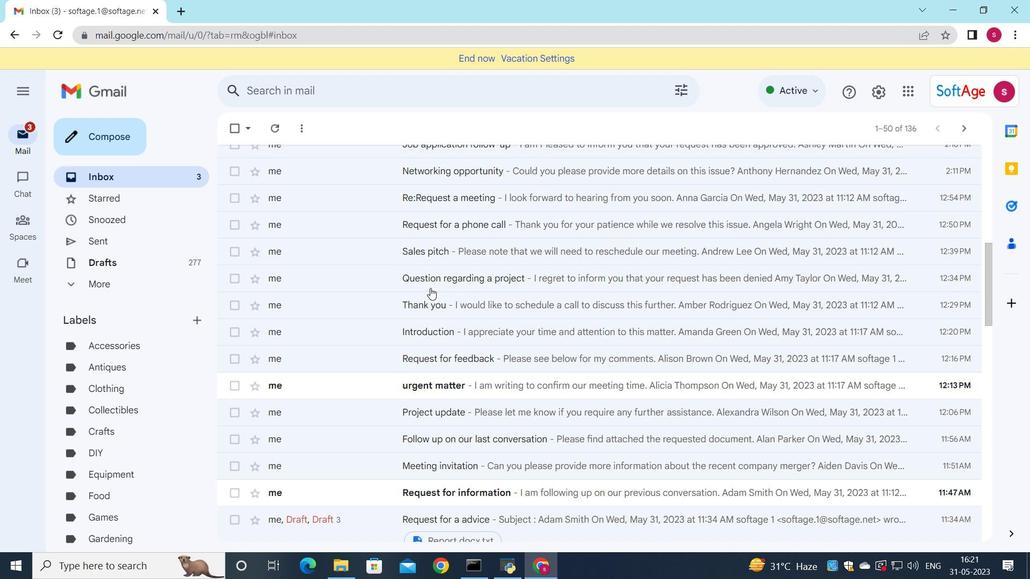 
Action: Mouse scrolled (430, 288) with delta (0, 0)
Screenshot: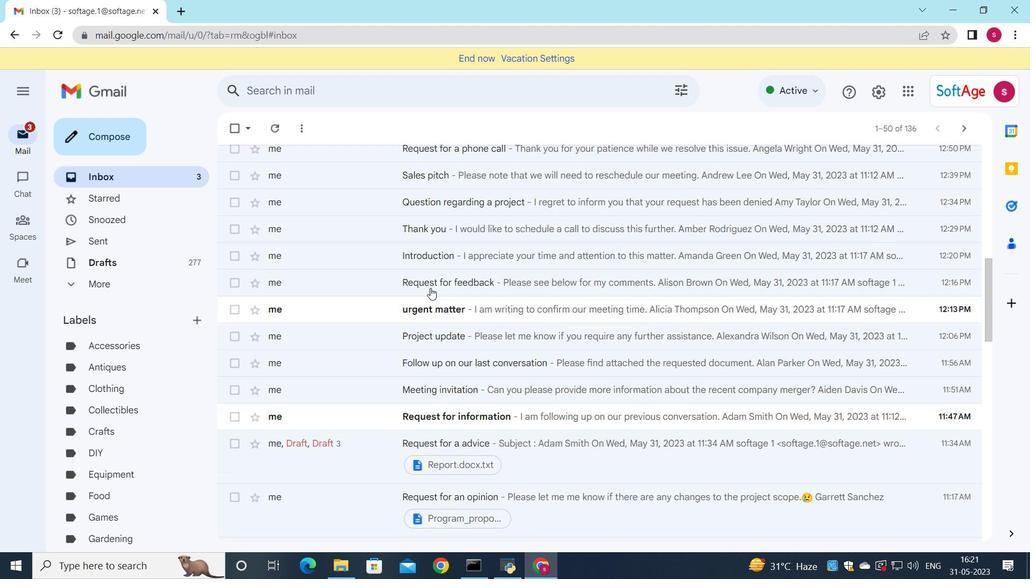 
Action: Mouse scrolled (430, 288) with delta (0, 0)
Screenshot: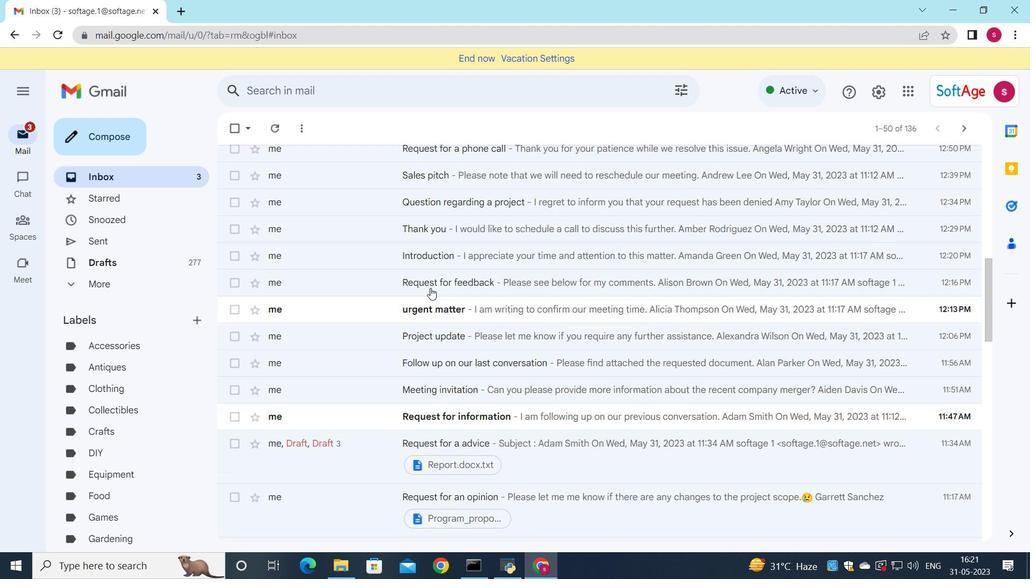 
Action: Mouse scrolled (430, 288) with delta (0, 0)
Screenshot: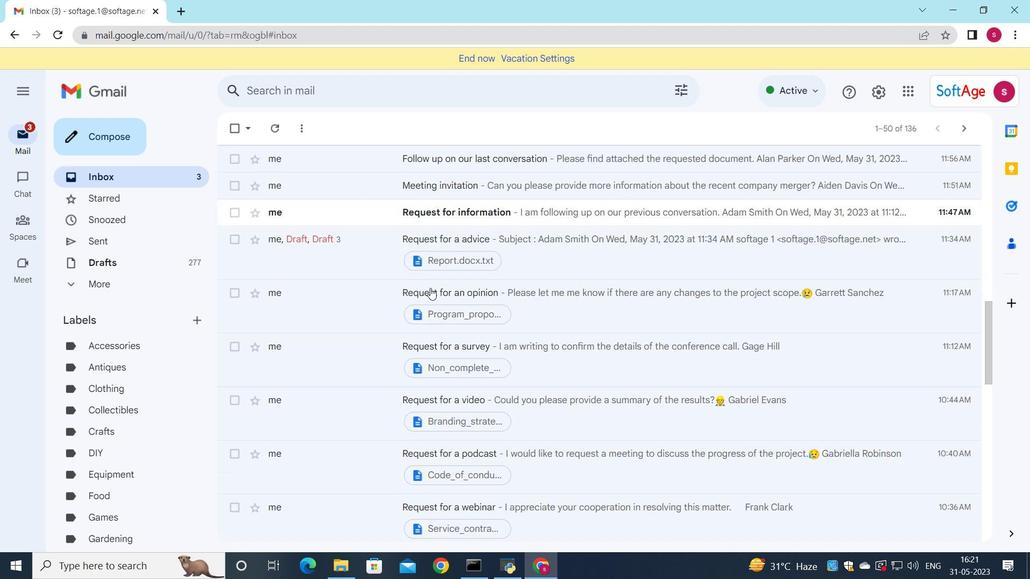 
Action: Mouse scrolled (430, 289) with delta (0, 0)
Screenshot: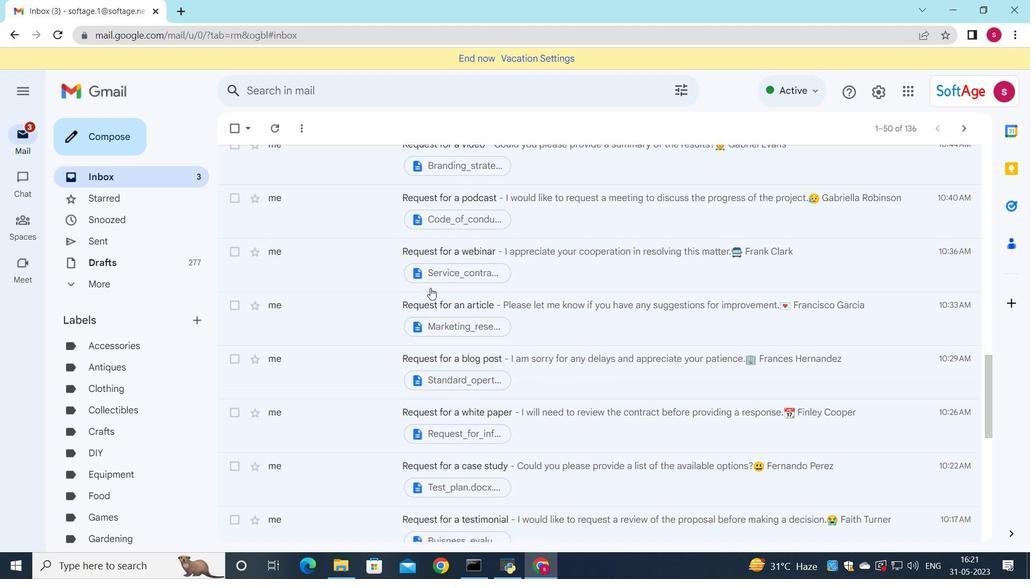 
Action: Mouse scrolled (430, 289) with delta (0, 0)
Screenshot: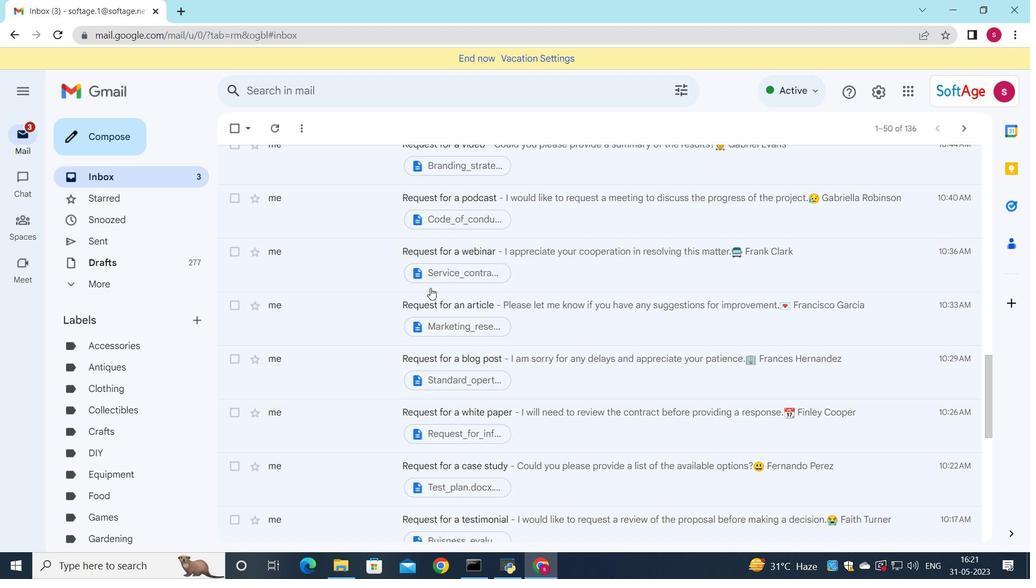 
Action: Mouse scrolled (430, 289) with delta (0, 0)
Screenshot: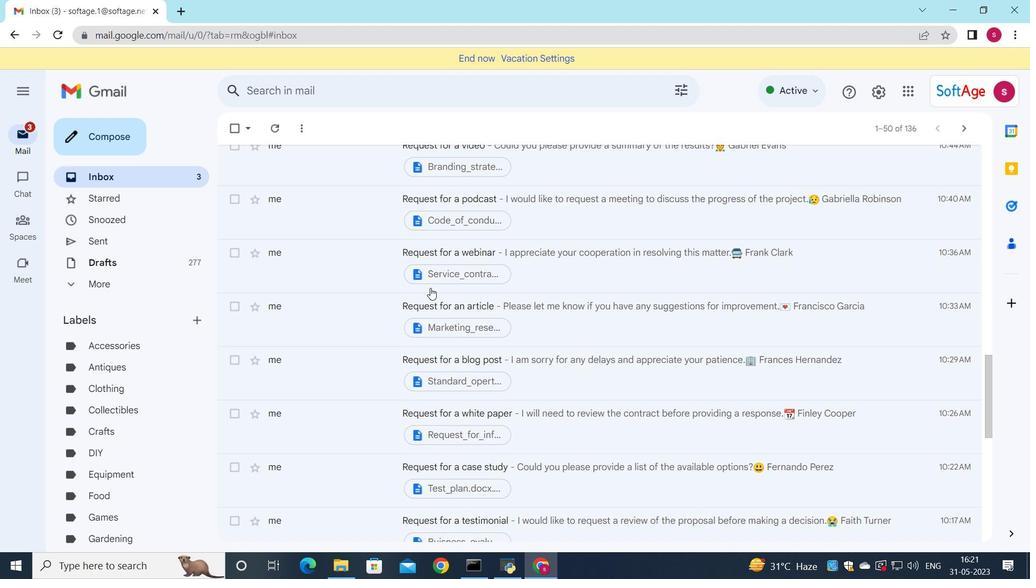 
Action: Mouse scrolled (430, 289) with delta (0, 0)
Screenshot: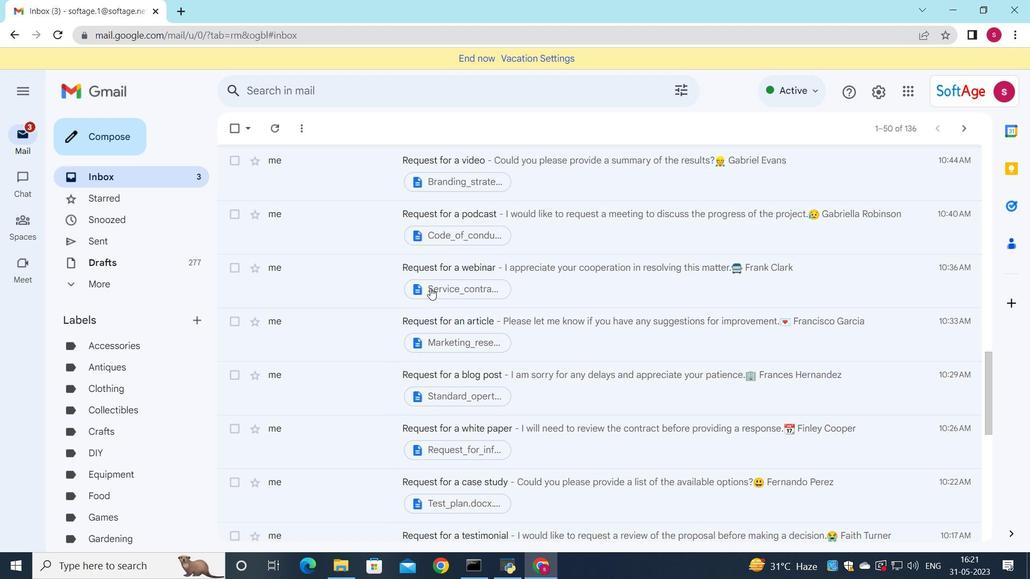 
Action: Mouse moved to (536, 327)
Screenshot: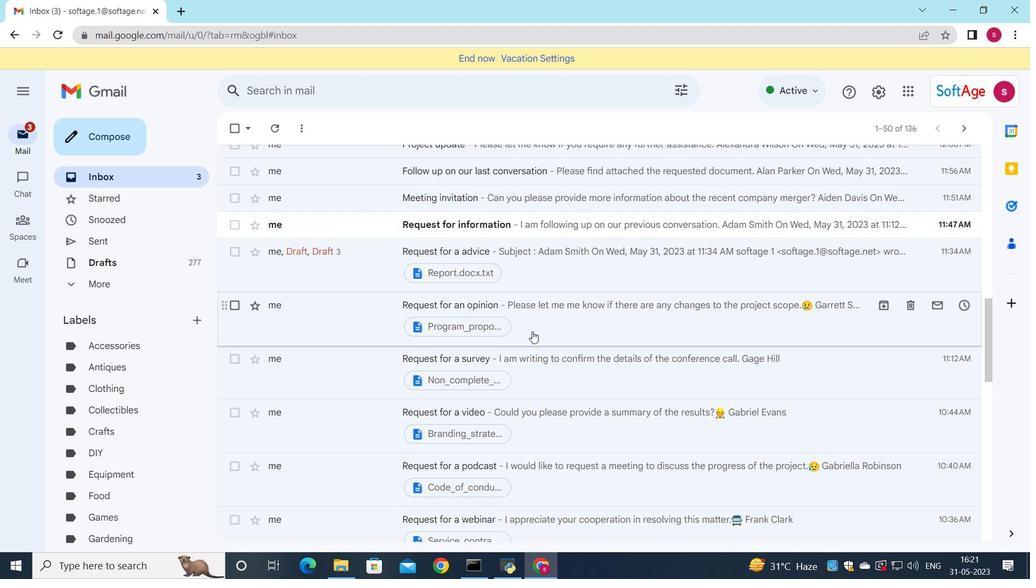 
Action: Mouse pressed left at (536, 327)
Screenshot: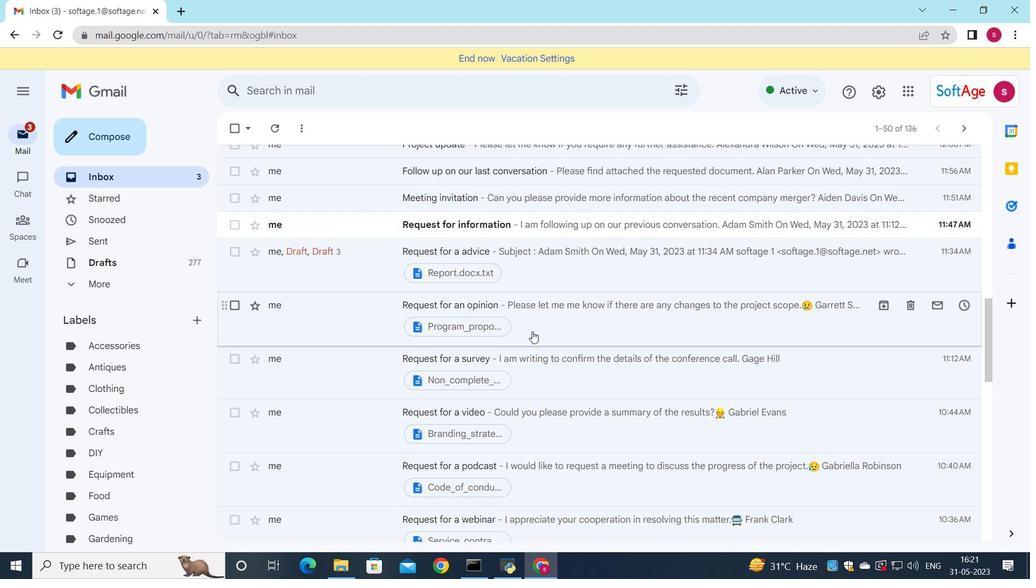 
Action: Mouse moved to (287, 417)
Screenshot: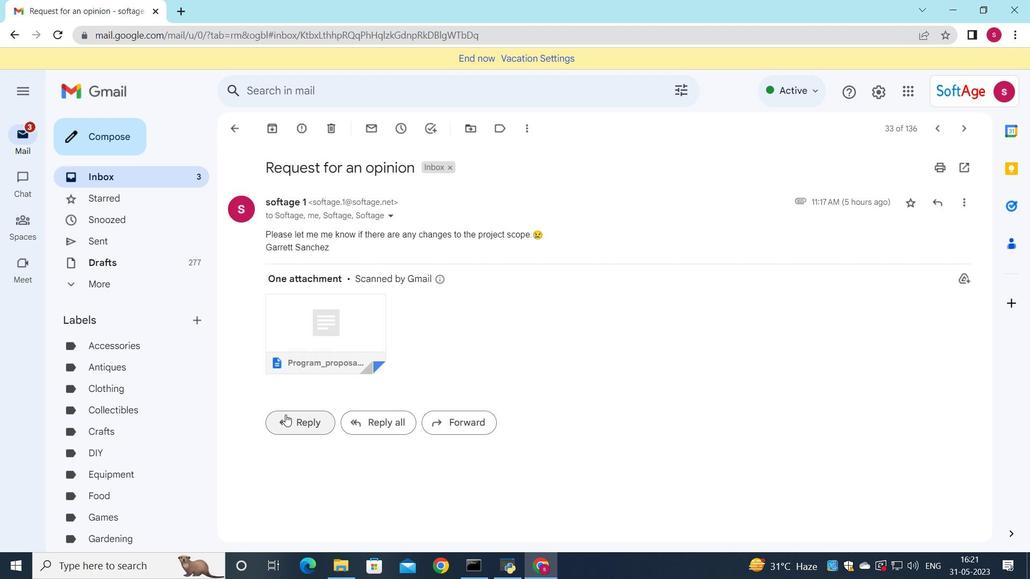 
Action: Mouse pressed left at (287, 417)
Screenshot: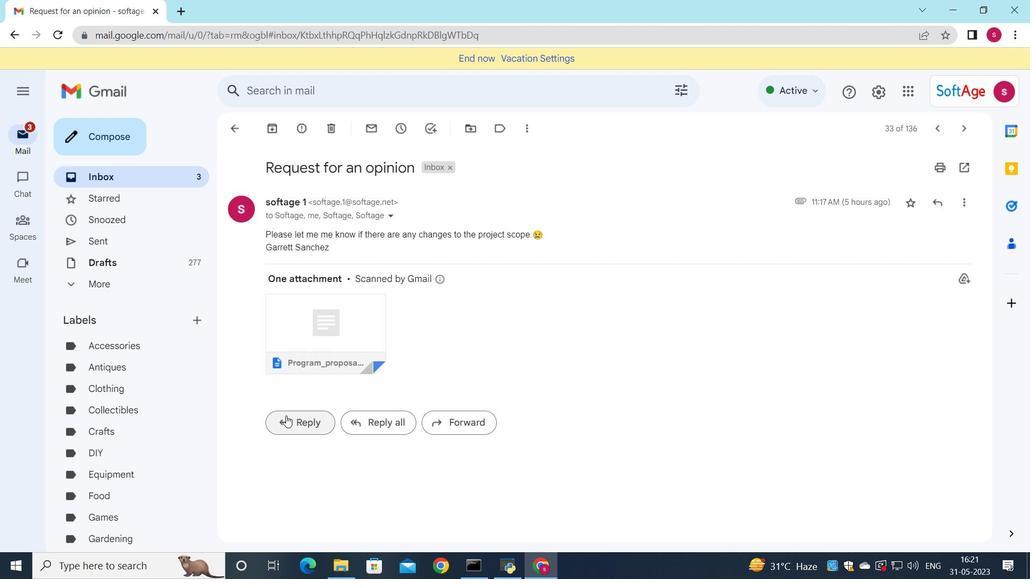 
Action: Mouse moved to (289, 366)
Screenshot: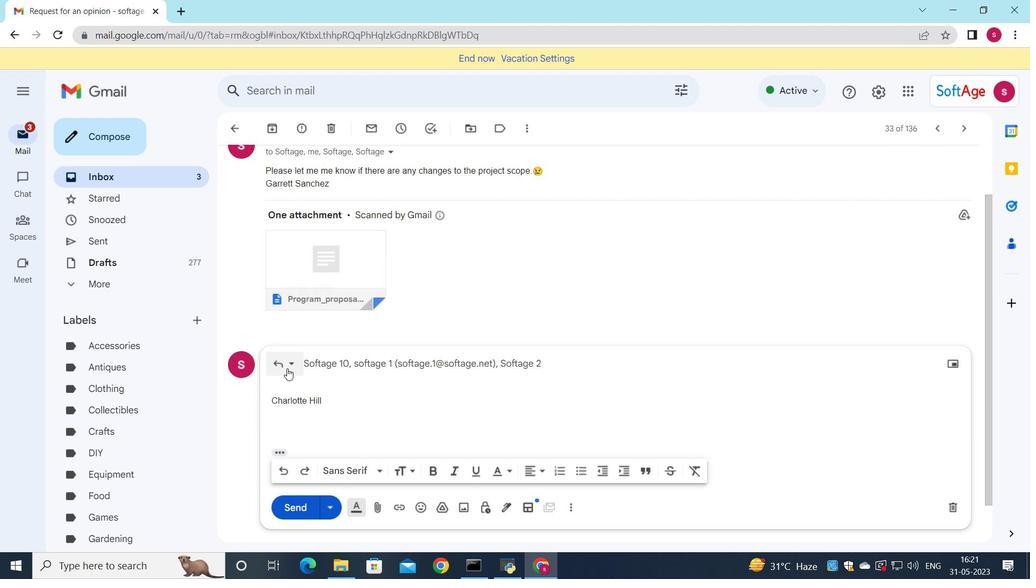 
Action: Mouse pressed left at (289, 366)
Screenshot: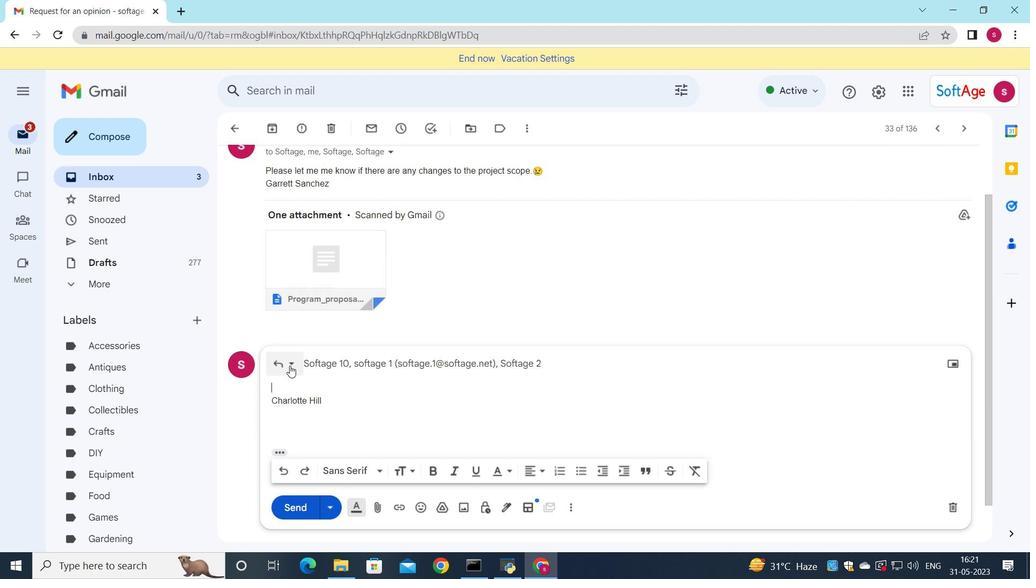 
Action: Mouse moved to (297, 465)
Screenshot: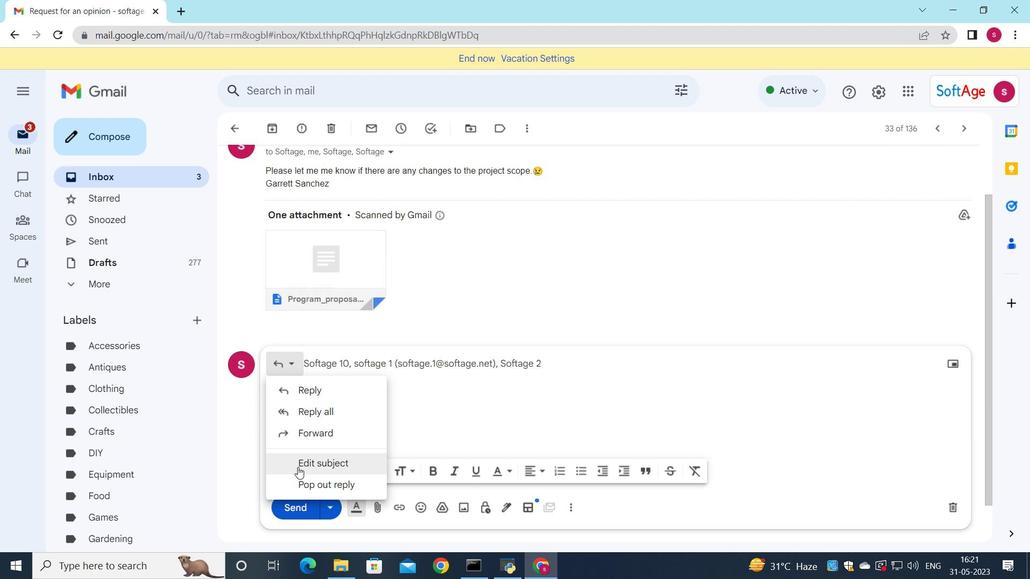 
Action: Mouse pressed left at (297, 465)
Screenshot: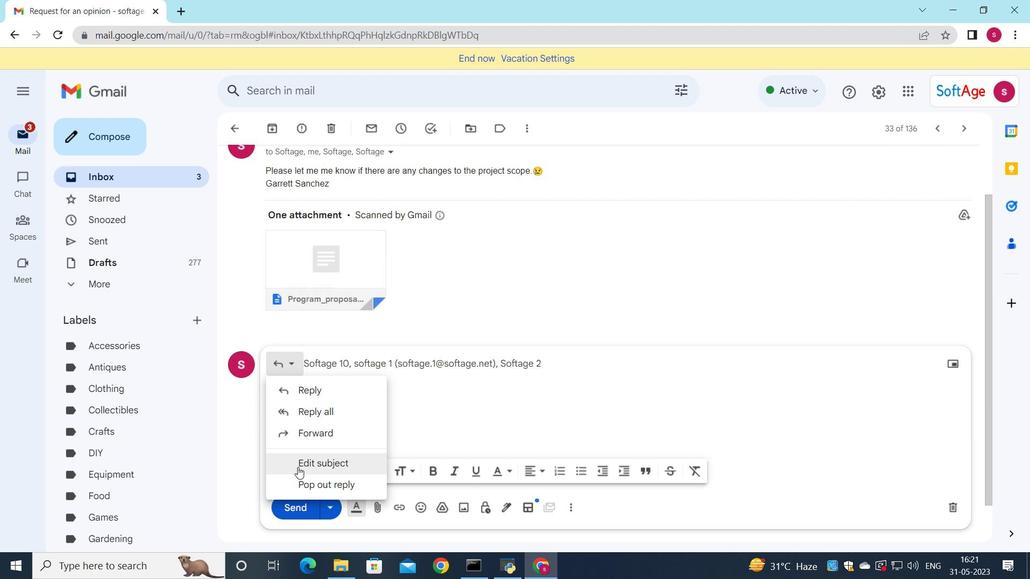 
Action: Mouse moved to (449, 353)
Screenshot: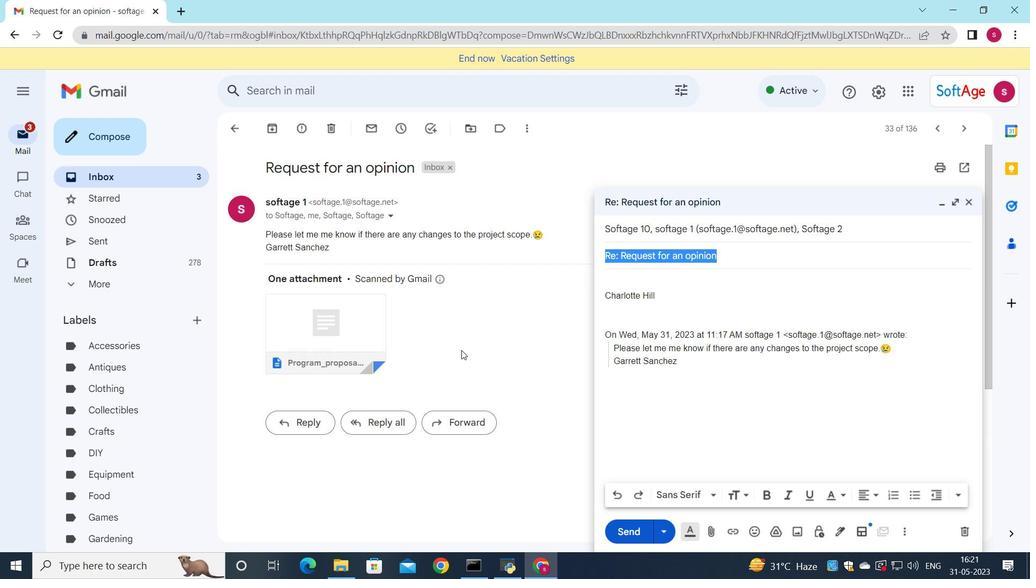 
Action: Key pressed <Key.shift><Key.shift>Request<Key.space>for<Key.space>recommendation
Screenshot: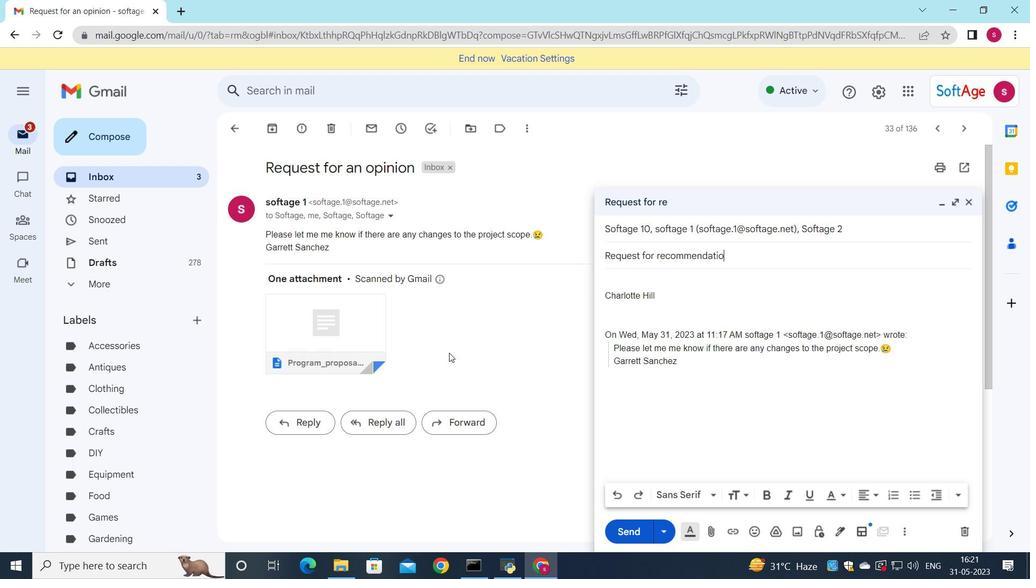 
Action: Mouse moved to (614, 276)
Screenshot: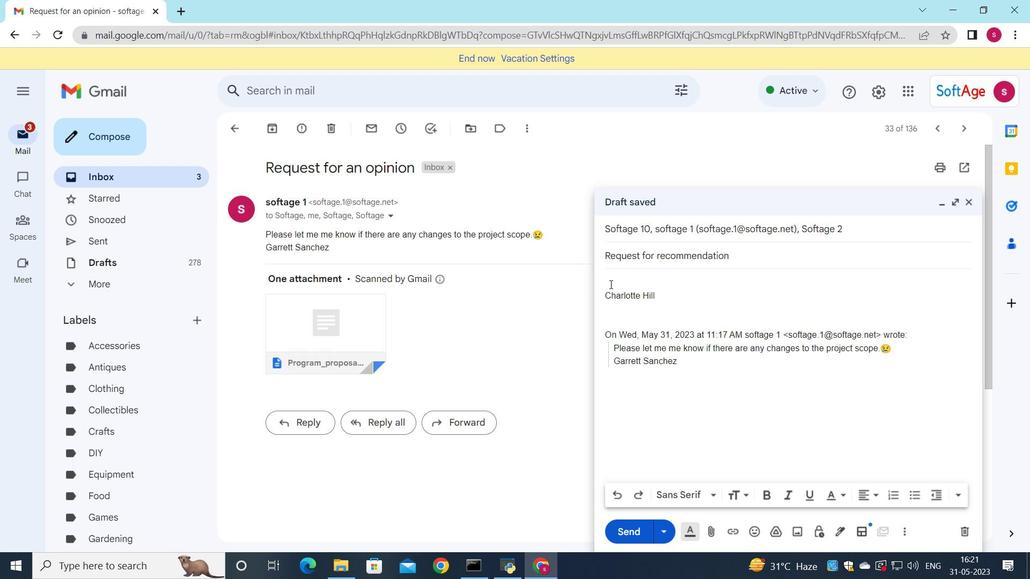 
Action: Mouse pressed left at (614, 276)
Screenshot: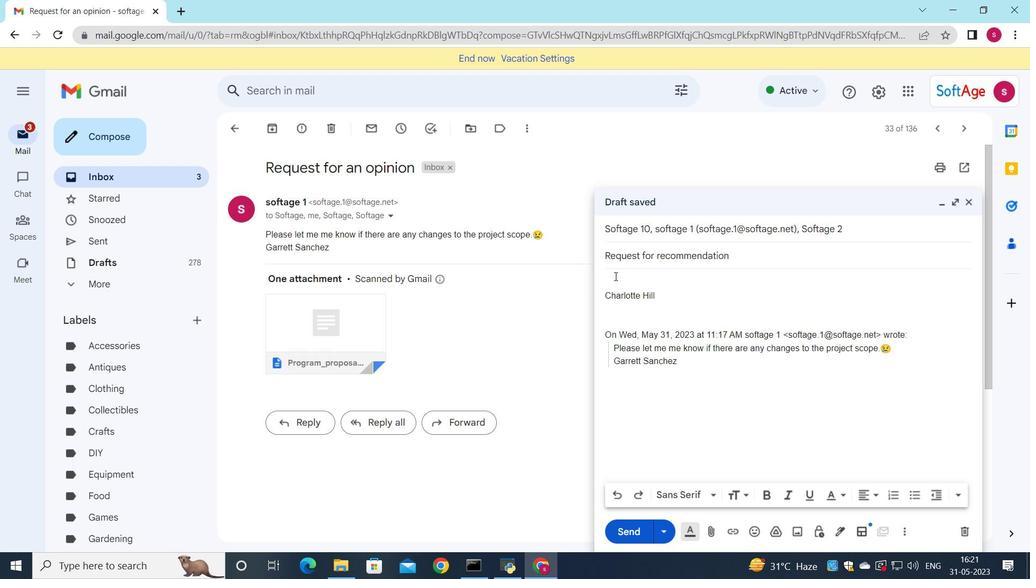 
Action: Key pressed <Key.shift>I<Key.space>would<Key.space>like<Key.space>to<Key.space>request<Key.space>a<Key.space>meeting<Key.space>to<Key.space>discuss<Key.space>the<Key.space>new<Key.space>tam<Key.shift>_building<Key.space>activities.
Screenshot: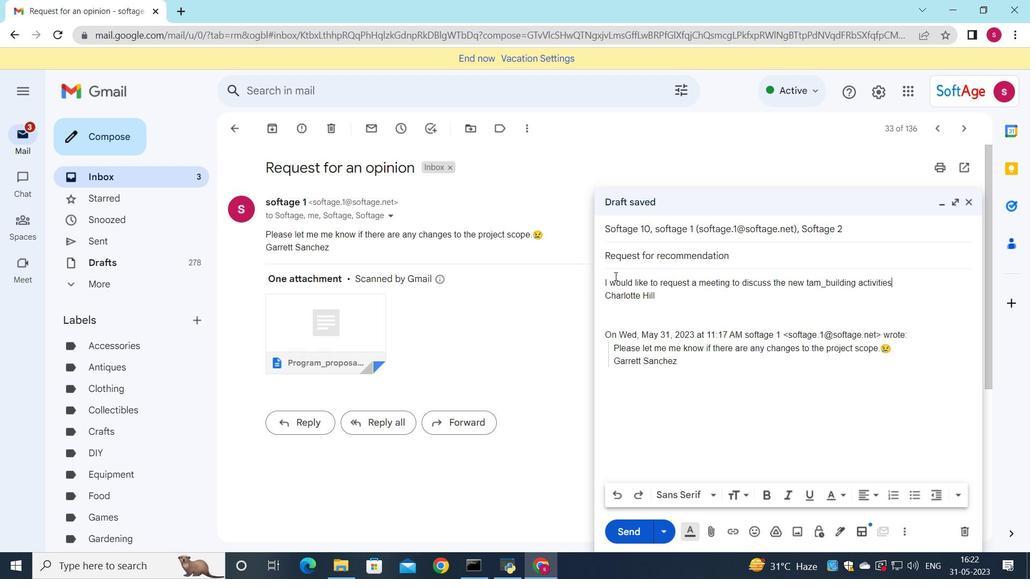 
Action: Mouse moved to (611, 496)
Screenshot: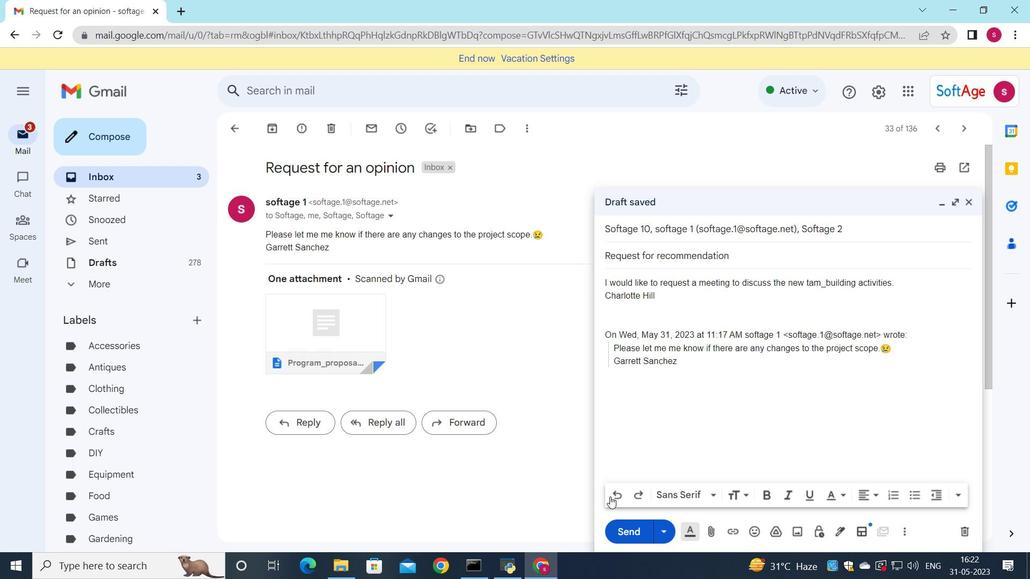 
Action: Mouse pressed left at (611, 496)
Screenshot: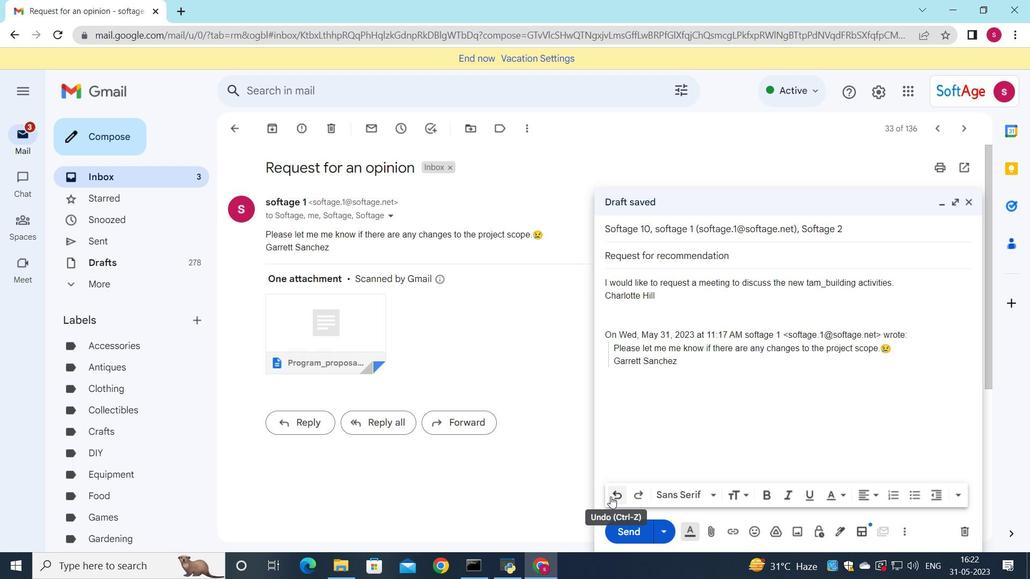 
Action: Mouse pressed left at (611, 496)
Screenshot: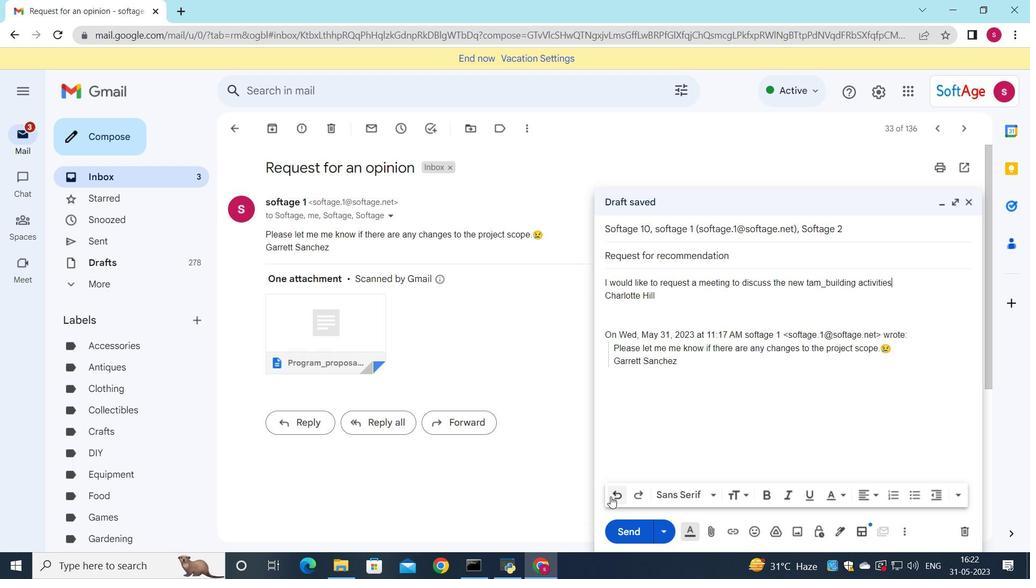 
Action: Mouse pressed left at (611, 496)
Screenshot: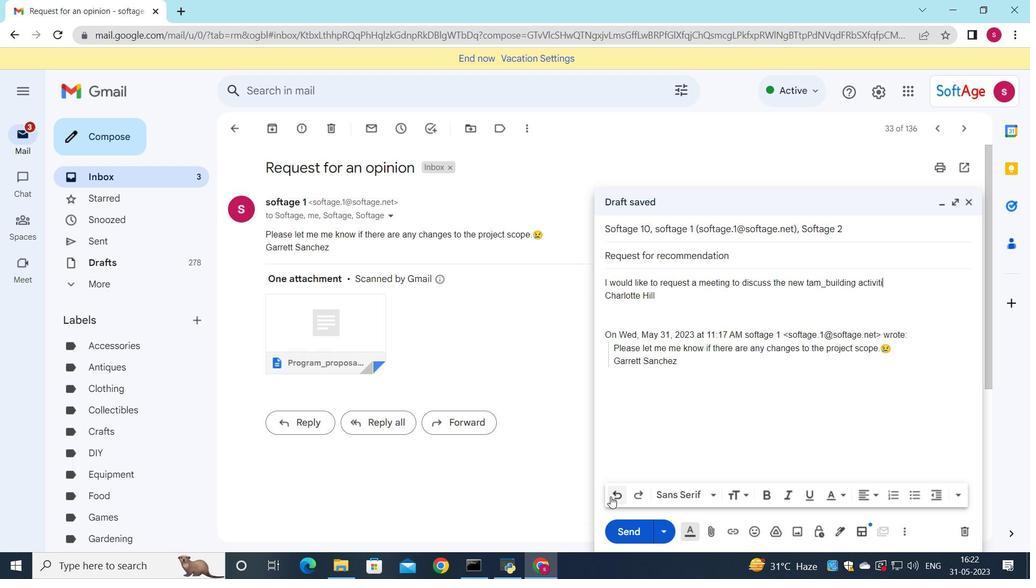 
Action: Mouse pressed left at (611, 496)
Screenshot: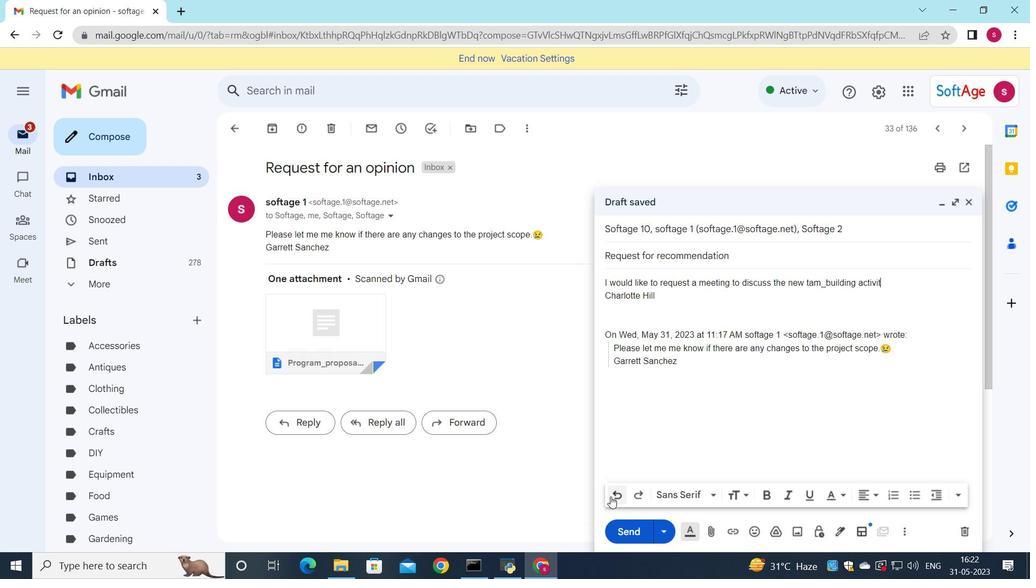 
Action: Mouse pressed left at (611, 496)
Screenshot: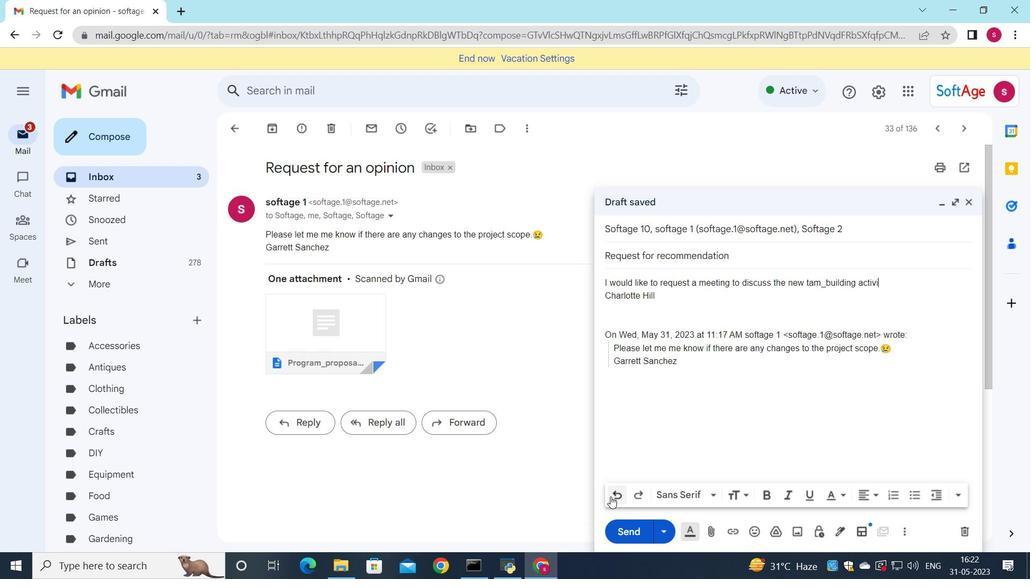 
Action: Mouse pressed left at (611, 496)
Screenshot: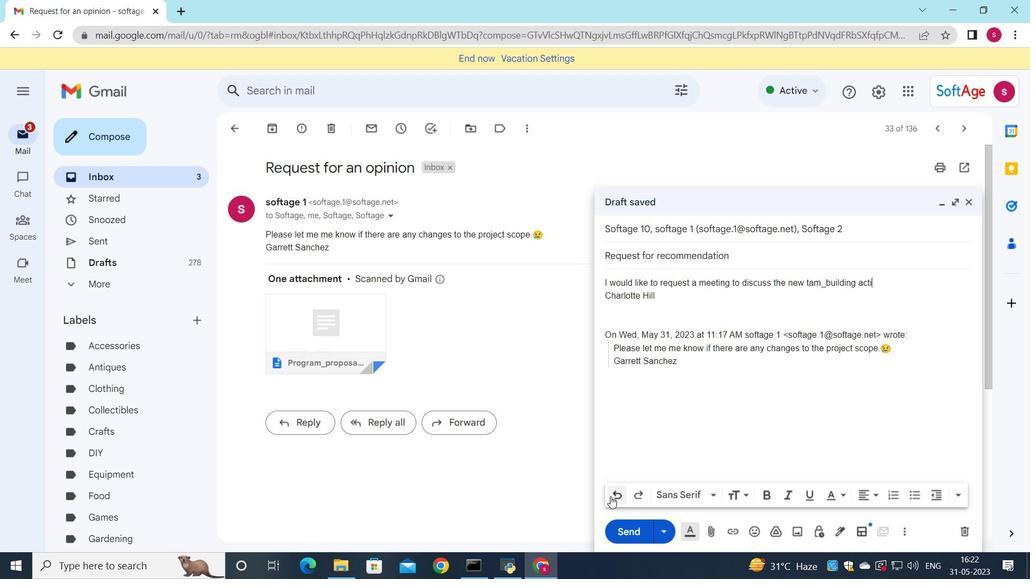 
Action: Mouse pressed left at (611, 496)
Screenshot: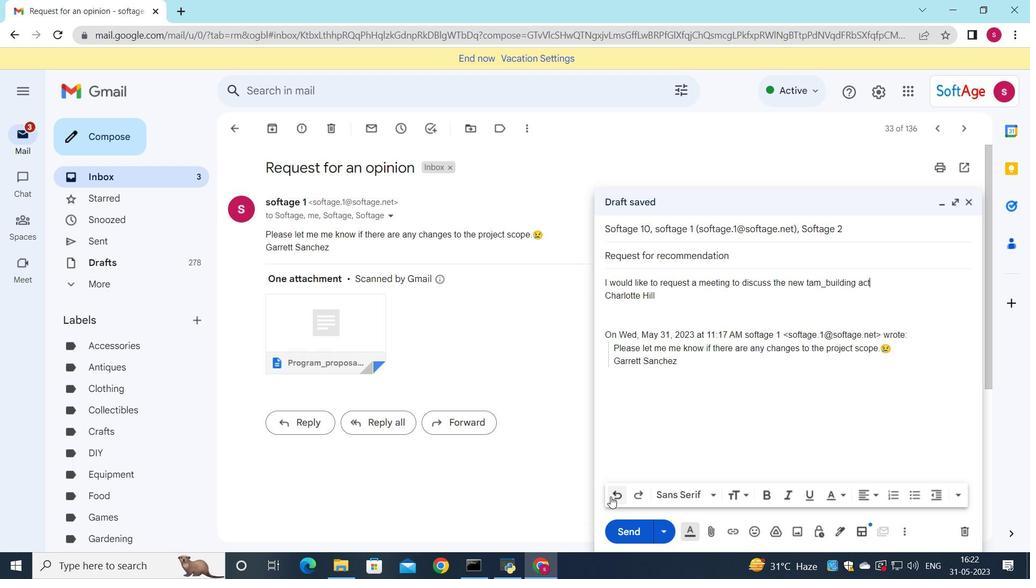
Action: Mouse pressed left at (611, 496)
Screenshot: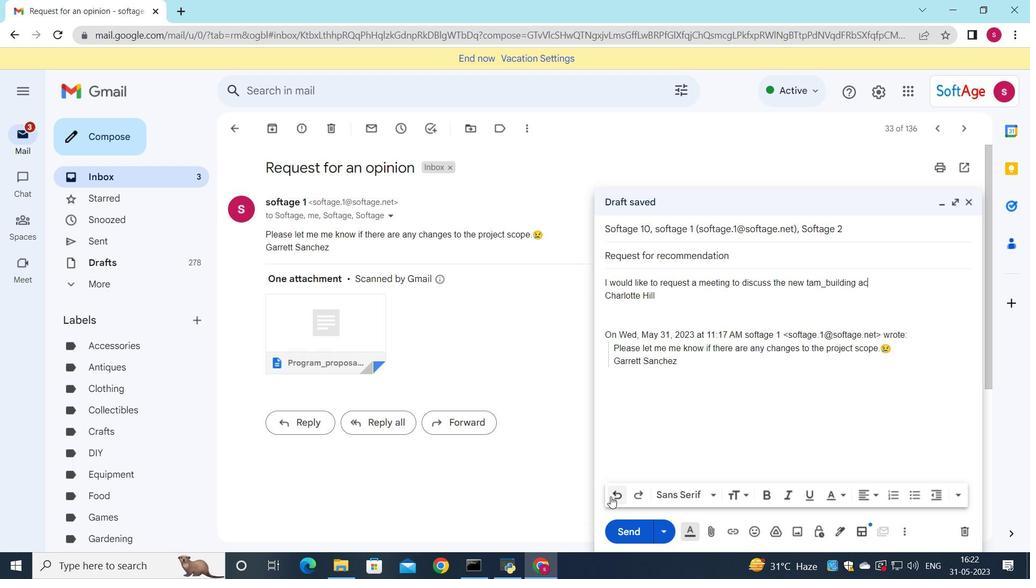 
Action: Mouse pressed left at (611, 496)
Screenshot: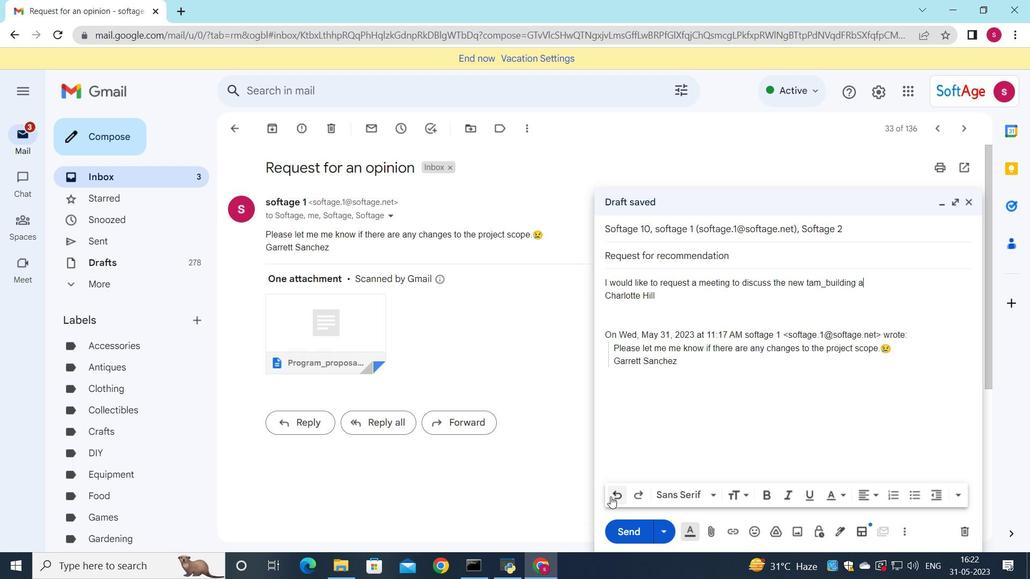 
Action: Mouse pressed left at (611, 496)
Screenshot: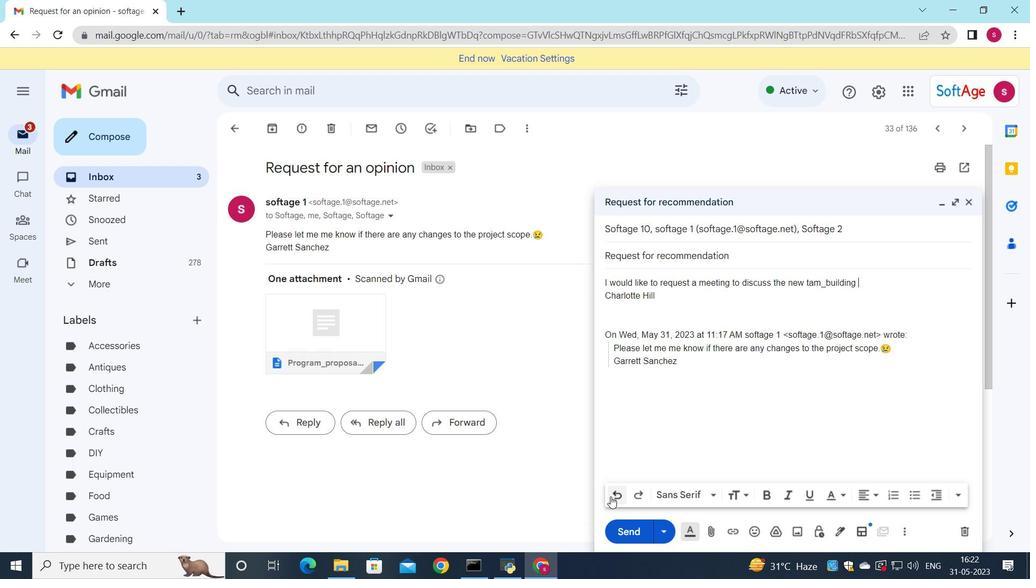 
Action: Mouse pressed left at (611, 496)
Screenshot: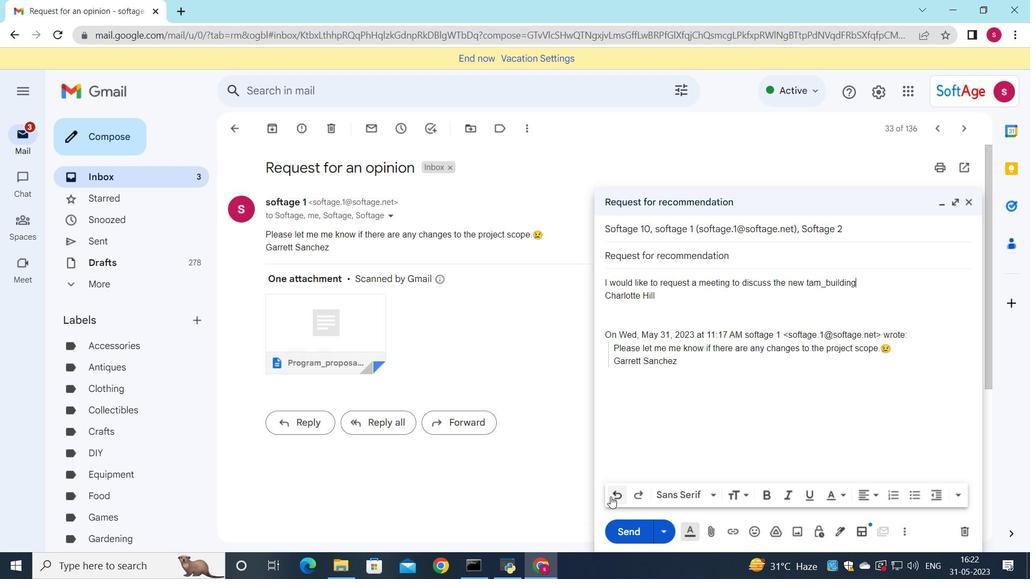 
Action: Mouse pressed left at (611, 496)
Screenshot: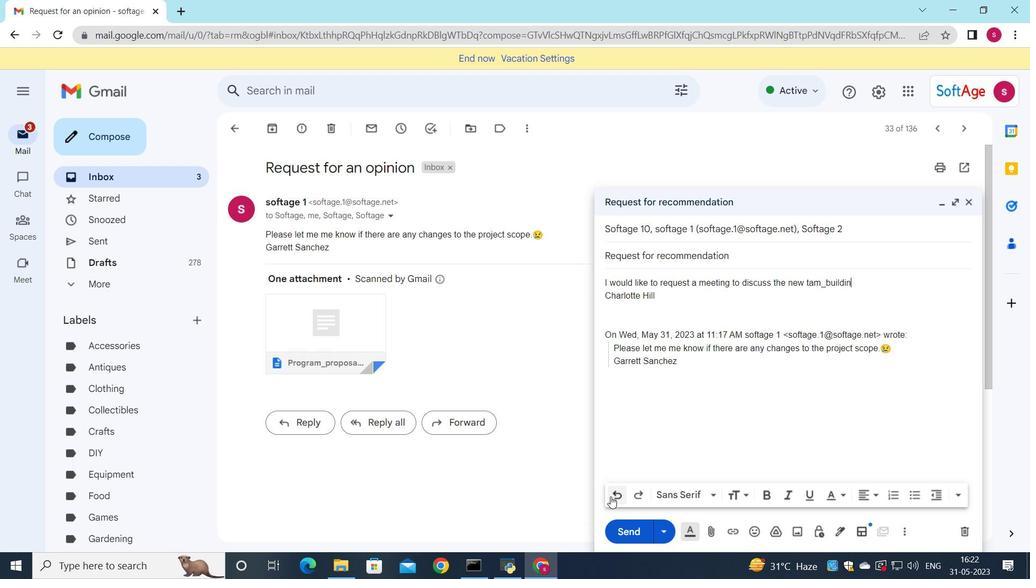 
Action: Mouse pressed left at (611, 496)
Screenshot: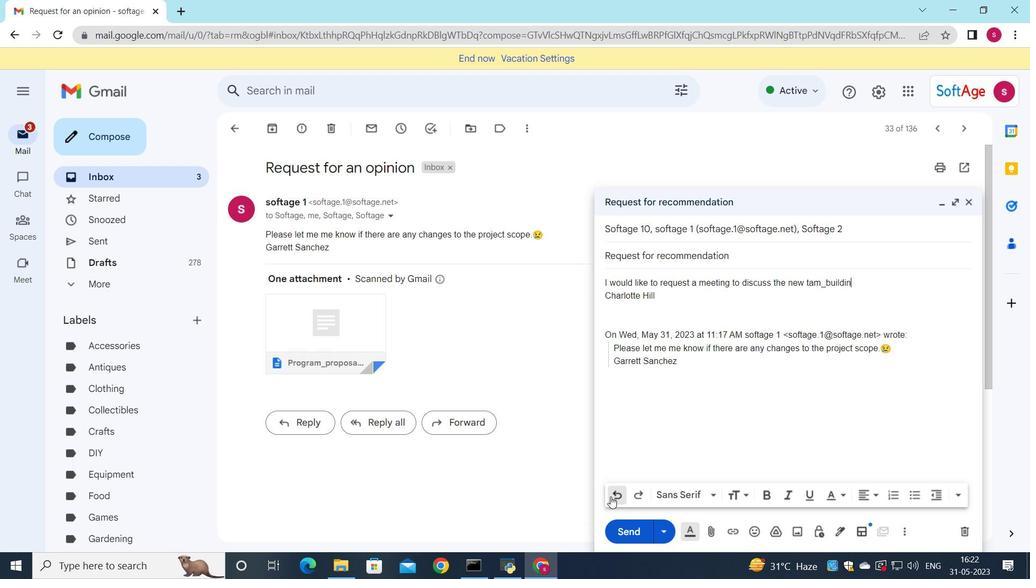 
Action: Mouse pressed left at (611, 496)
Screenshot: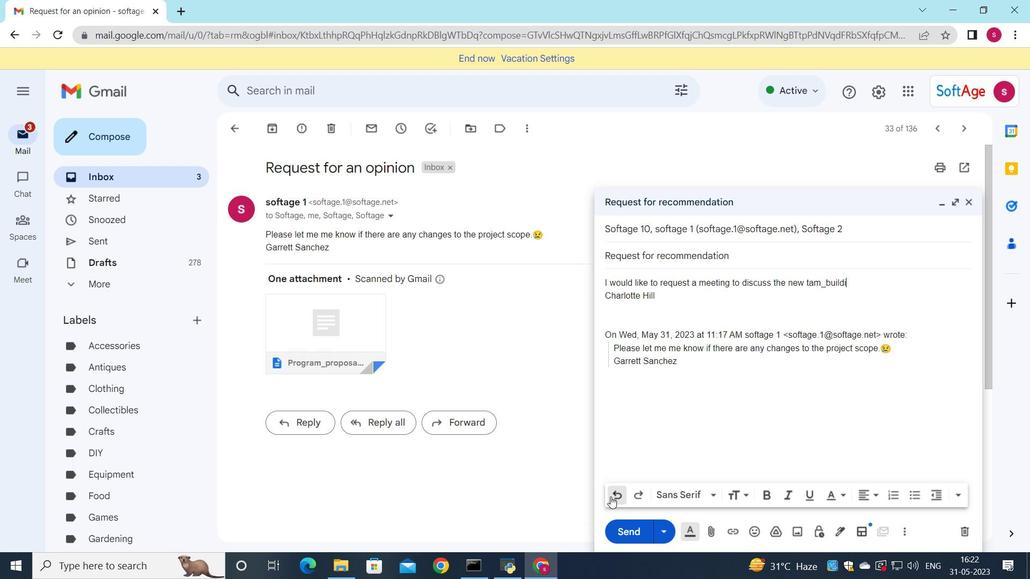 
Action: Mouse pressed left at (611, 496)
Screenshot: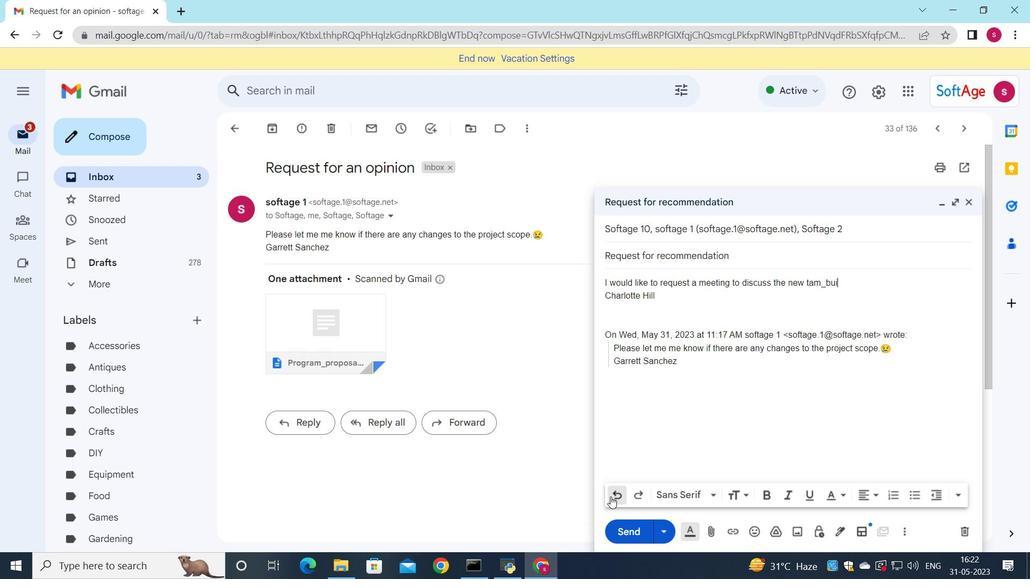 
Action: Mouse pressed left at (611, 496)
Screenshot: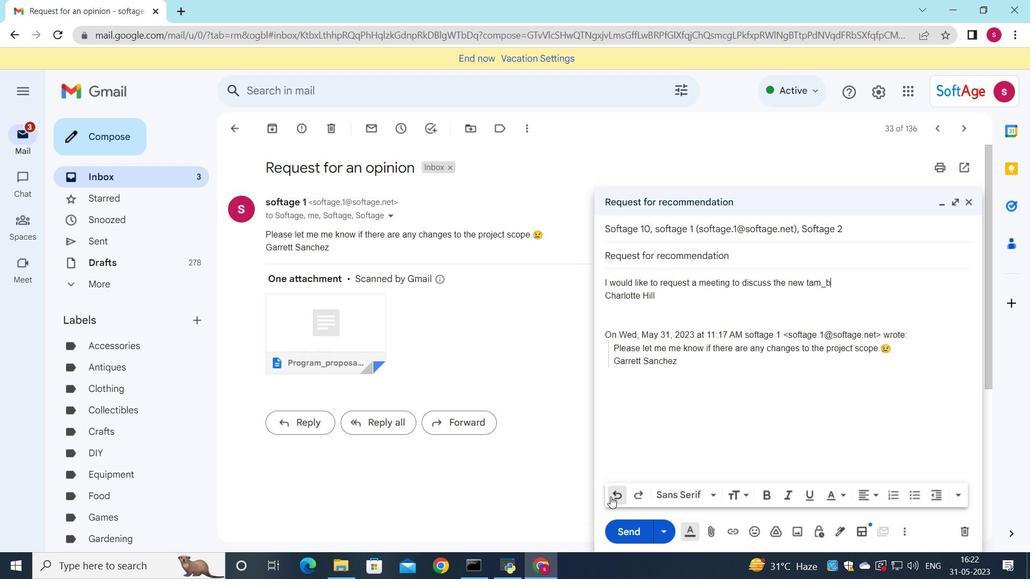 
Action: Mouse pressed left at (611, 496)
Screenshot: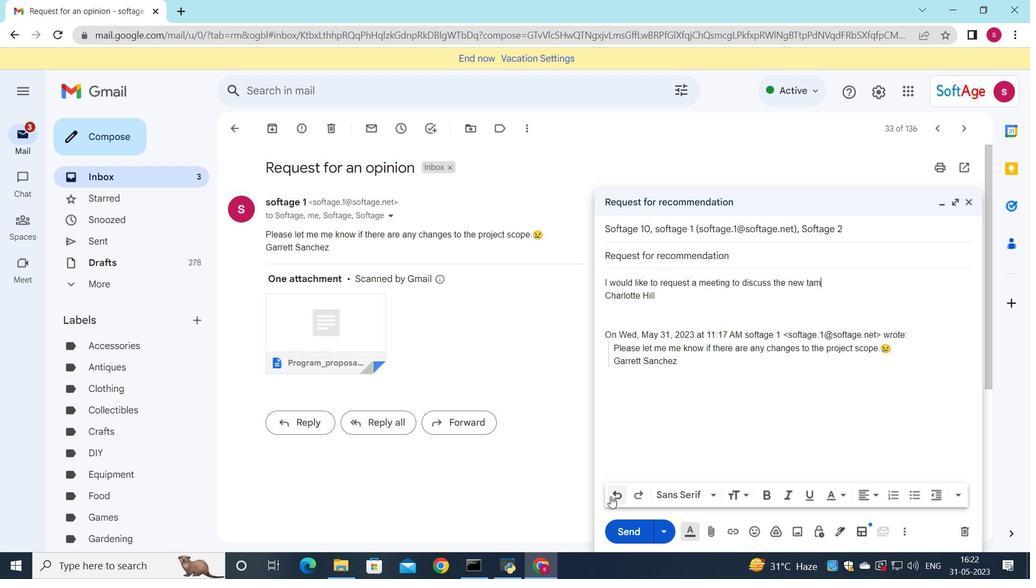 
Action: Mouse pressed left at (611, 496)
Screenshot: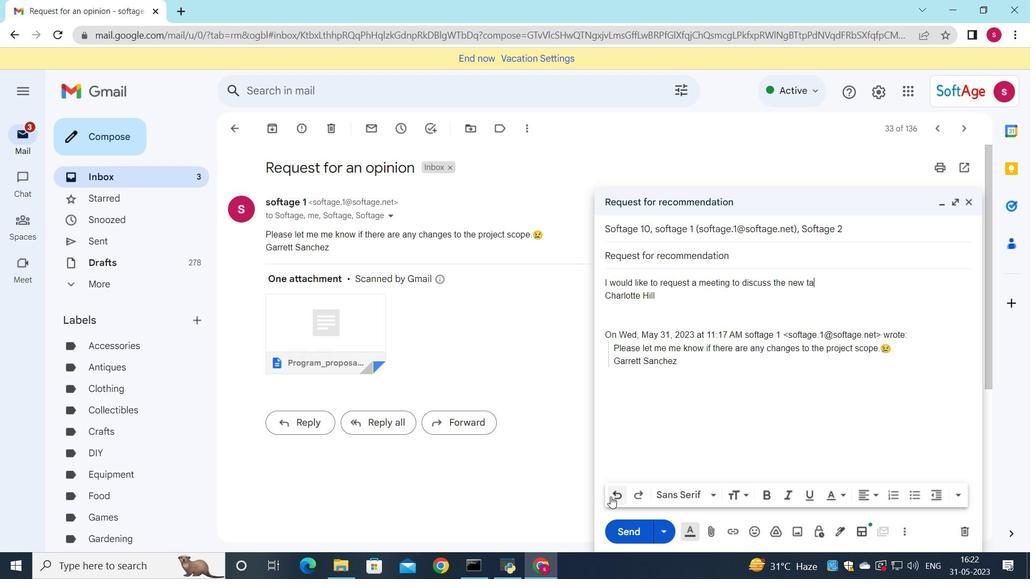 
Action: Mouse pressed left at (611, 496)
Screenshot: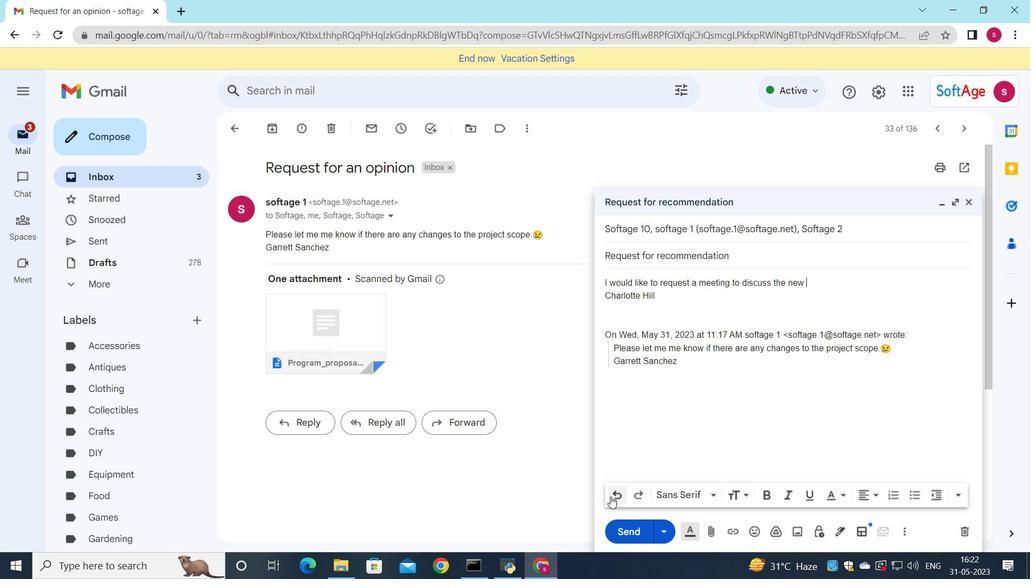 
Action: Mouse pressed left at (611, 496)
Screenshot: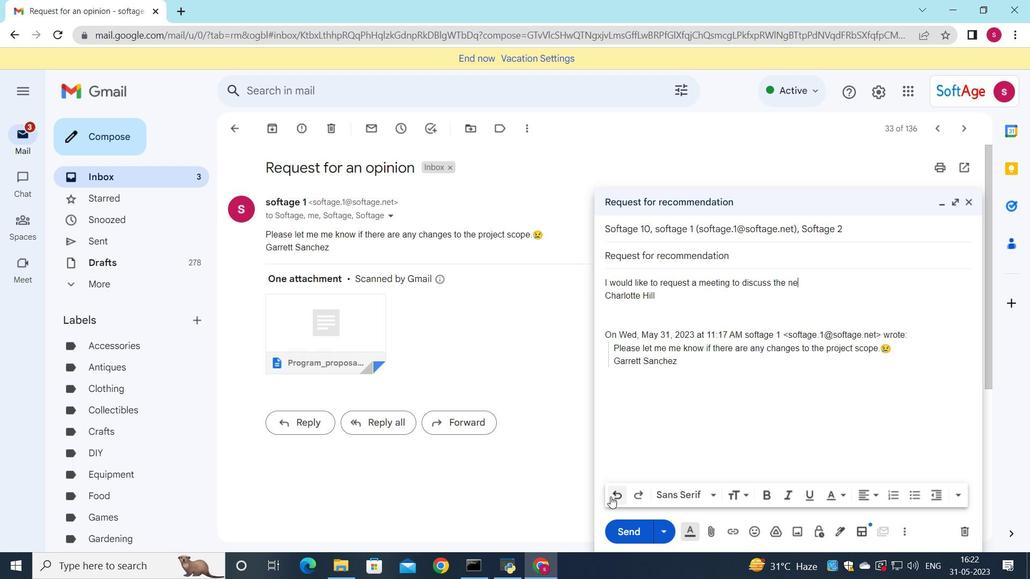 
Action: Mouse pressed left at (611, 496)
Screenshot: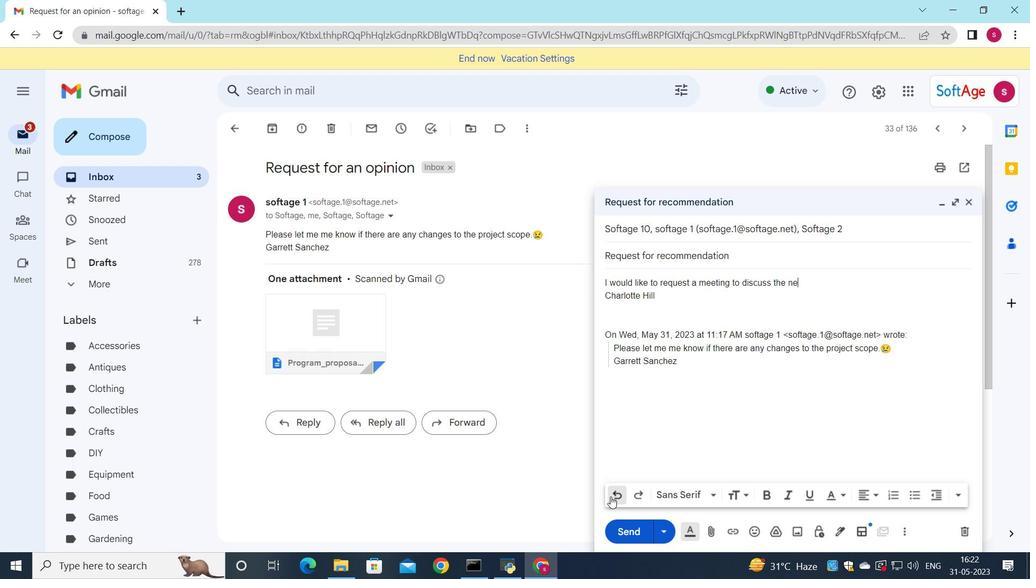 
Action: Mouse pressed left at (611, 496)
Screenshot: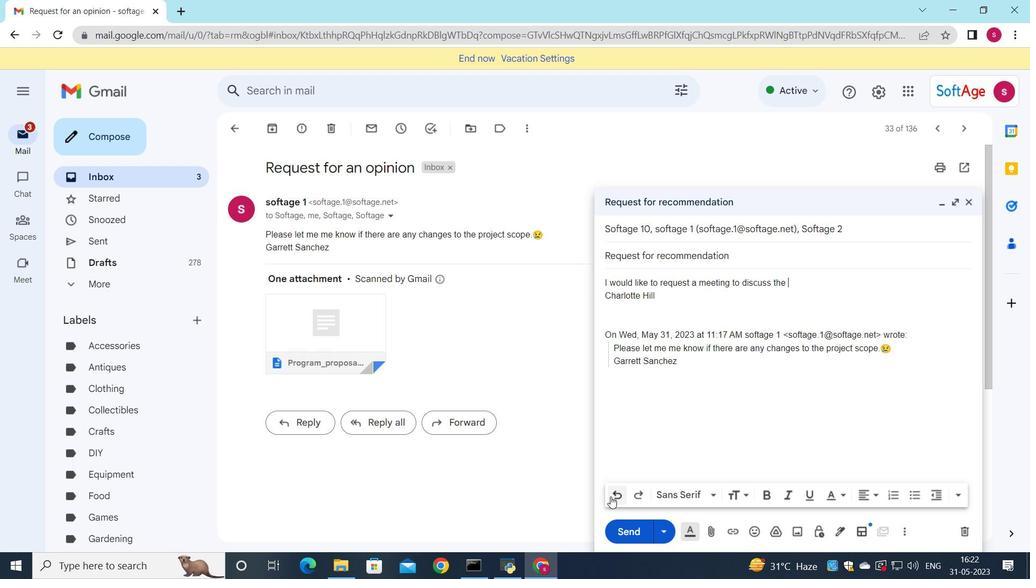 
Action: Mouse pressed left at (611, 496)
Screenshot: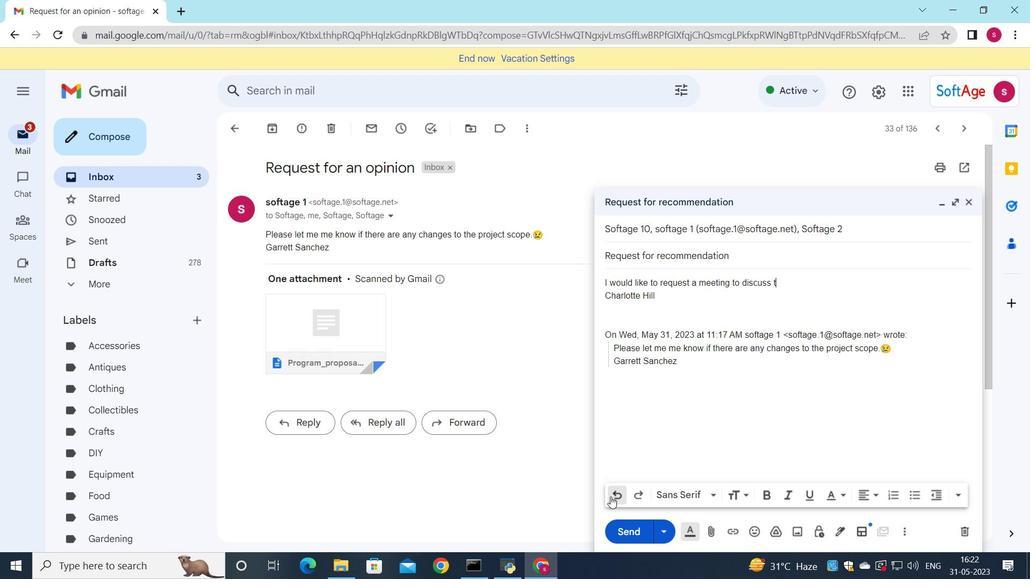 
Action: Mouse pressed left at (611, 496)
Screenshot: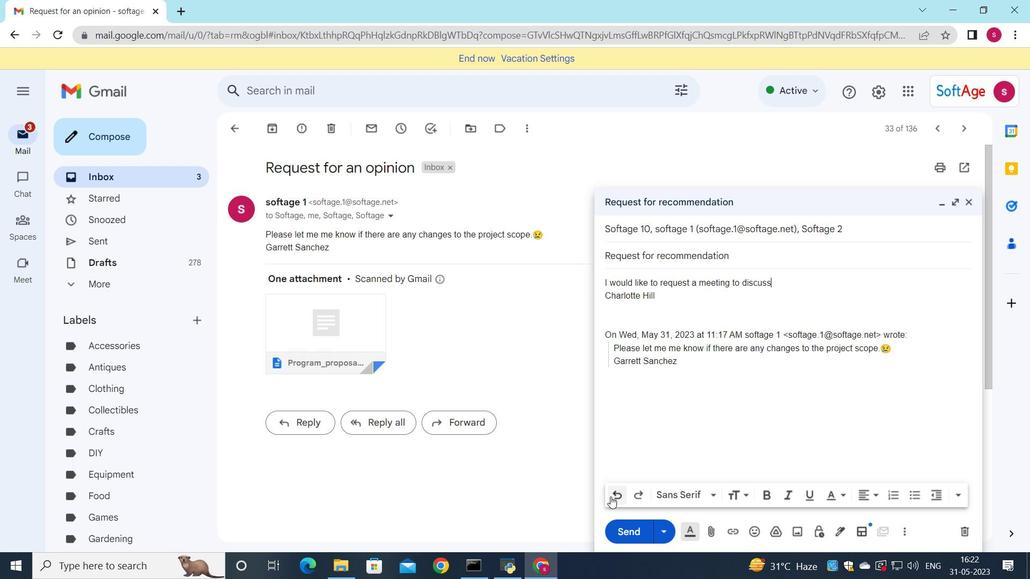 
Action: Mouse pressed left at (611, 496)
Screenshot: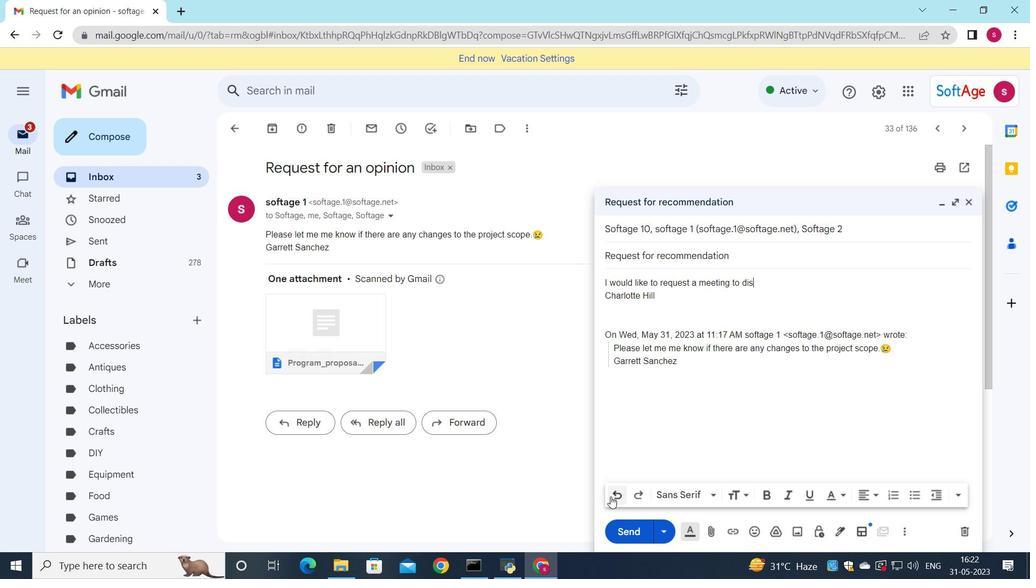 
Action: Mouse pressed left at (611, 496)
Screenshot: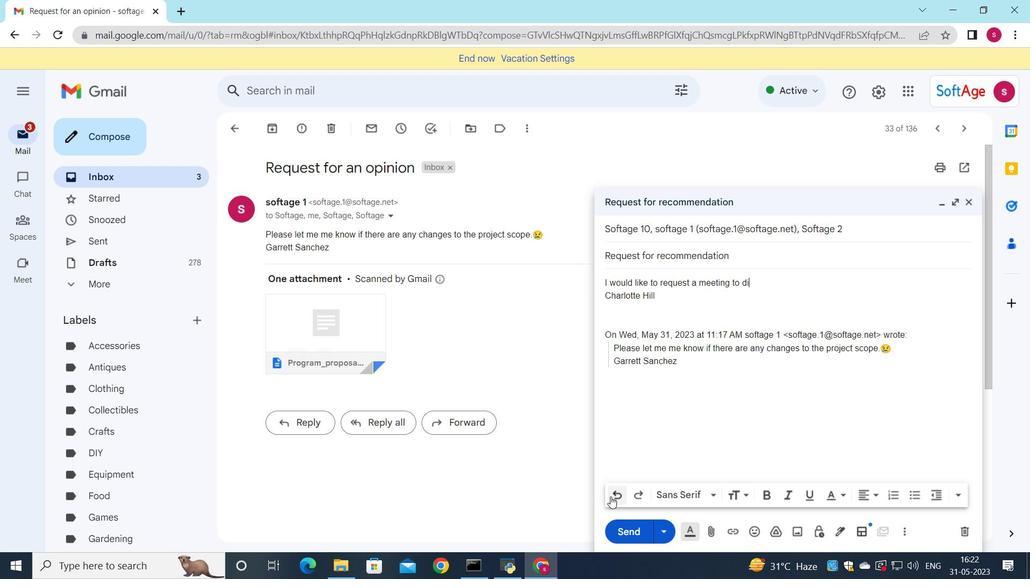 
Action: Mouse pressed left at (611, 496)
Screenshot: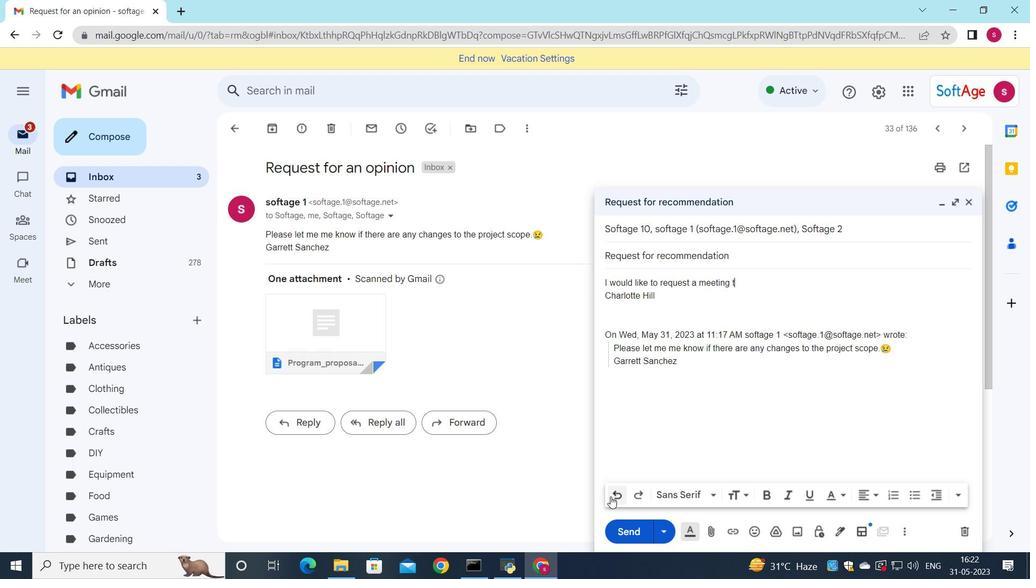
Action: Mouse pressed left at (611, 496)
Screenshot: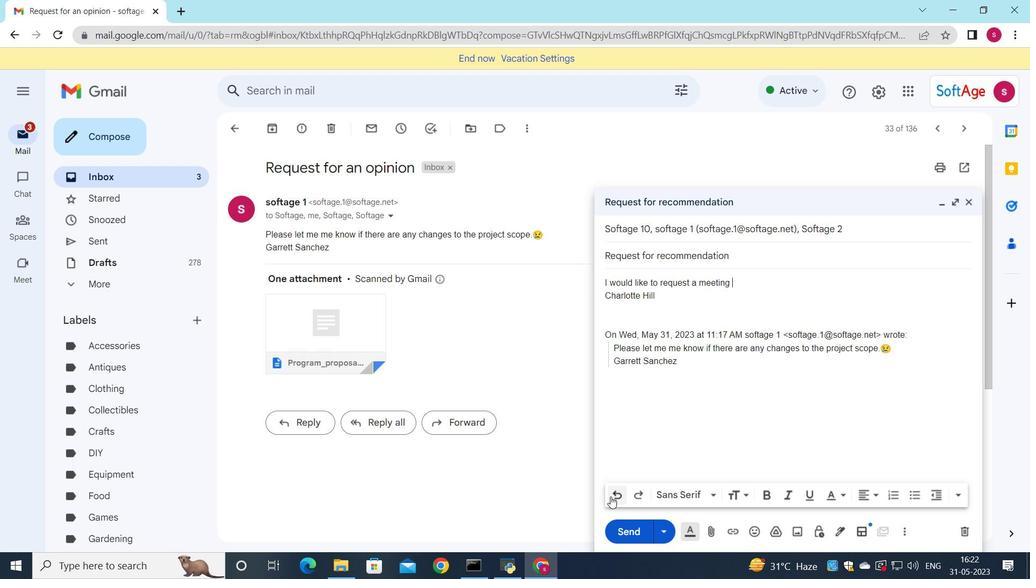 
Action: Mouse pressed left at (611, 496)
Screenshot: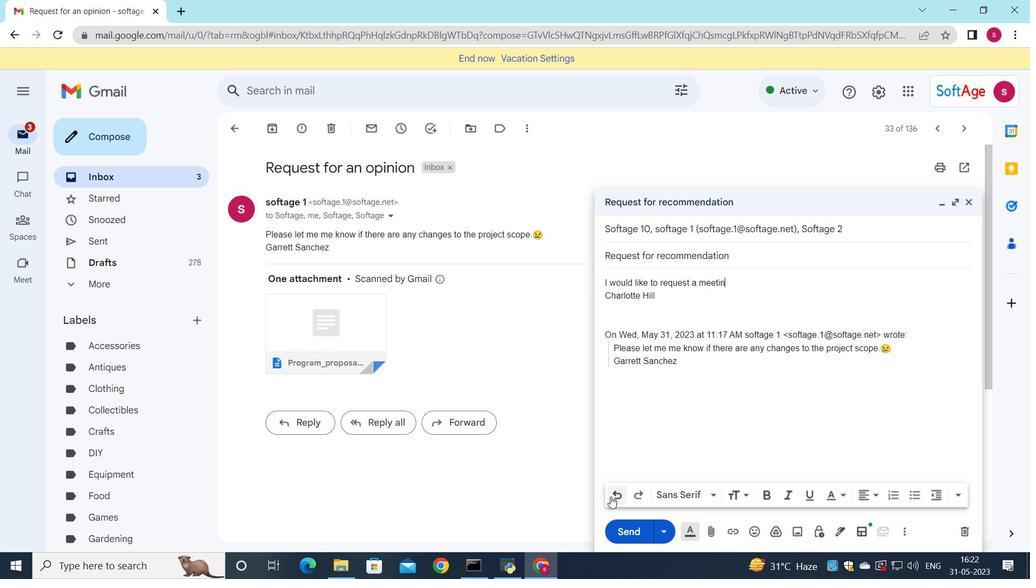 
Action: Mouse pressed left at (611, 496)
Screenshot: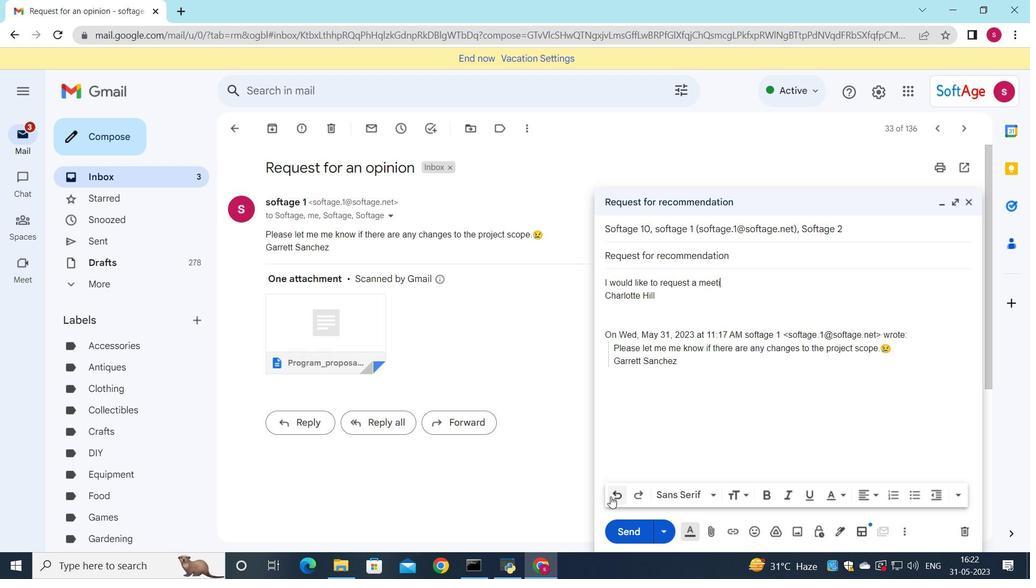 
Action: Mouse pressed left at (611, 496)
Screenshot: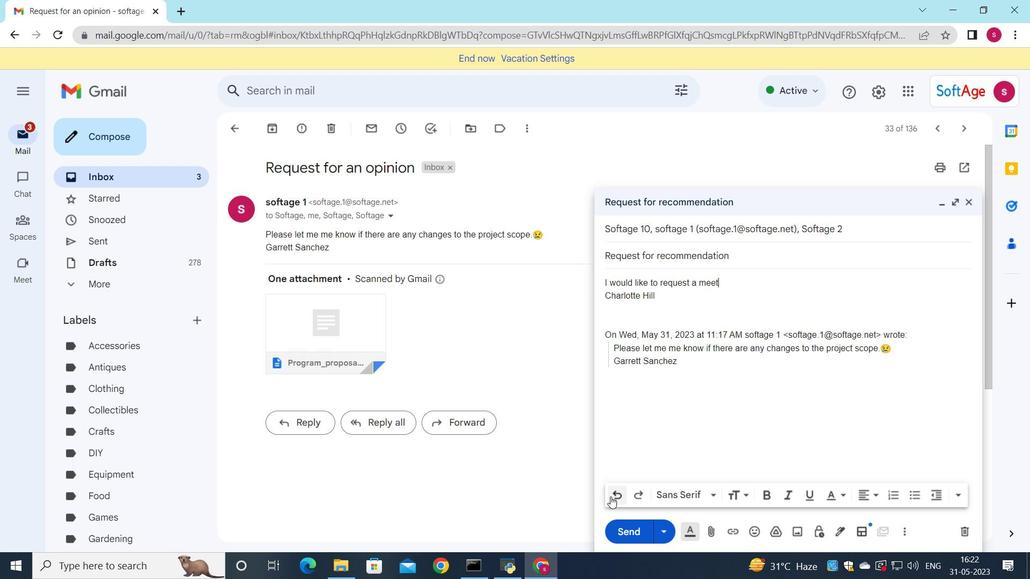 
Action: Mouse pressed left at (611, 496)
Screenshot: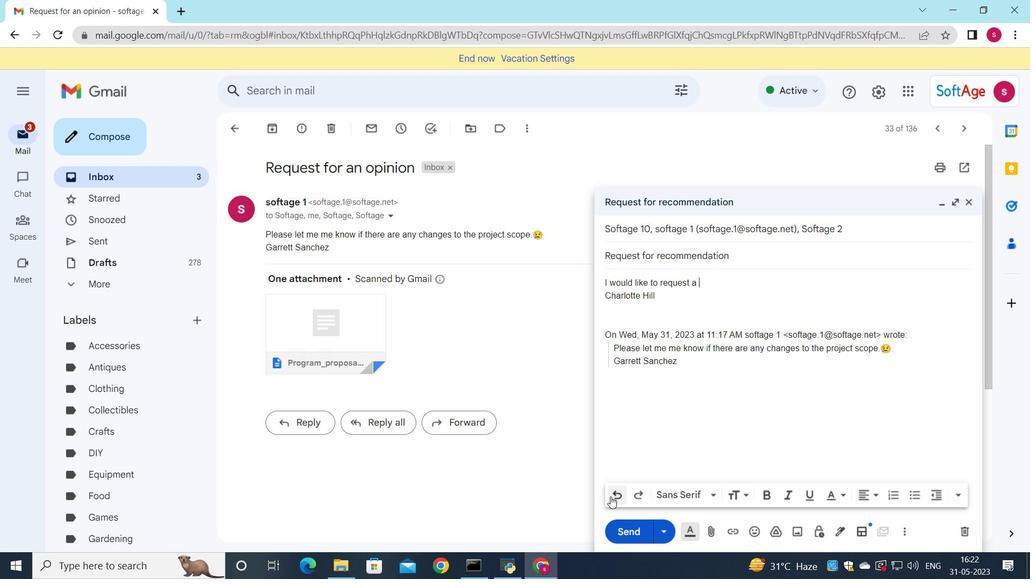 
Action: Mouse pressed left at (611, 496)
Screenshot: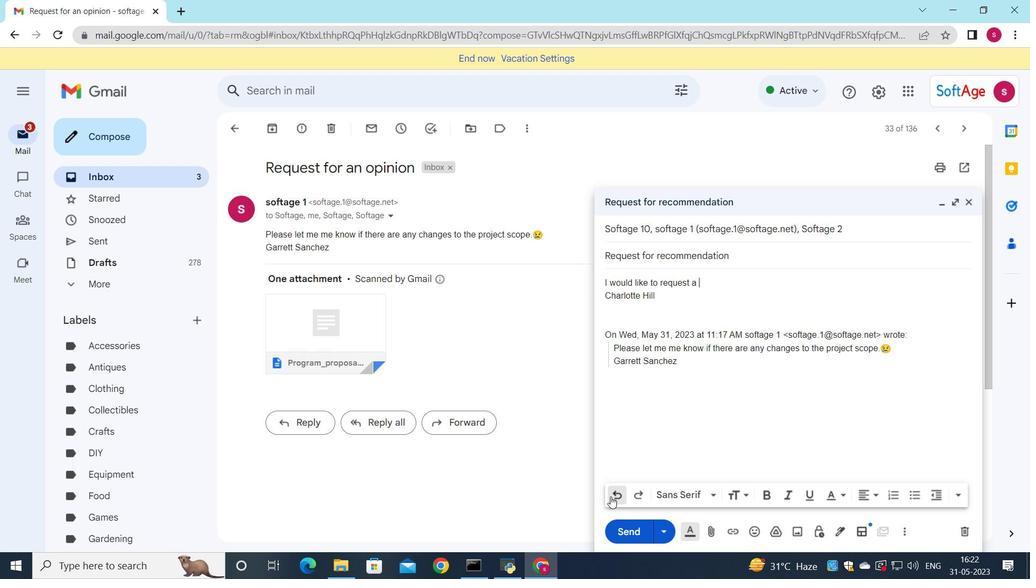 
Action: Mouse pressed left at (611, 496)
Screenshot: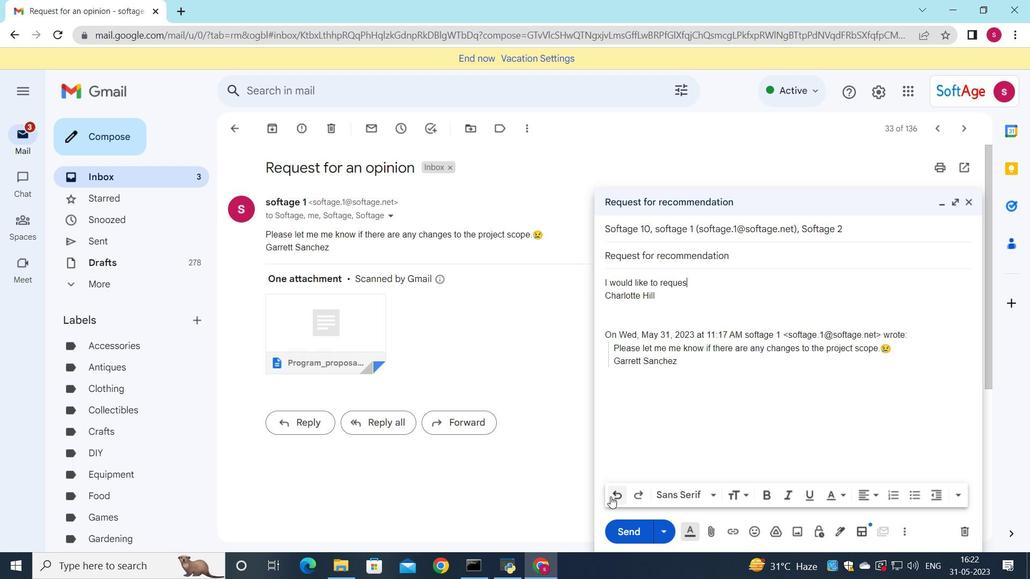 
Action: Mouse pressed left at (611, 496)
Screenshot: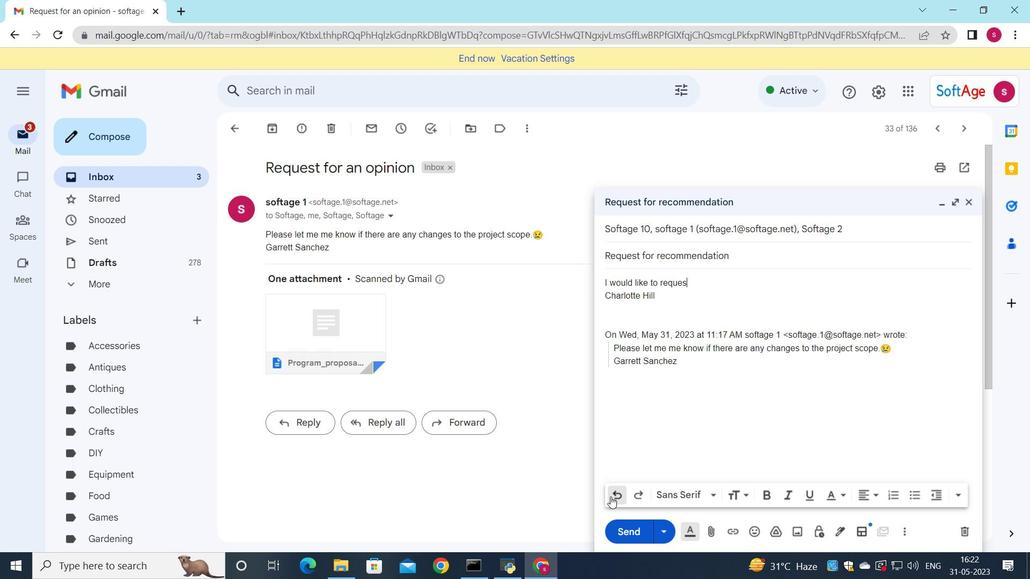 
Action: Mouse pressed left at (611, 496)
Screenshot: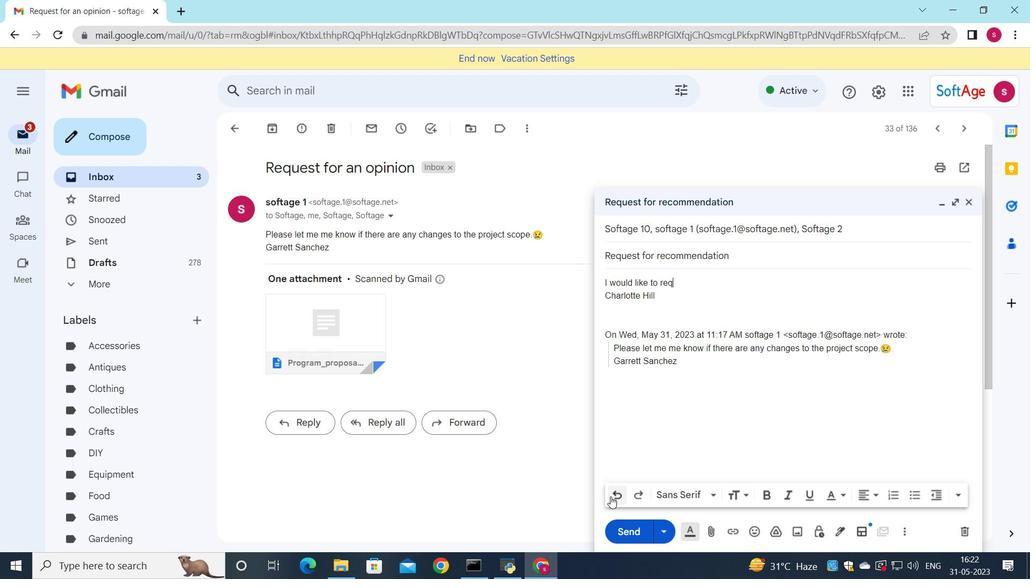 
Action: Mouse pressed left at (611, 496)
Screenshot: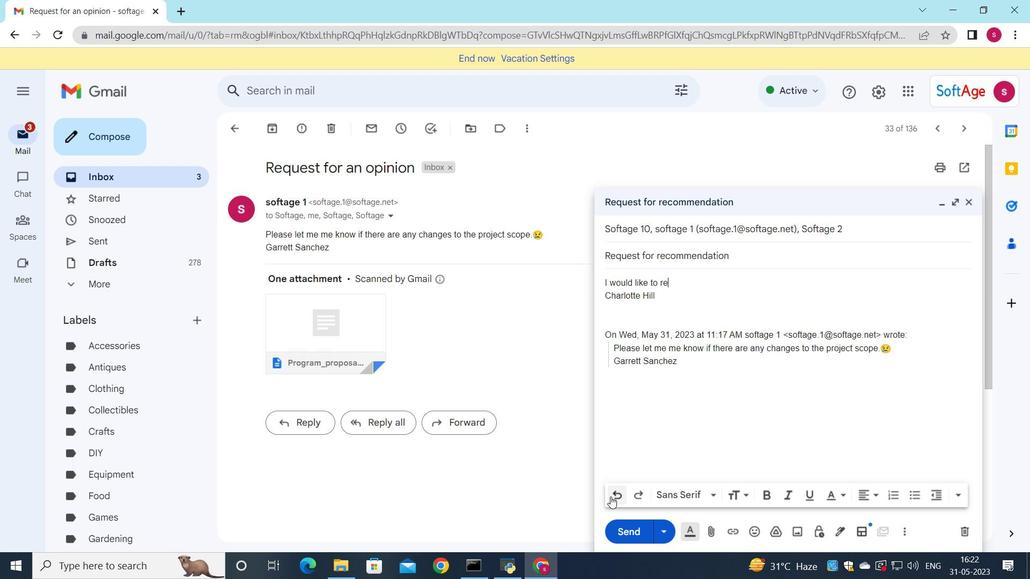 
Action: Mouse pressed left at (611, 496)
Screenshot: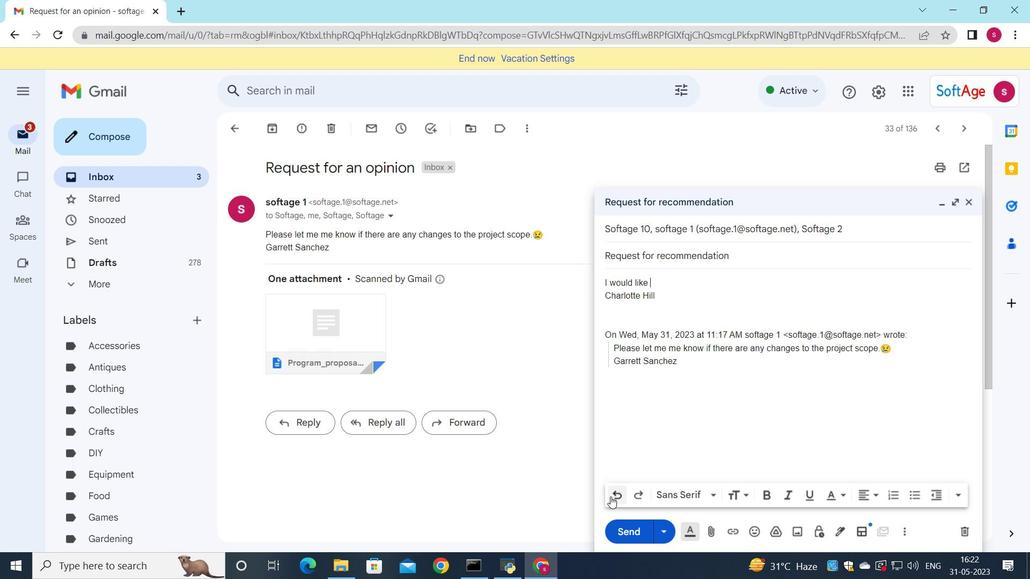 
Action: Mouse pressed left at (611, 496)
Screenshot: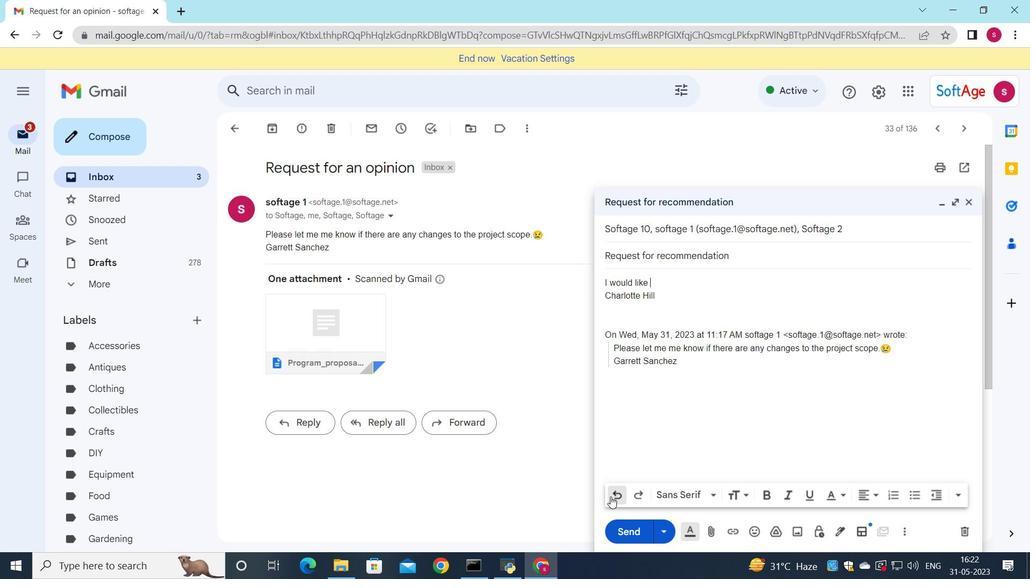 
Action: Mouse pressed left at (611, 496)
Screenshot: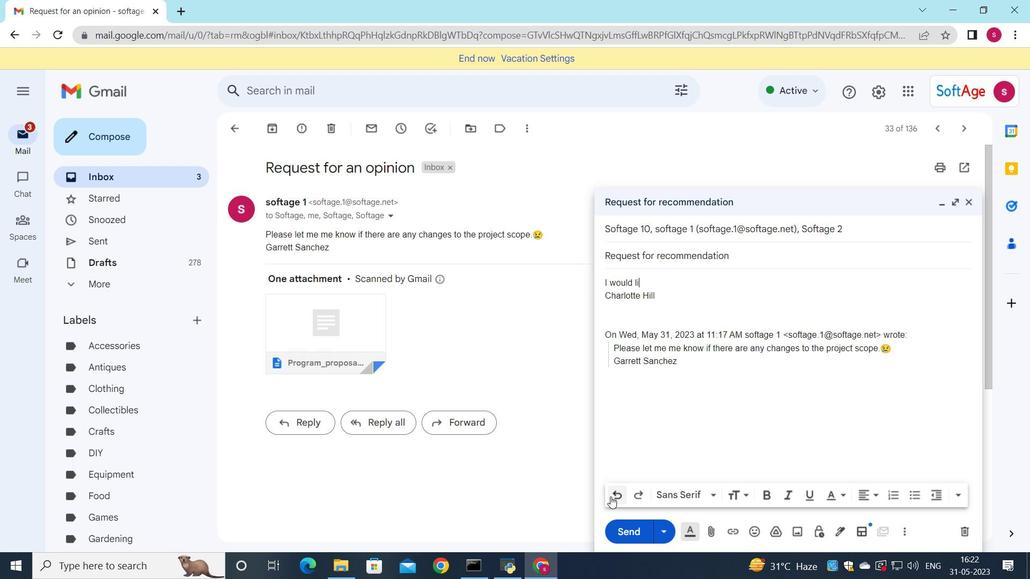 
Action: Mouse pressed left at (611, 496)
Screenshot: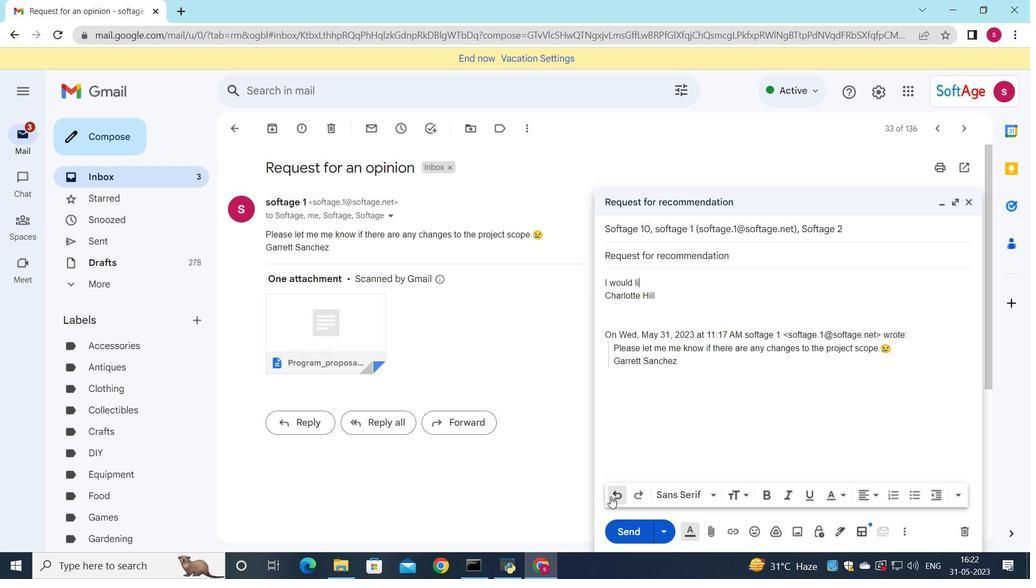 
Action: Mouse pressed left at (611, 496)
Screenshot: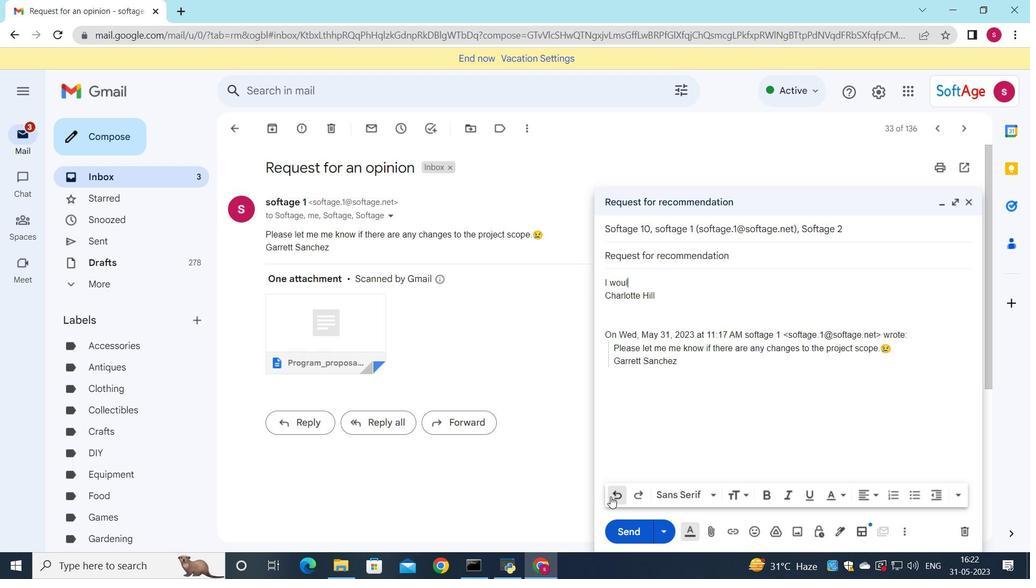 
Action: Mouse pressed left at (611, 496)
Screenshot: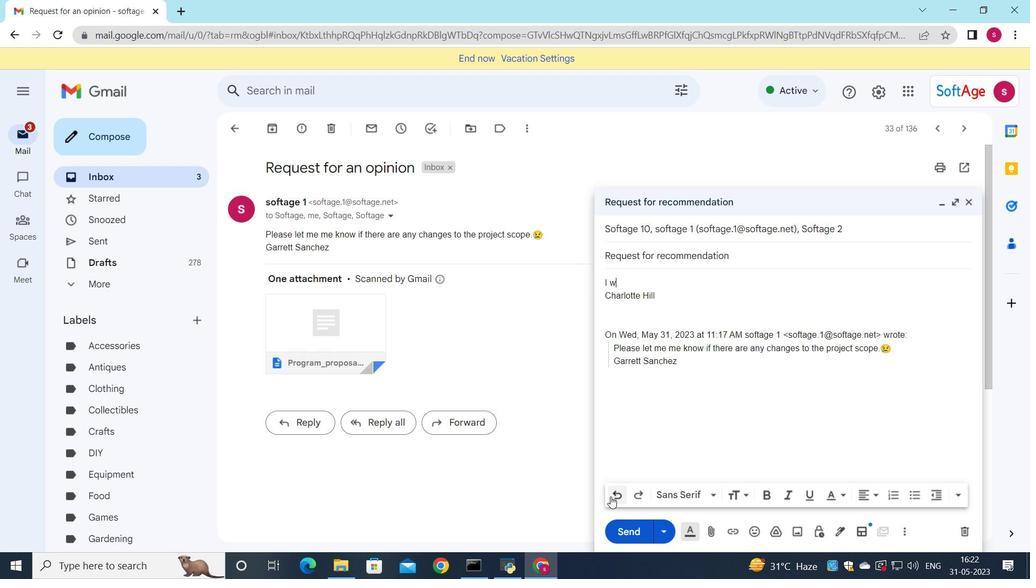 
Action: Mouse pressed left at (611, 496)
Screenshot: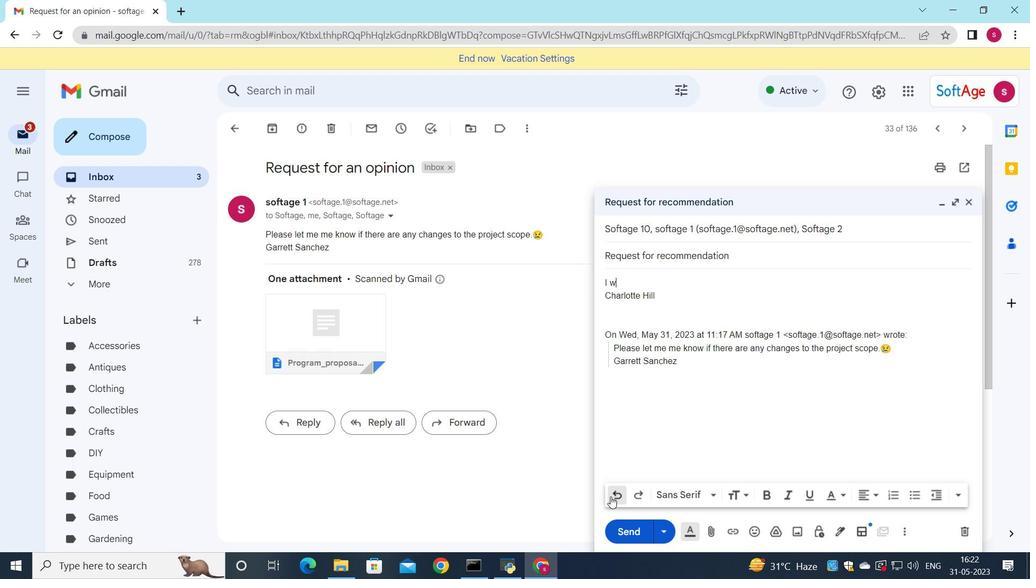 
Action: Mouse pressed left at (611, 496)
Screenshot: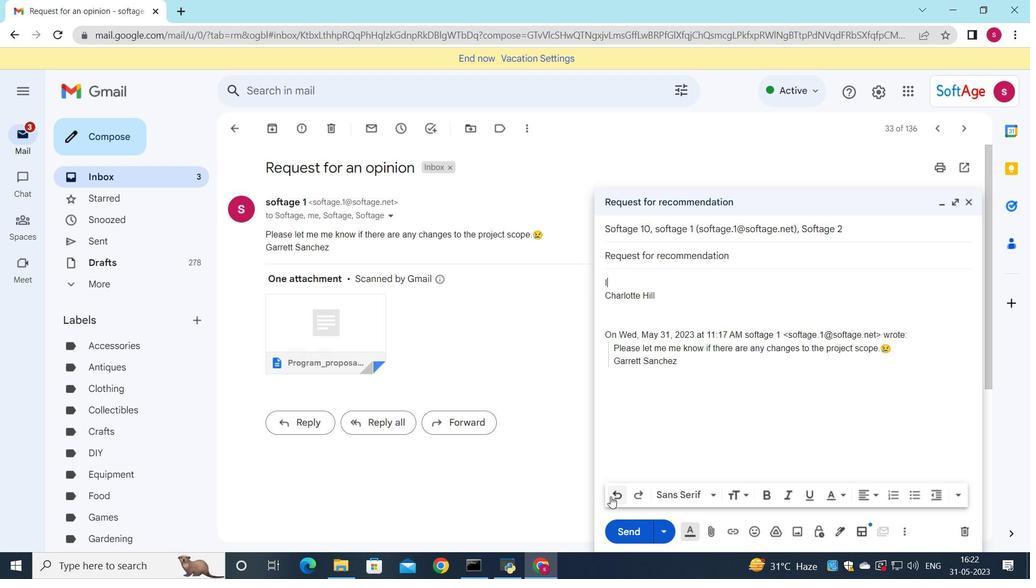 
Action: Key pressed <Key.shift>I<Key.space>am<Key.space>writing<Key.space>to<Key.space>follow<Key.space>up<Key.space>on<Key.space>our<Key.space>recent<Key.space>meeting.
Screenshot: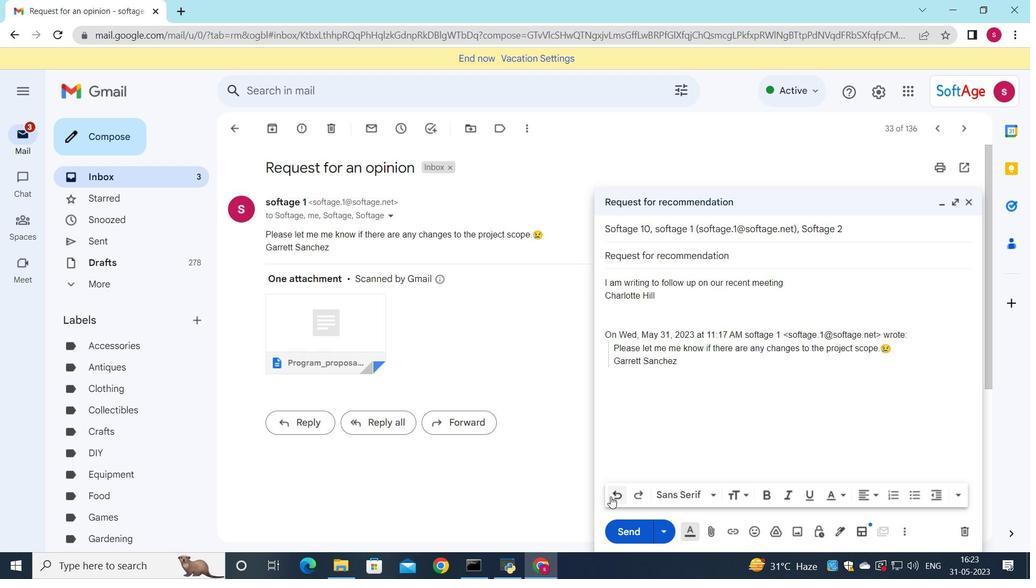
Action: Mouse moved to (620, 536)
Screenshot: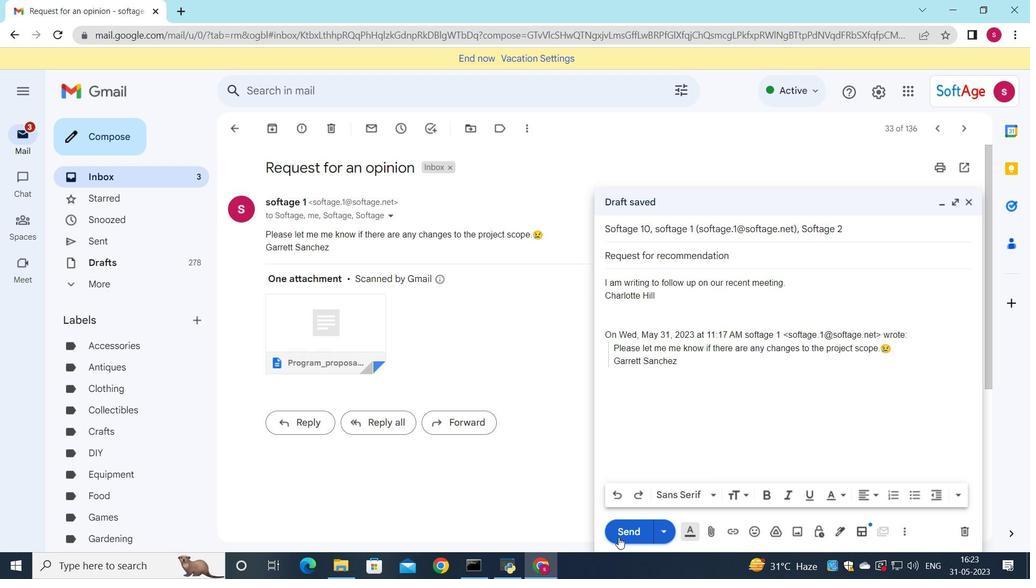 
Action: Mouse pressed left at (620, 536)
Screenshot: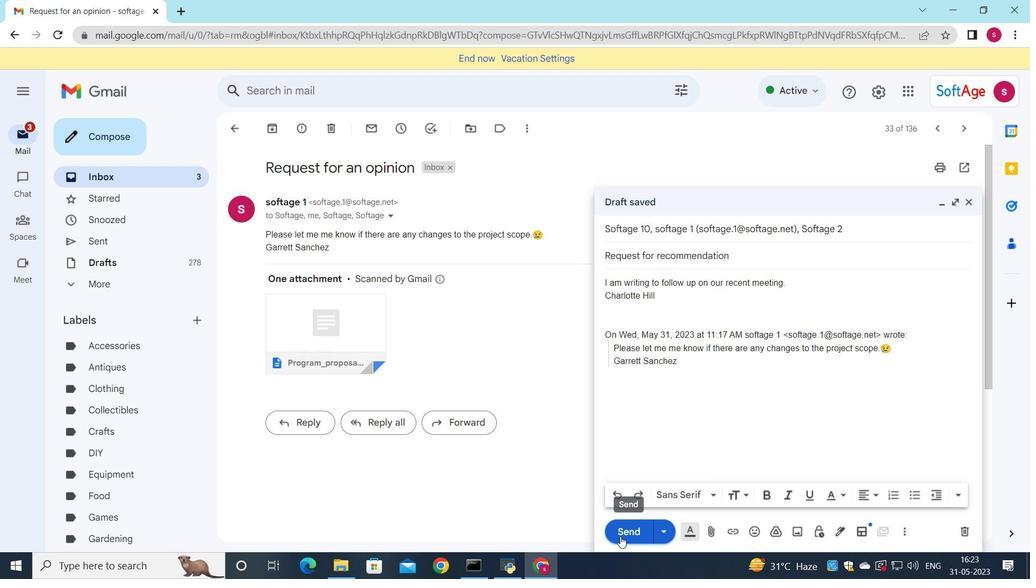 
Action: Mouse moved to (111, 180)
Screenshot: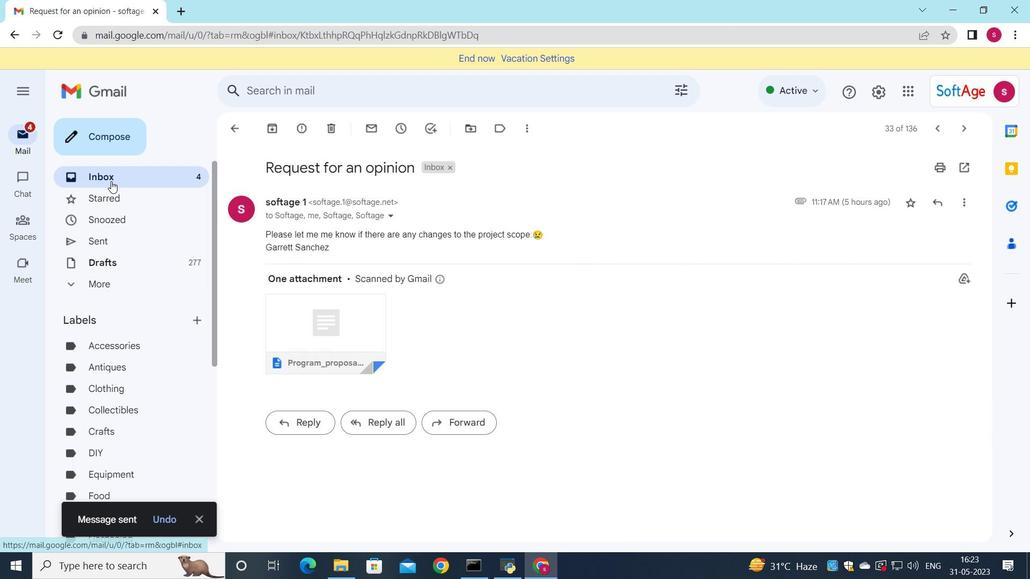 
Action: Mouse pressed left at (111, 180)
Screenshot: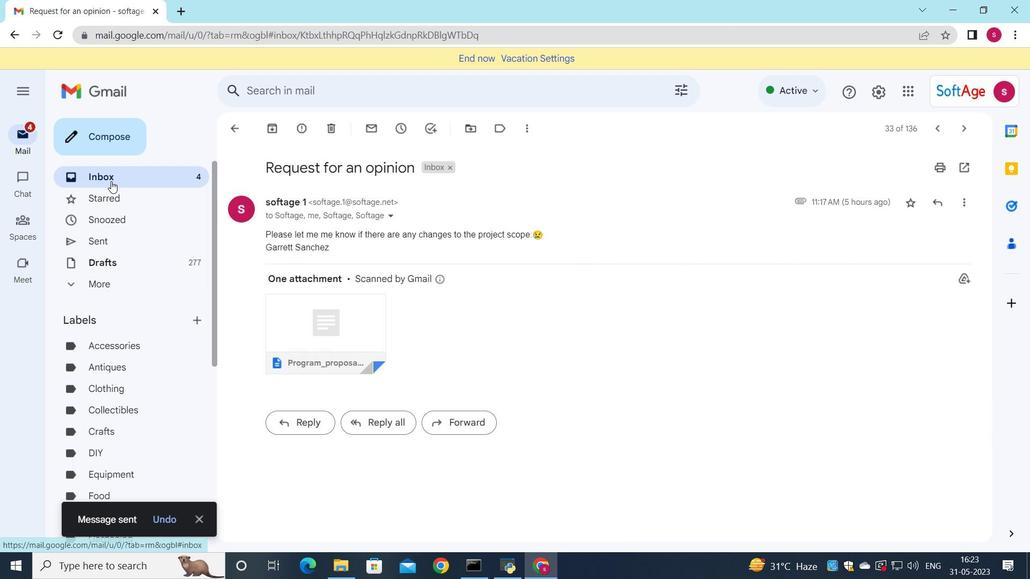 
Action: Mouse moved to (391, 254)
Screenshot: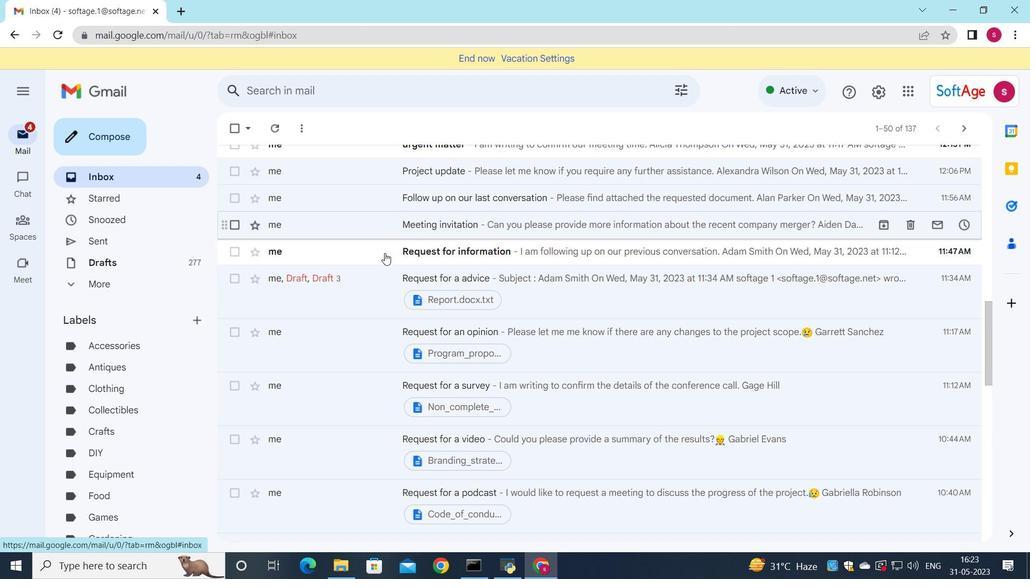 
Action: Mouse scrolled (391, 254) with delta (0, 0)
Screenshot: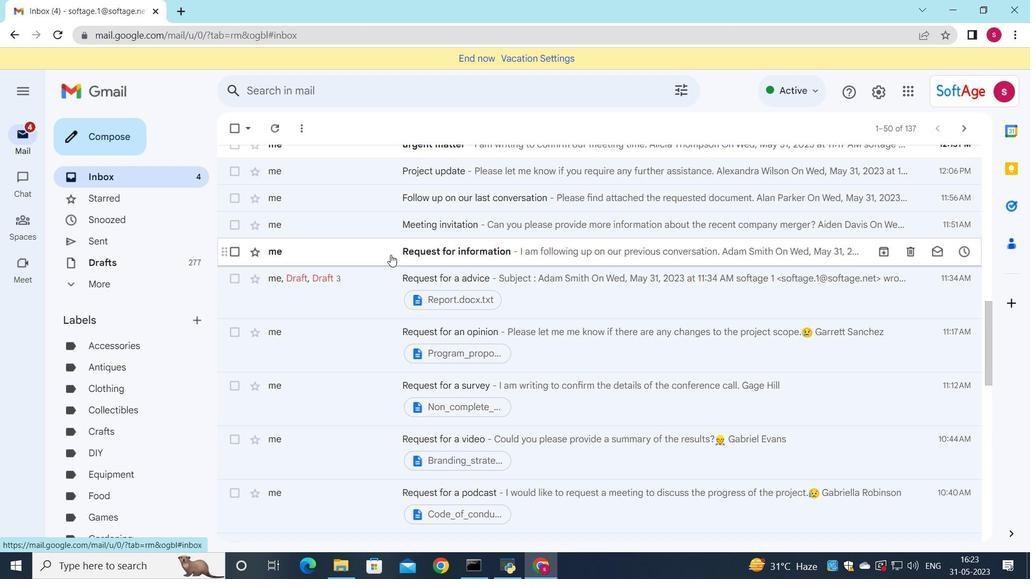 
Action: Mouse scrolled (391, 254) with delta (0, 0)
Screenshot: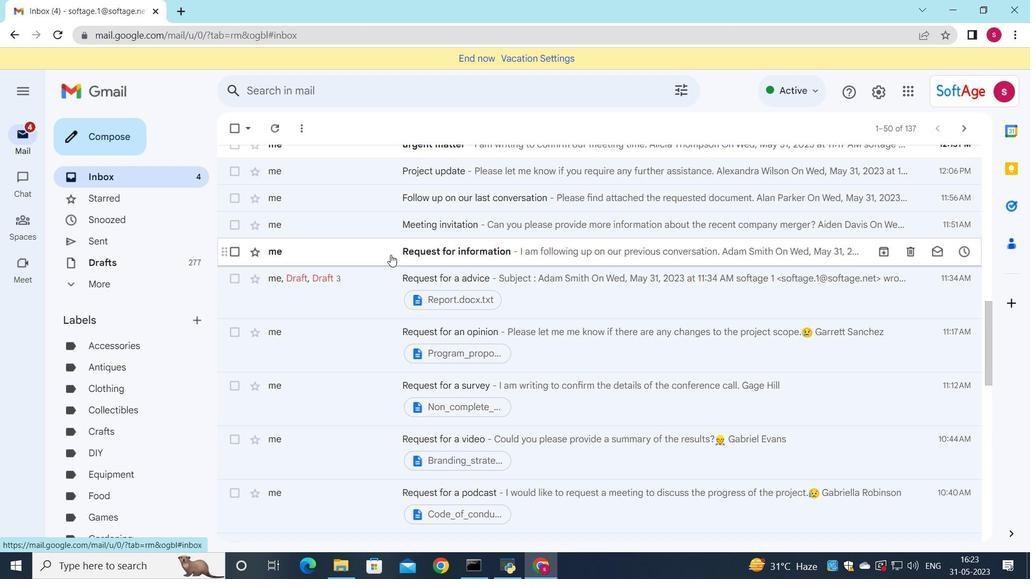
Action: Mouse moved to (392, 254)
Screenshot: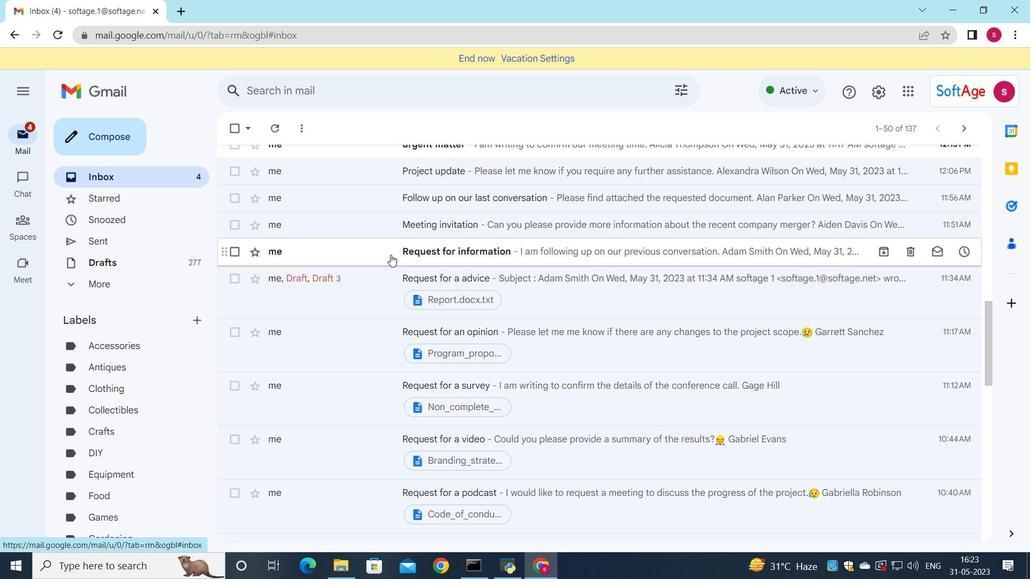 
Action: Mouse scrolled (392, 254) with delta (0, 0)
Screenshot: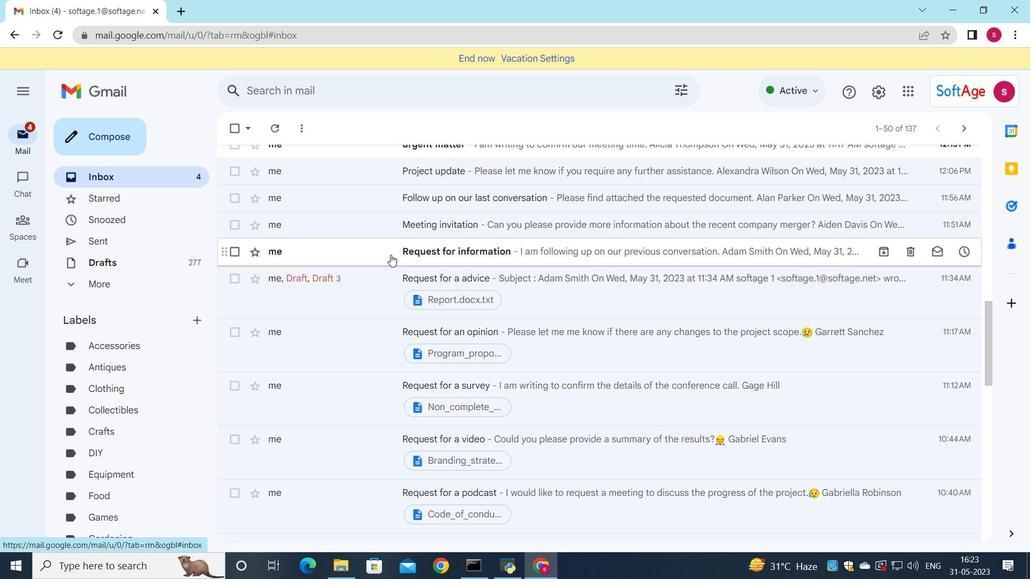 
Action: Mouse scrolled (392, 254) with delta (0, 0)
Screenshot: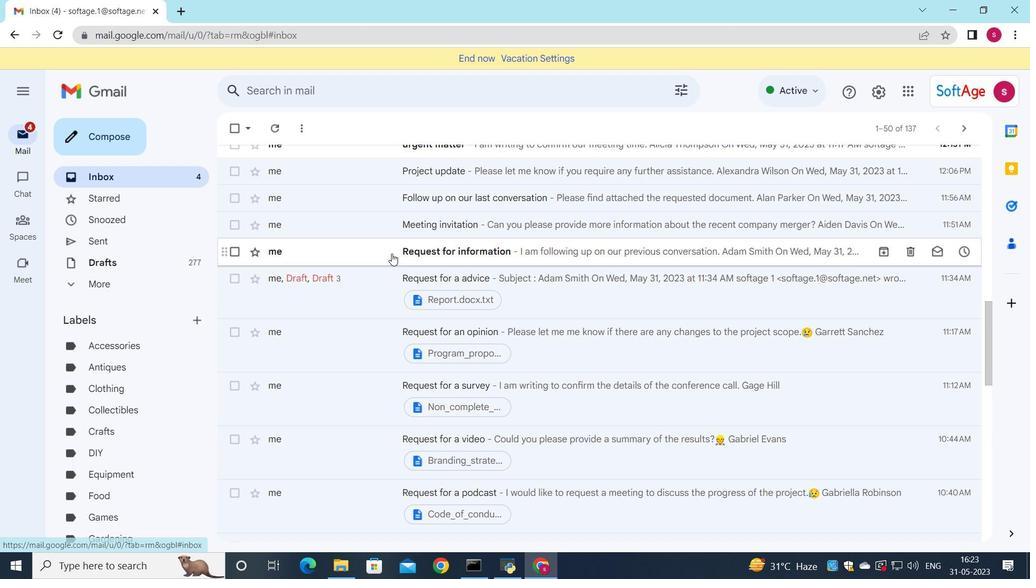 
Action: Mouse scrolled (392, 254) with delta (0, 0)
Screenshot: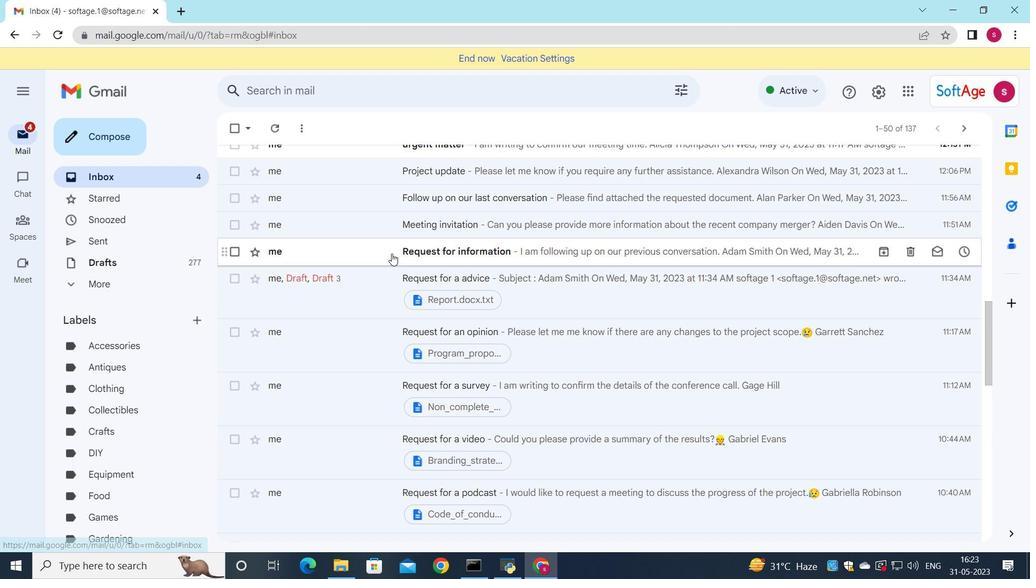 
Action: Mouse scrolled (392, 254) with delta (0, 0)
Screenshot: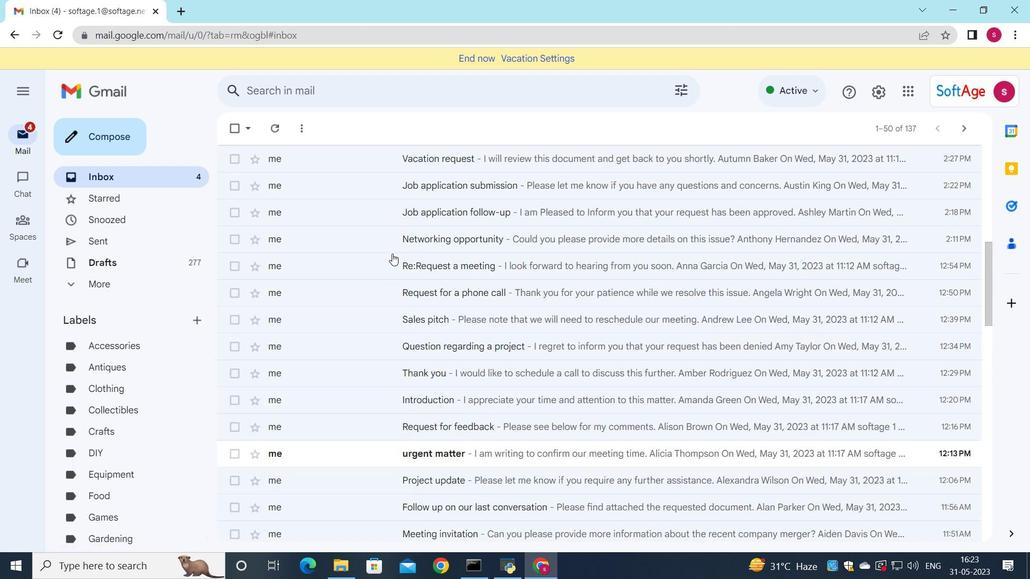 
Action: Mouse scrolled (392, 254) with delta (0, 0)
Screenshot: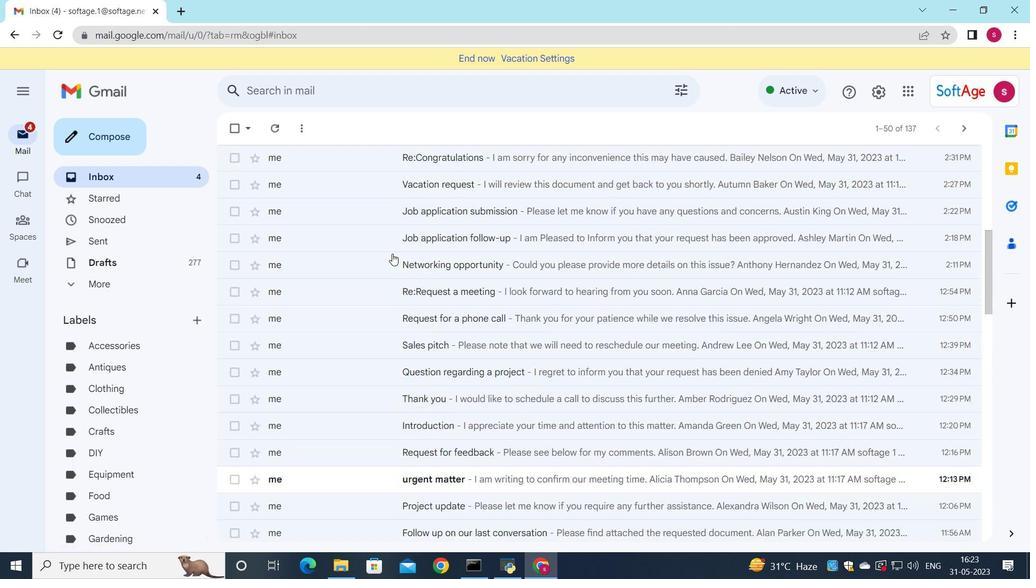 
Action: Mouse scrolled (392, 254) with delta (0, 0)
Screenshot: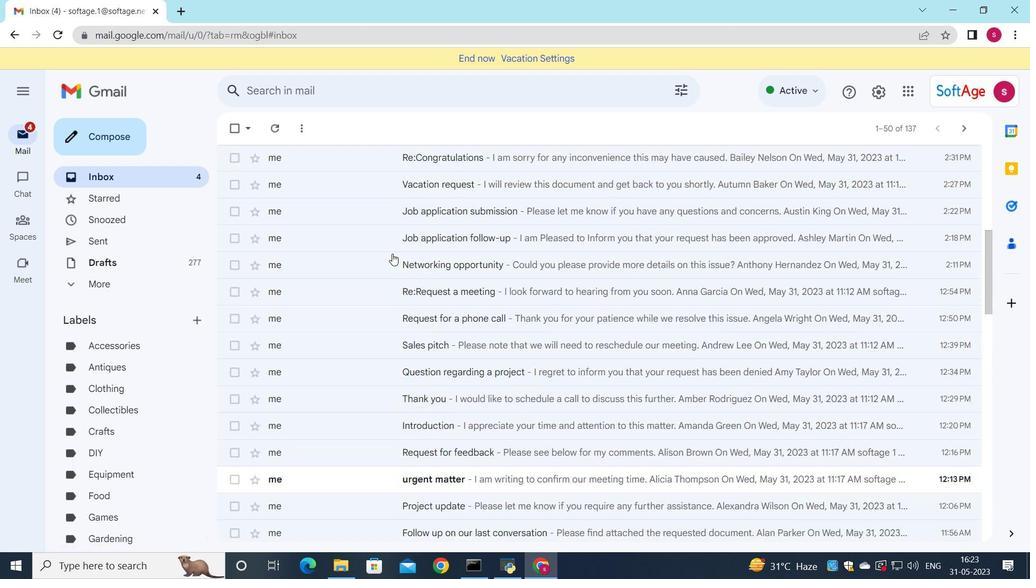 
Action: Mouse scrolled (392, 254) with delta (0, 0)
Screenshot: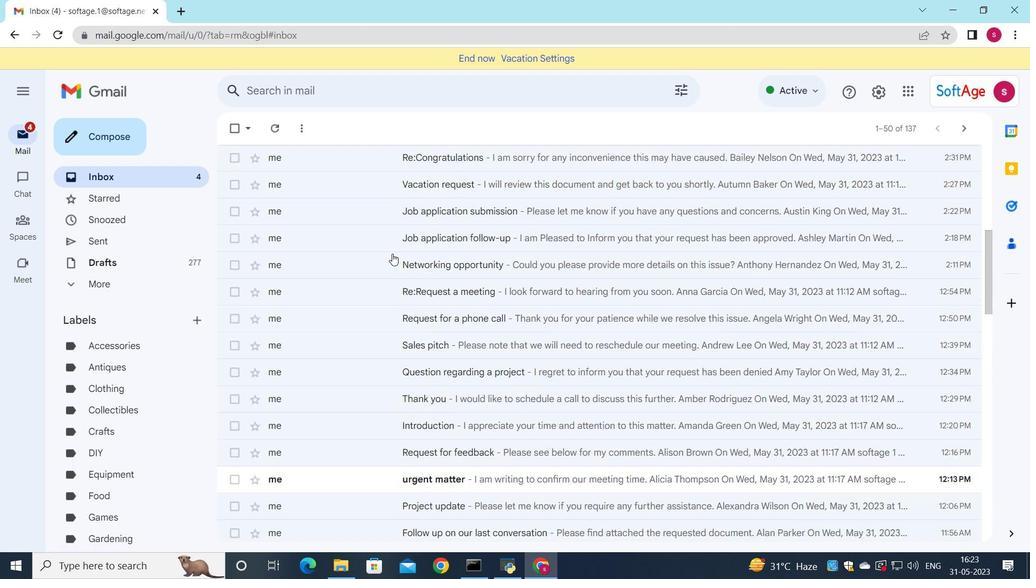 
Action: Mouse moved to (396, 270)
Screenshot: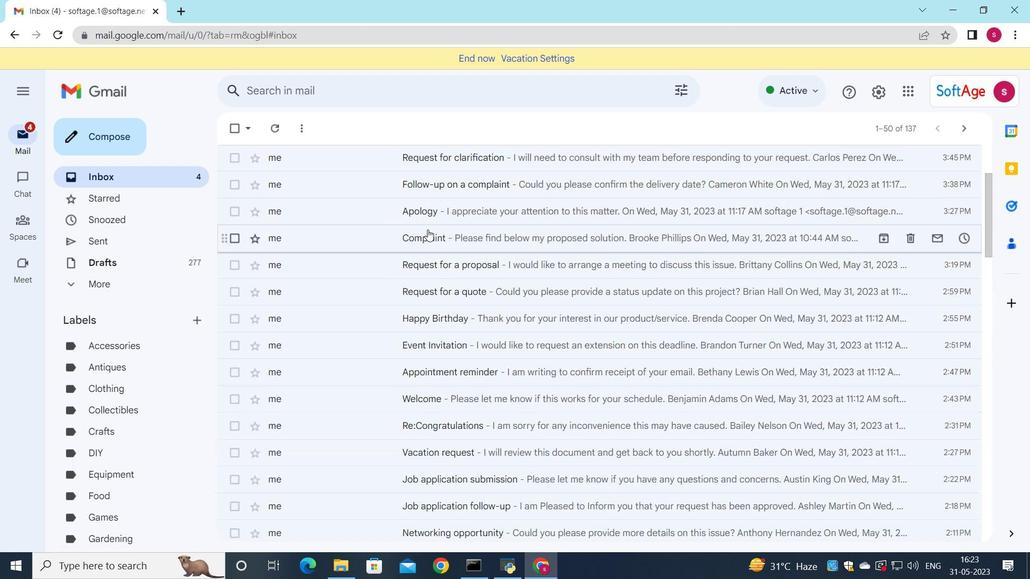 
Action: Mouse scrolled (396, 271) with delta (0, 0)
Screenshot: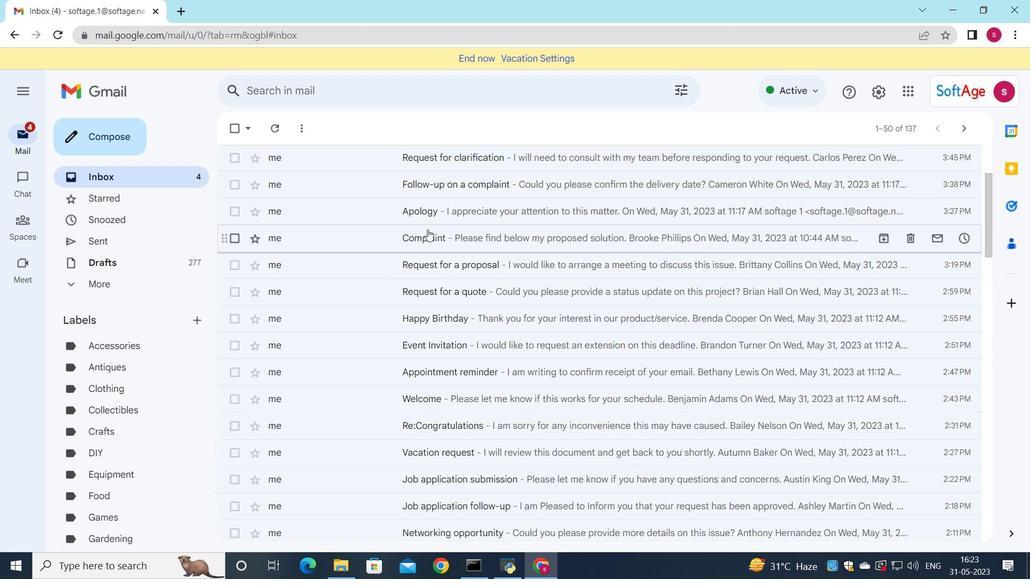 
Action: Mouse scrolled (396, 271) with delta (0, 0)
Screenshot: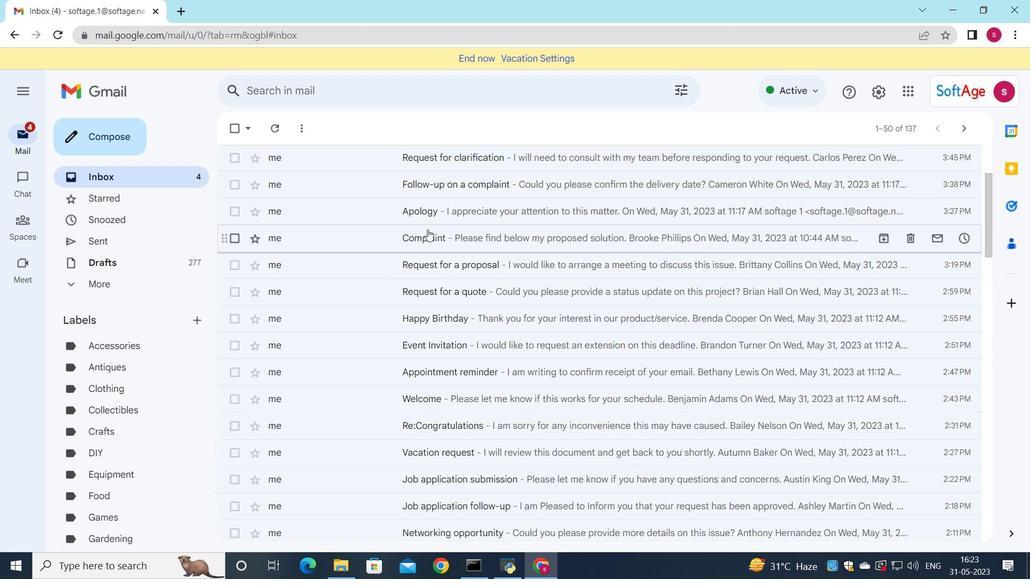
Action: Mouse scrolled (396, 271) with delta (0, 0)
Screenshot: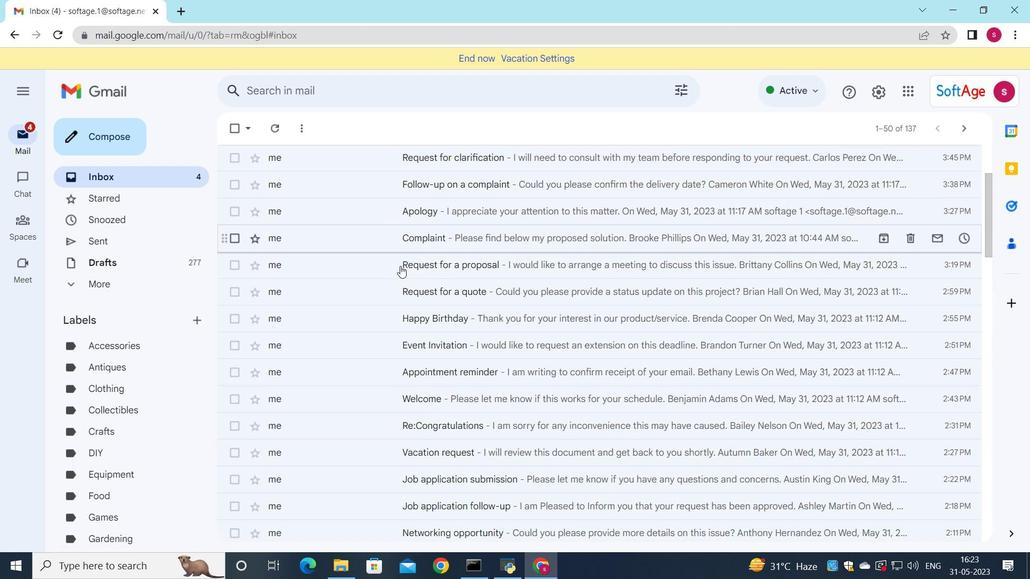 
Action: Mouse scrolled (396, 271) with delta (0, 0)
Screenshot: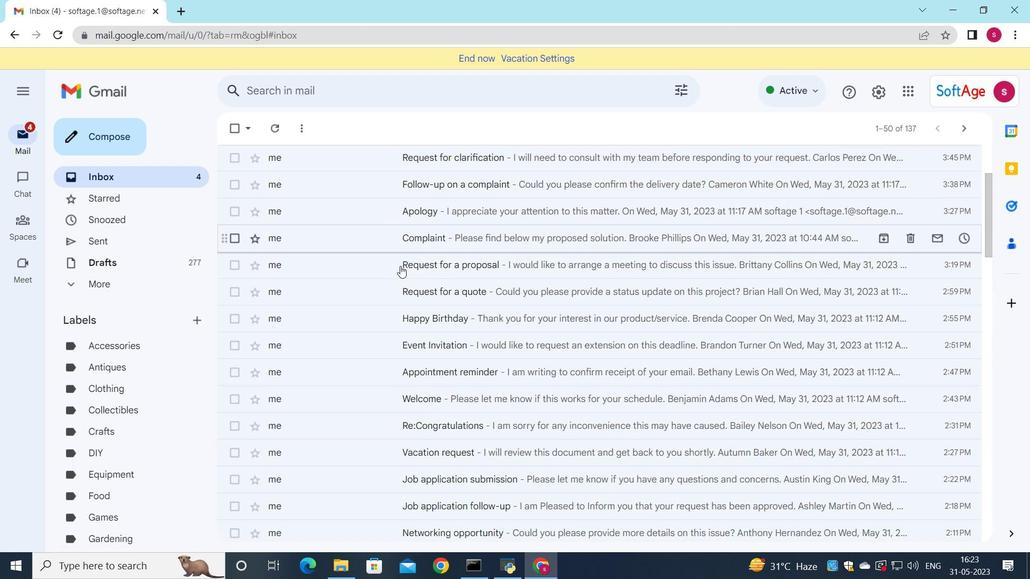 
Action: Mouse scrolled (396, 271) with delta (0, 0)
Screenshot: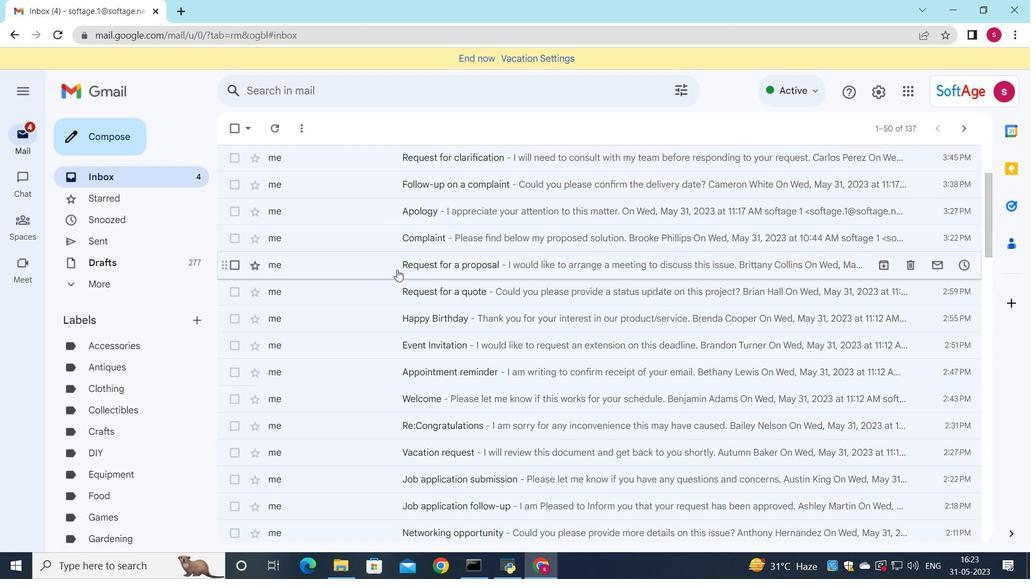 
Action: Mouse scrolled (396, 271) with delta (0, 0)
Screenshot: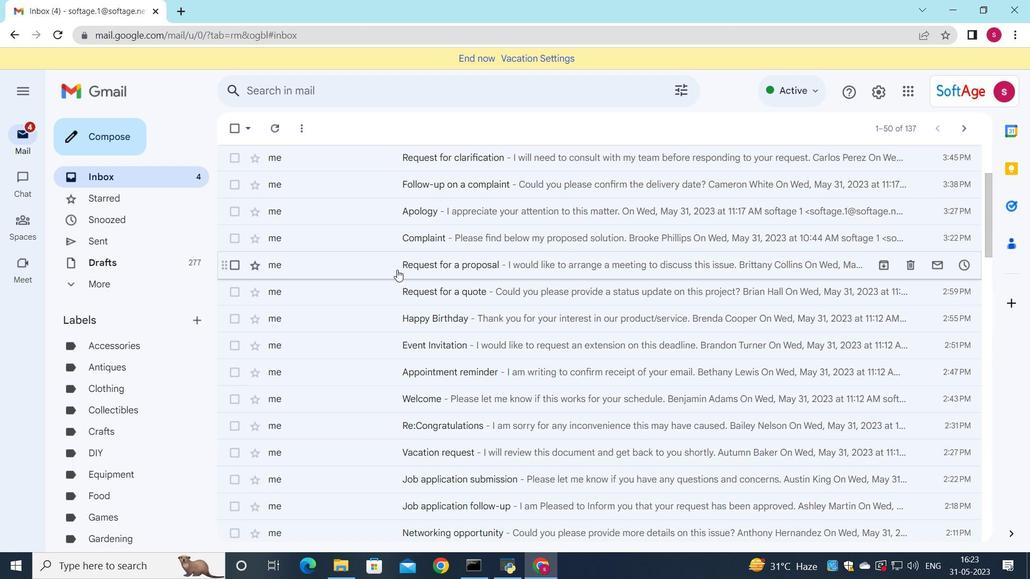 
Action: Mouse moved to (397, 267)
Screenshot: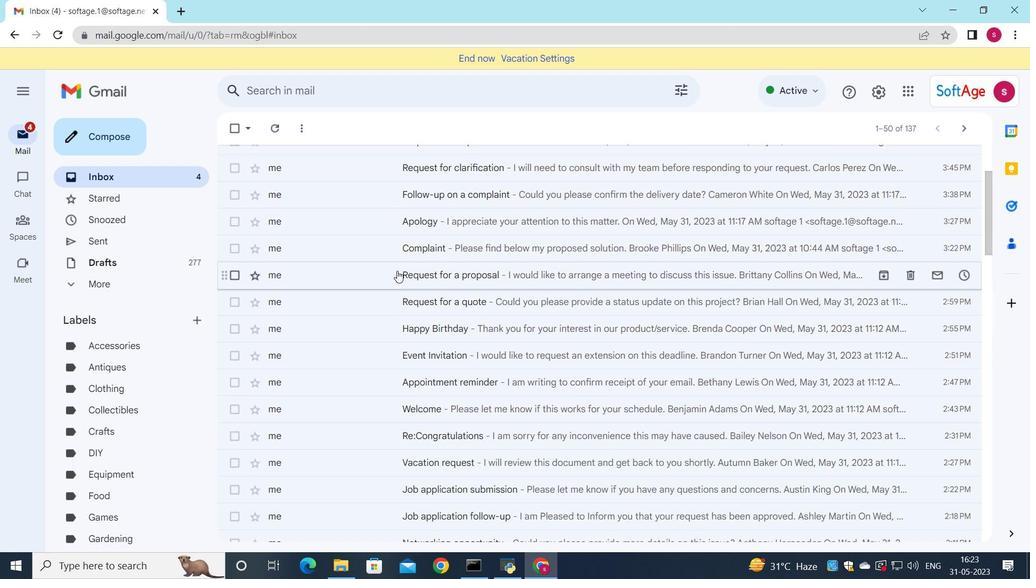 
Action: Mouse scrolled (397, 268) with delta (0, 0)
Screenshot: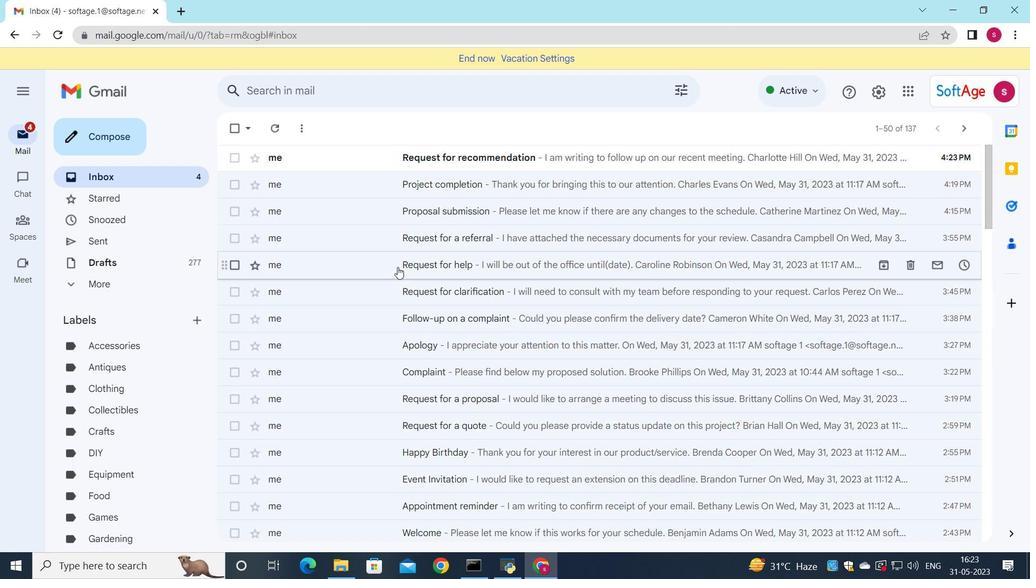 
Action: Mouse scrolled (397, 268) with delta (0, 0)
Screenshot: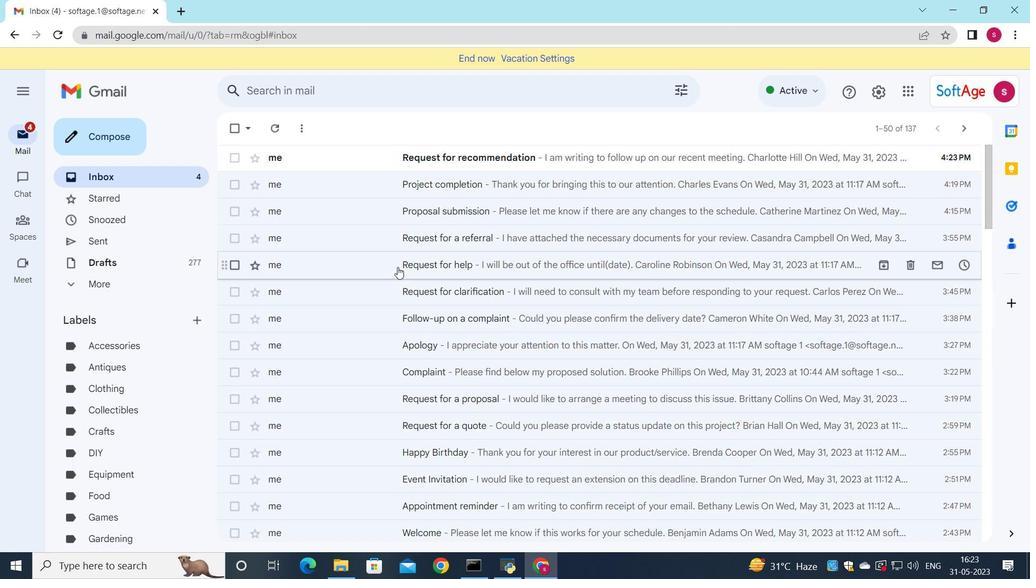 
Action: Mouse scrolled (397, 268) with delta (0, 0)
Screenshot: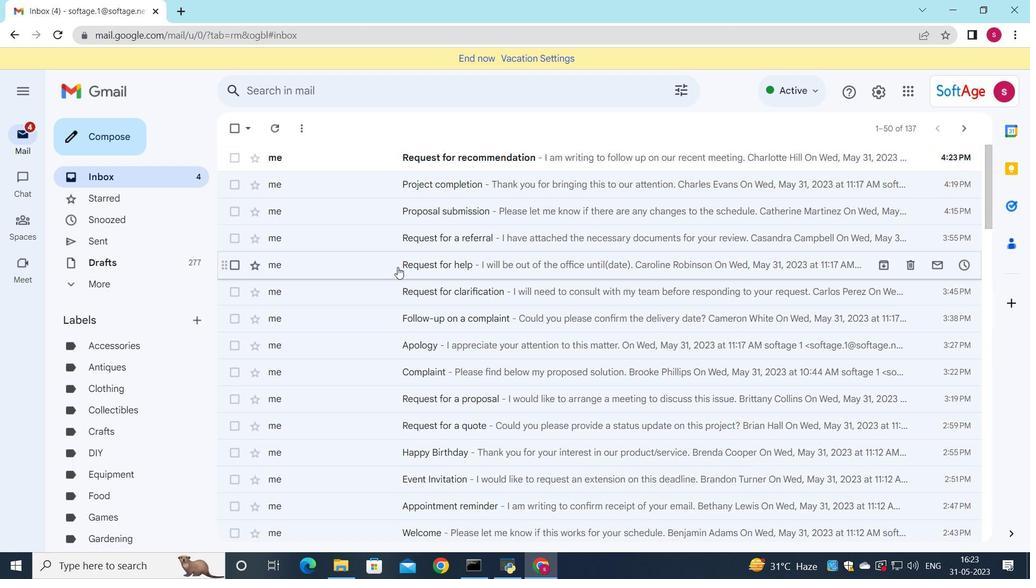 
Action: Mouse scrolled (397, 268) with delta (0, 0)
Screenshot: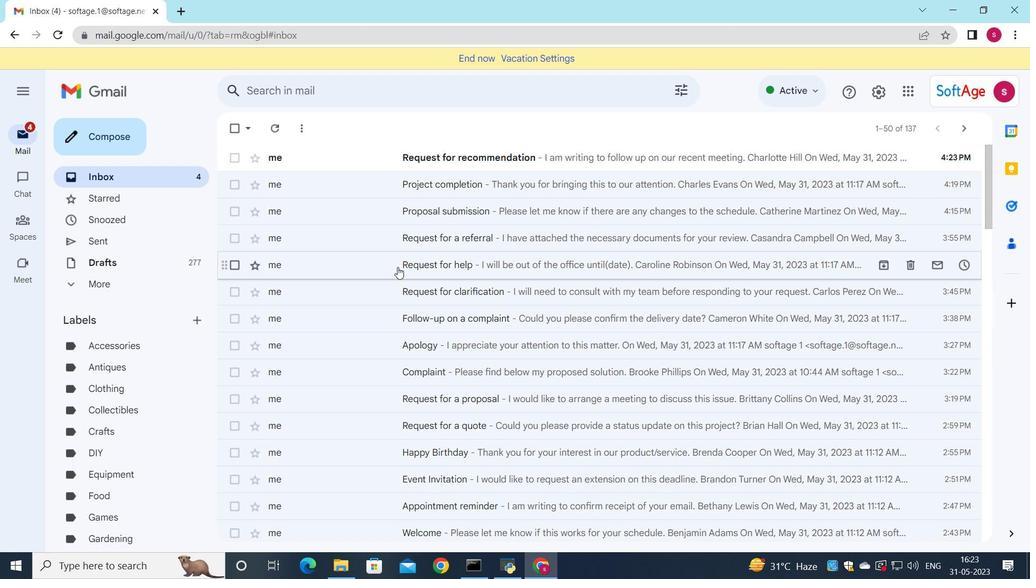 
Action: Mouse moved to (526, 154)
Screenshot: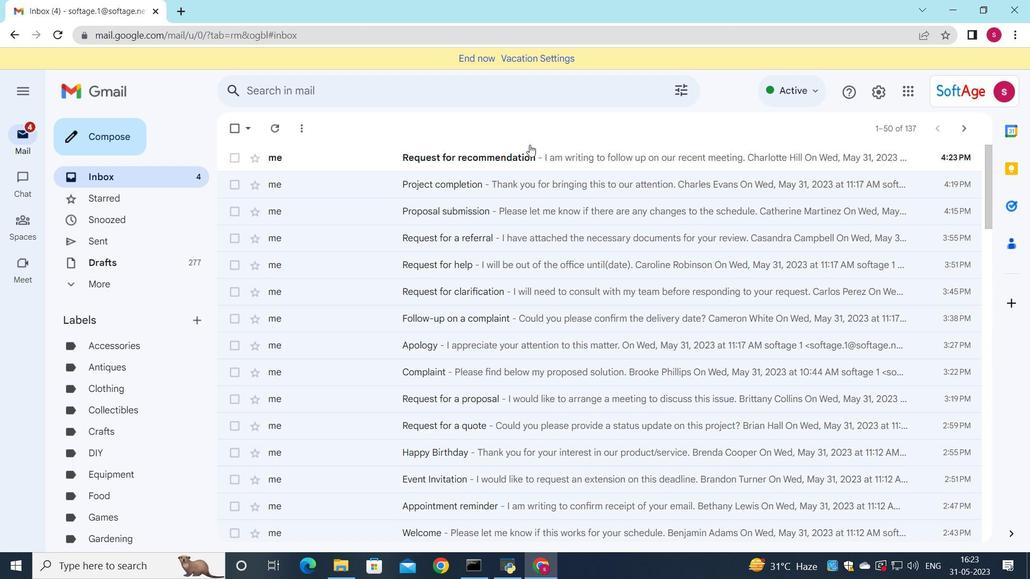 
Action: Mouse pressed left at (526, 154)
Screenshot: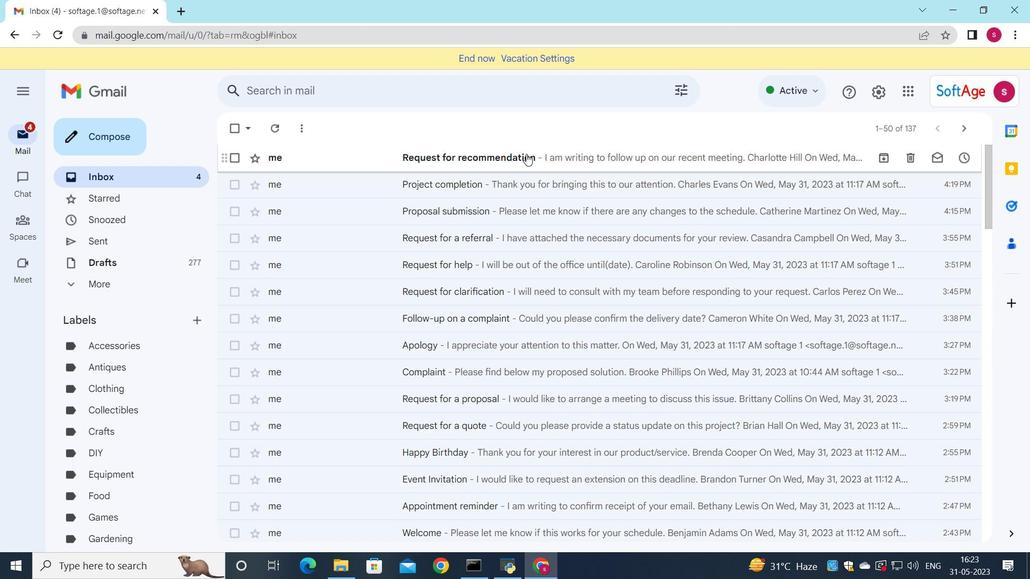 
Action: Mouse moved to (515, 225)
Screenshot: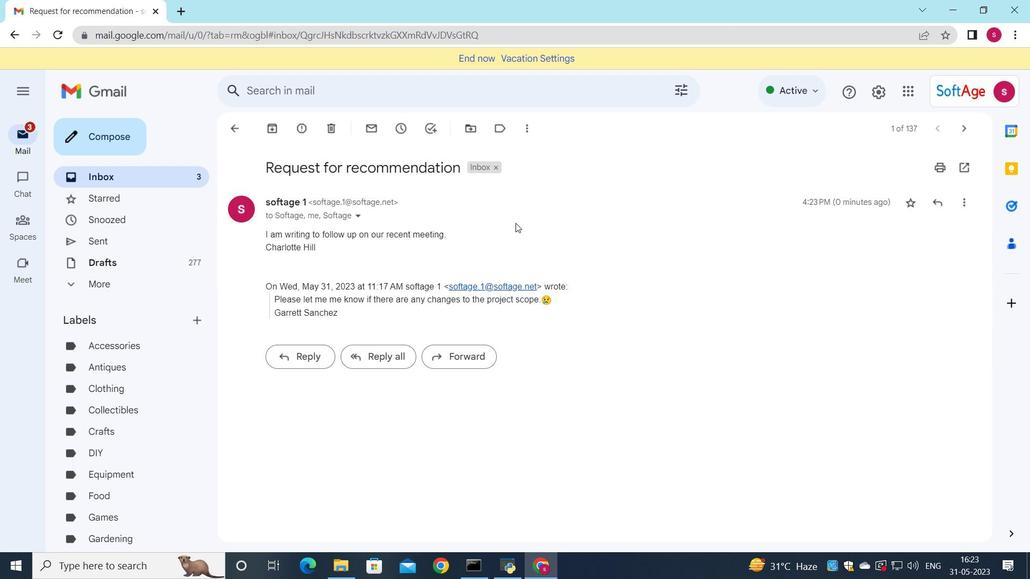 
